 Task: Research Airbnb properties in Yarumal, Colombia from 11th November, 2023 to 17th November, 2023 for 1 adult.1  bedroom having 1 bed and 1 bathroom. Property type can be hotel. Look for 5 properties as per requirement.
Action: Mouse moved to (421, 86)
Screenshot: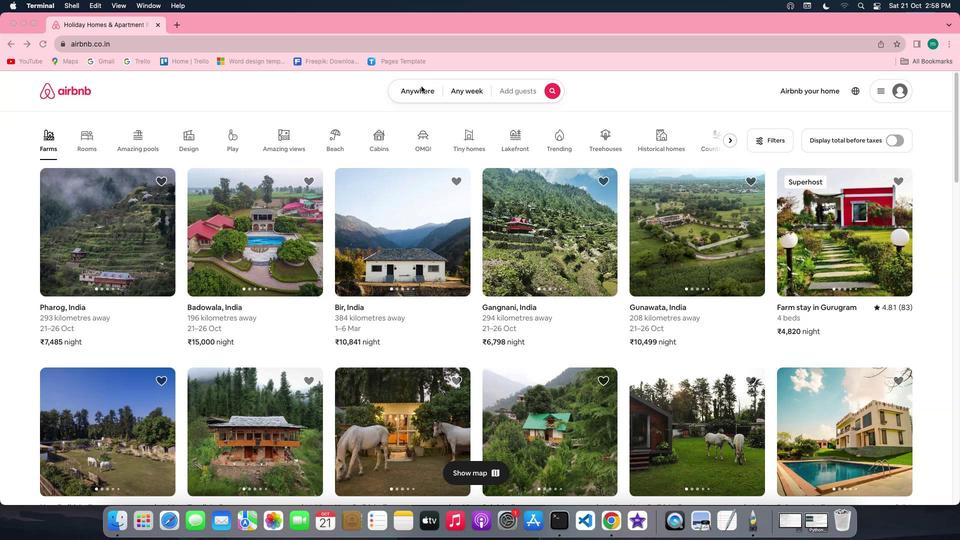 
Action: Mouse pressed left at (421, 86)
Screenshot: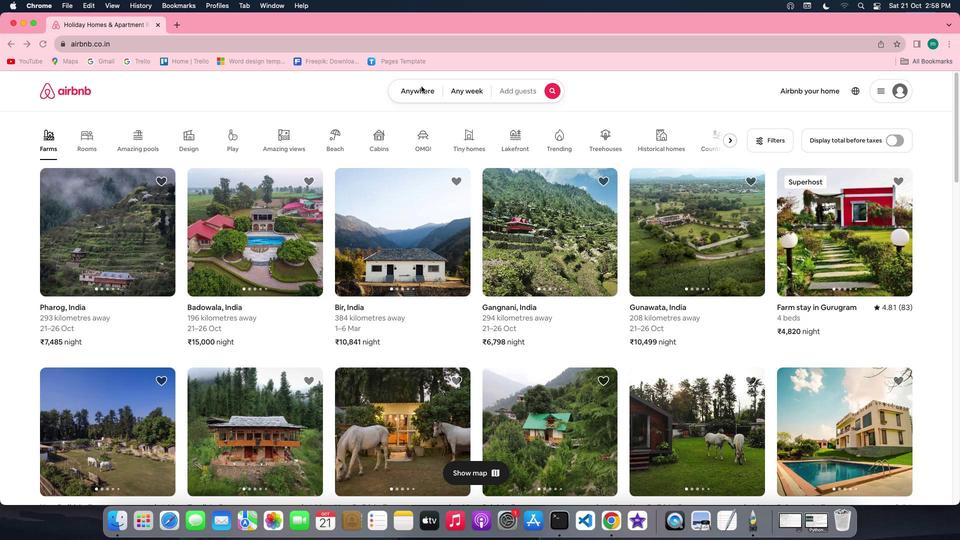 
Action: Mouse pressed left at (421, 86)
Screenshot: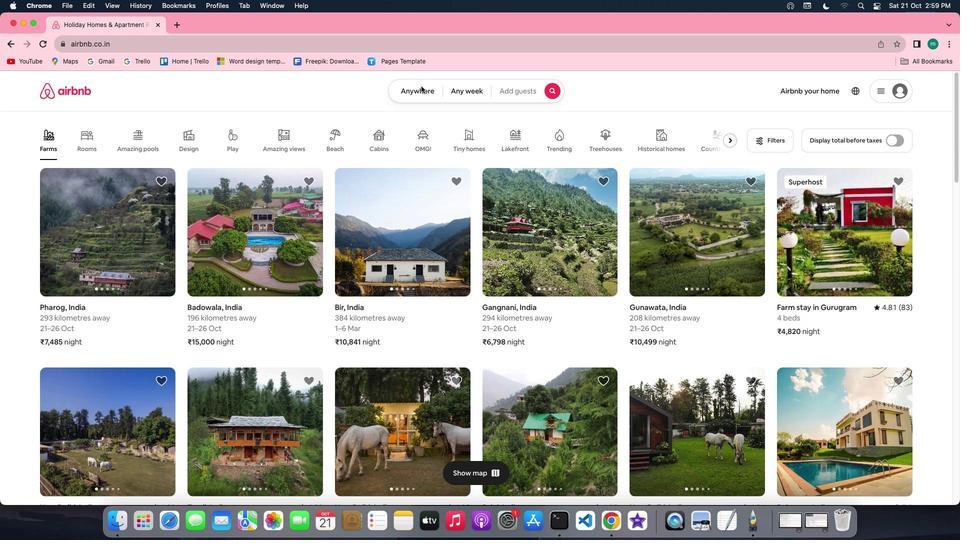 
Action: Mouse moved to (372, 130)
Screenshot: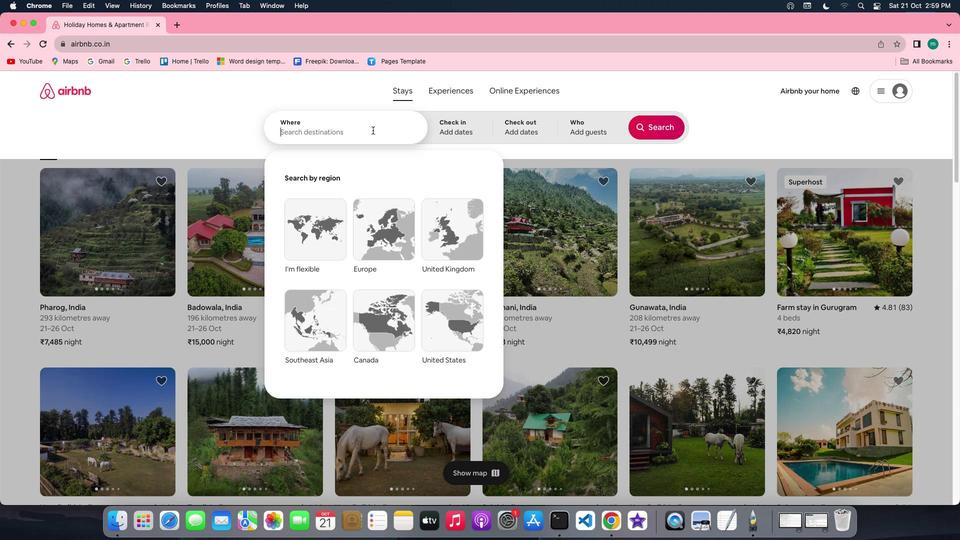 
Action: Mouse pressed left at (372, 130)
Screenshot: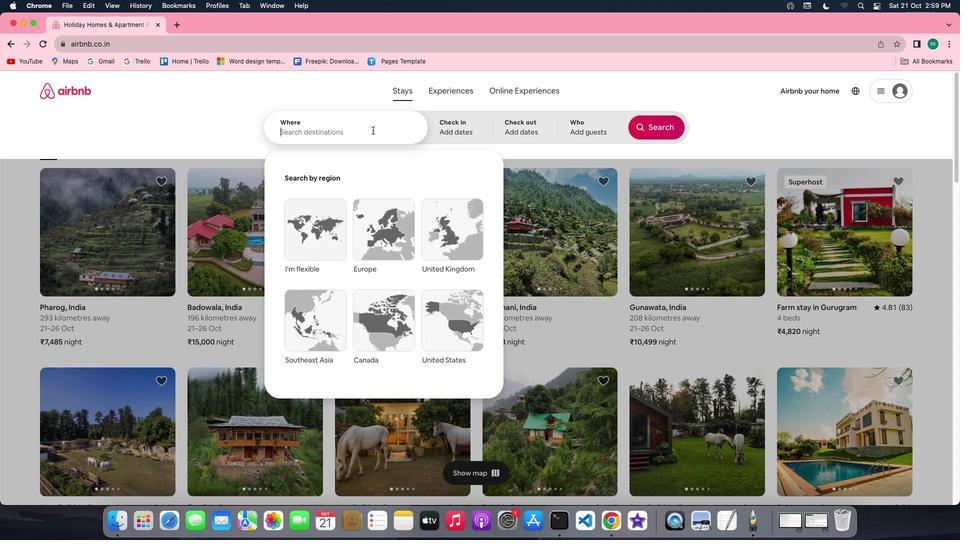 
Action: Key pressed Key.shift'Y''a''r''u''m''a''l'','Key.spaceKey.shift'C''o''l''o''m''b''i''a'
Screenshot: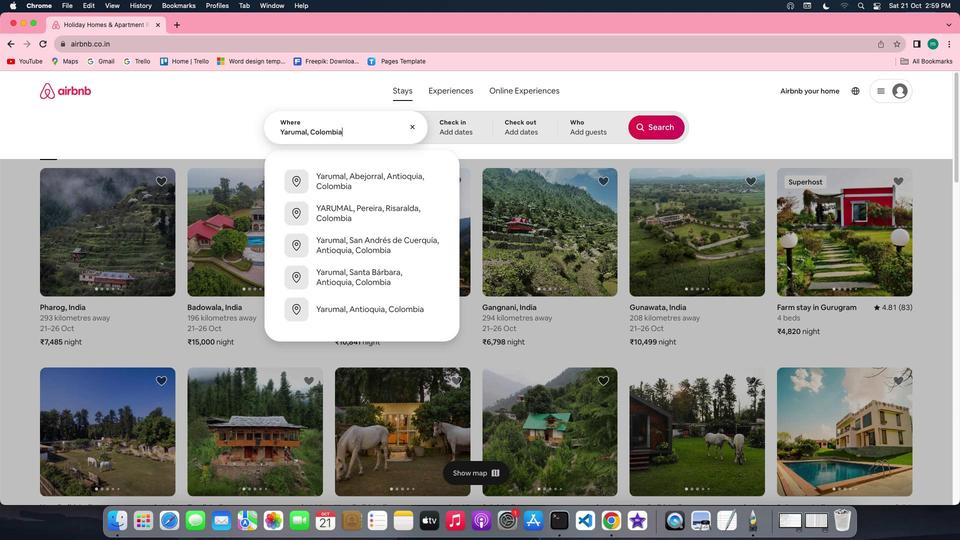 
Action: Mouse moved to (460, 132)
Screenshot: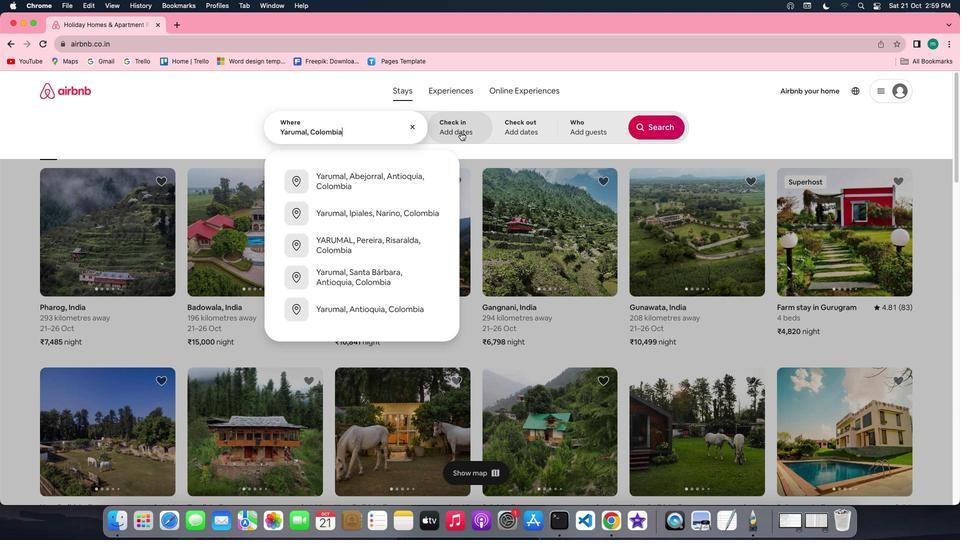 
Action: Mouse pressed left at (460, 132)
Screenshot: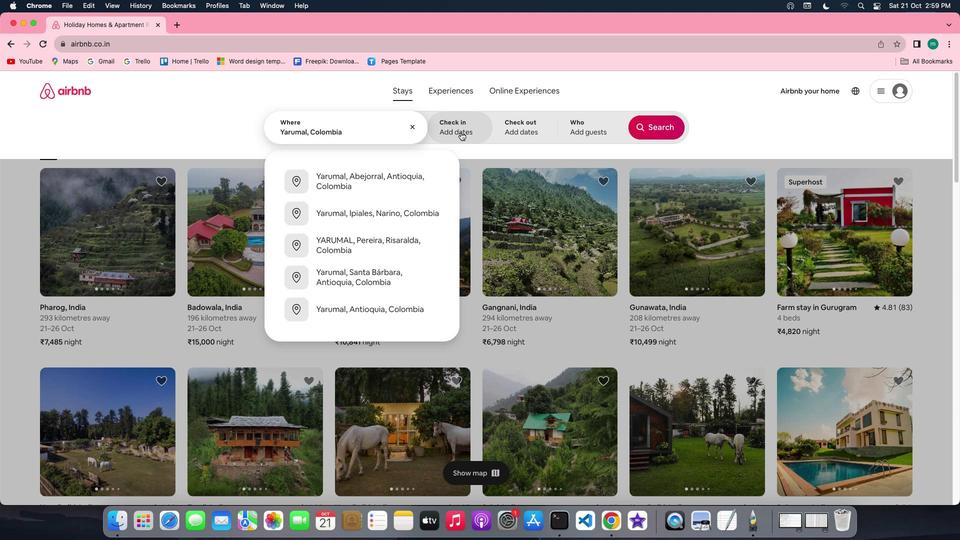 
Action: Mouse moved to (647, 275)
Screenshot: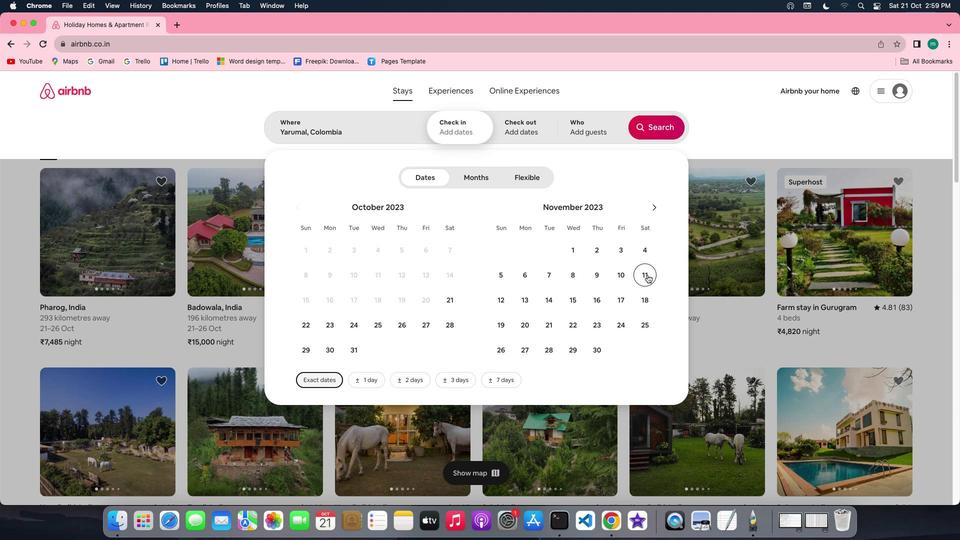 
Action: Mouse pressed left at (647, 275)
Screenshot: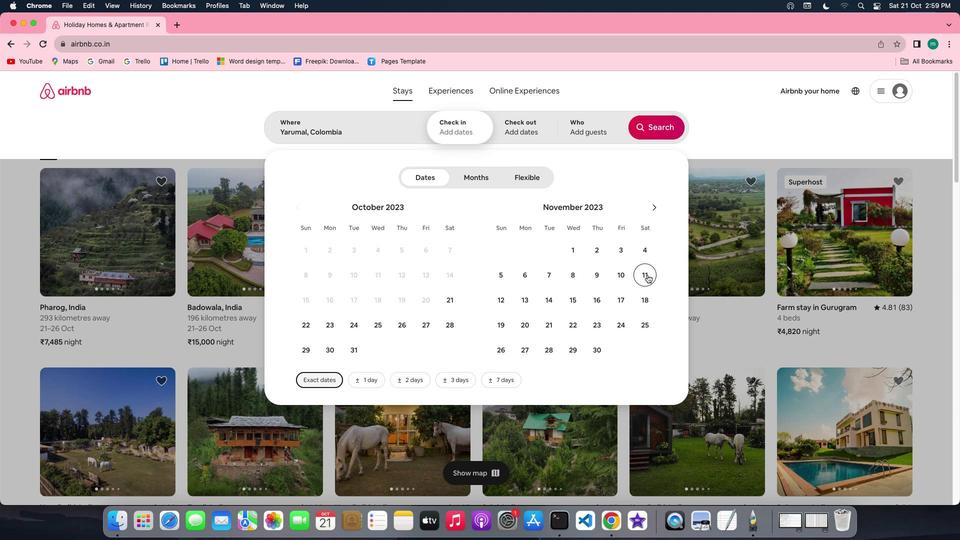 
Action: Mouse moved to (626, 295)
Screenshot: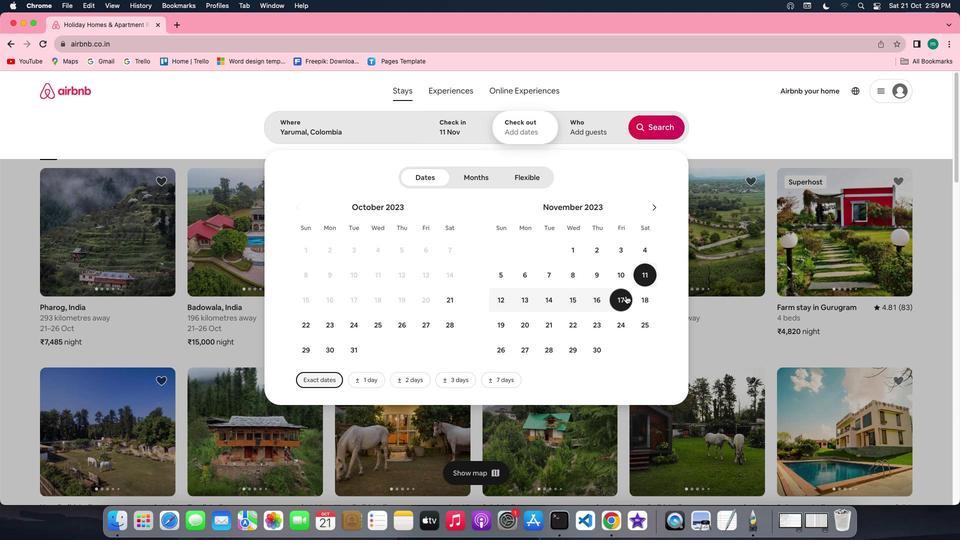 
Action: Mouse pressed left at (626, 295)
Screenshot: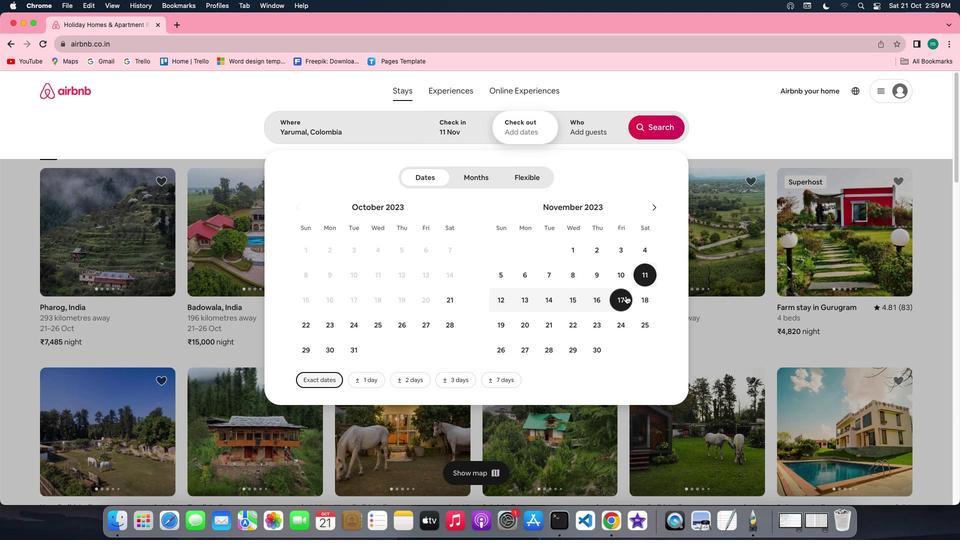 
Action: Mouse moved to (589, 119)
Screenshot: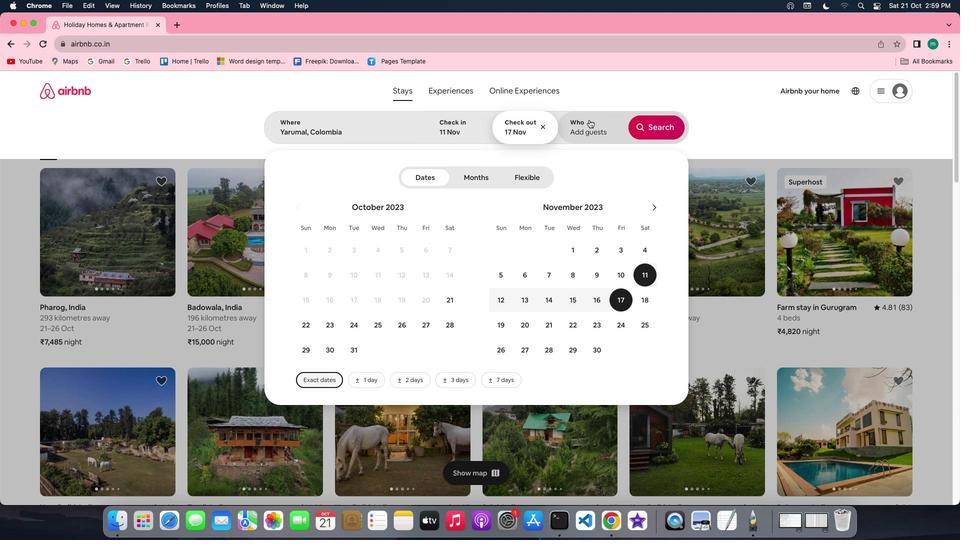 
Action: Mouse pressed left at (589, 119)
Screenshot: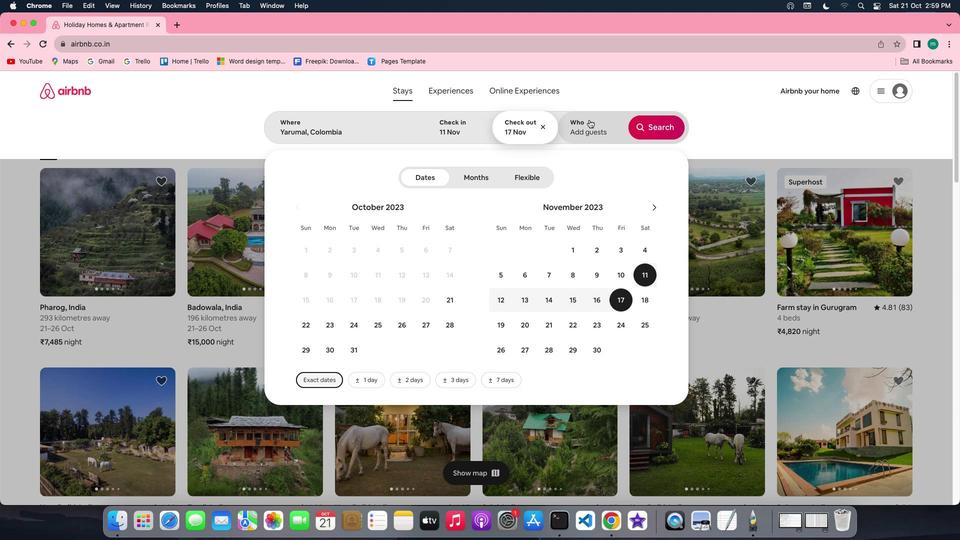 
Action: Mouse moved to (660, 175)
Screenshot: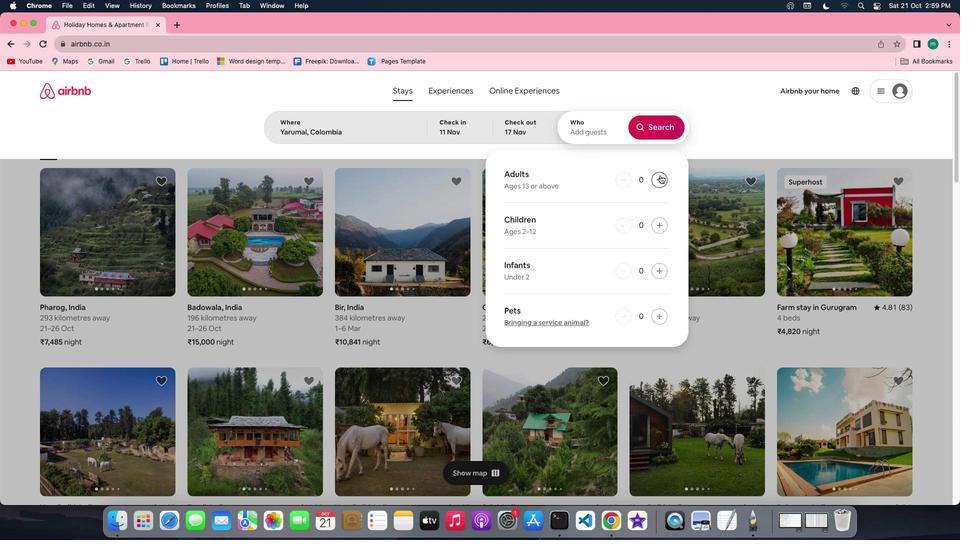 
Action: Mouse pressed left at (660, 175)
Screenshot: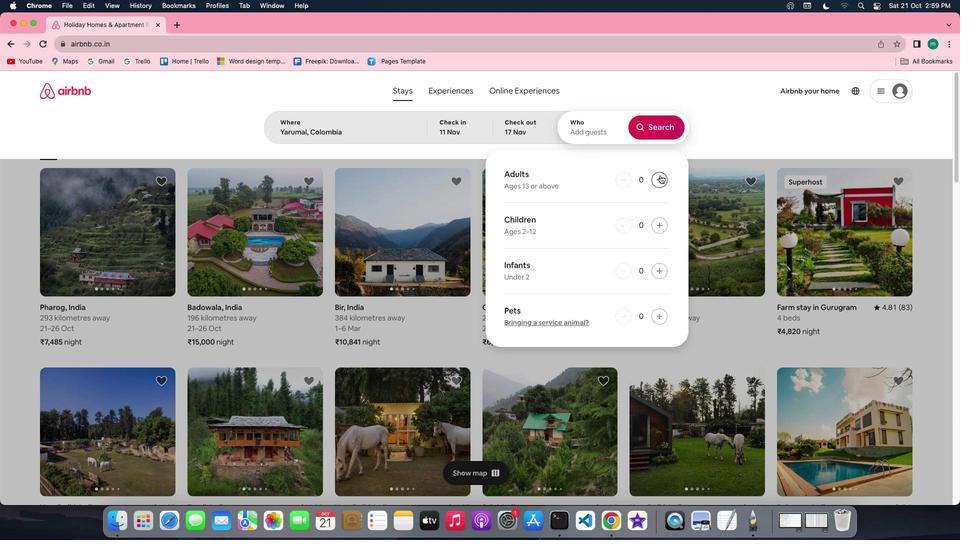 
Action: Mouse moved to (660, 132)
Screenshot: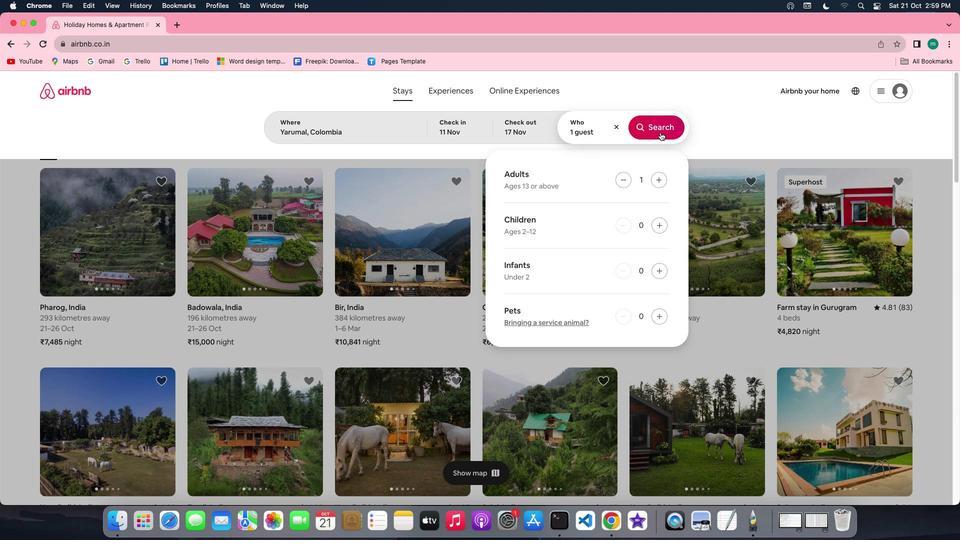
Action: Mouse pressed left at (660, 132)
Screenshot: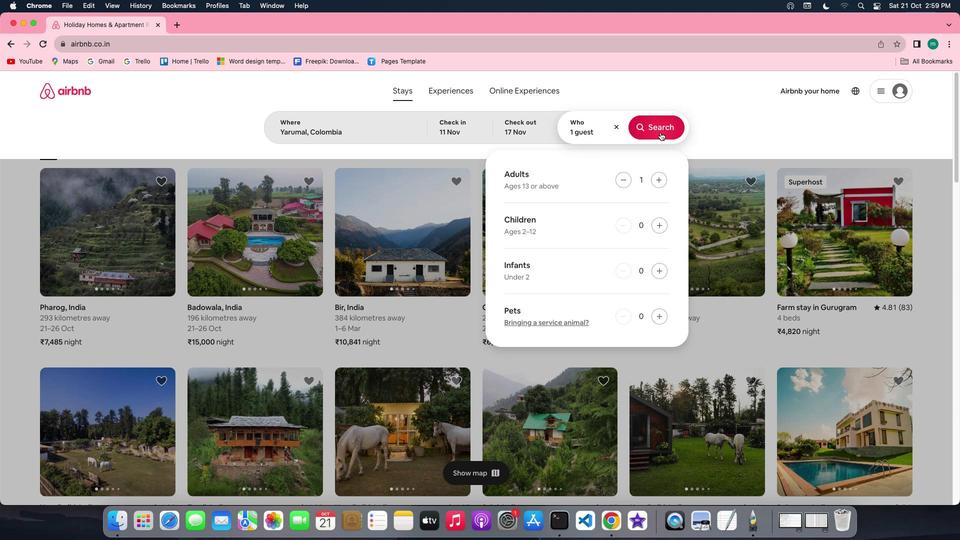
Action: Mouse moved to (808, 133)
Screenshot: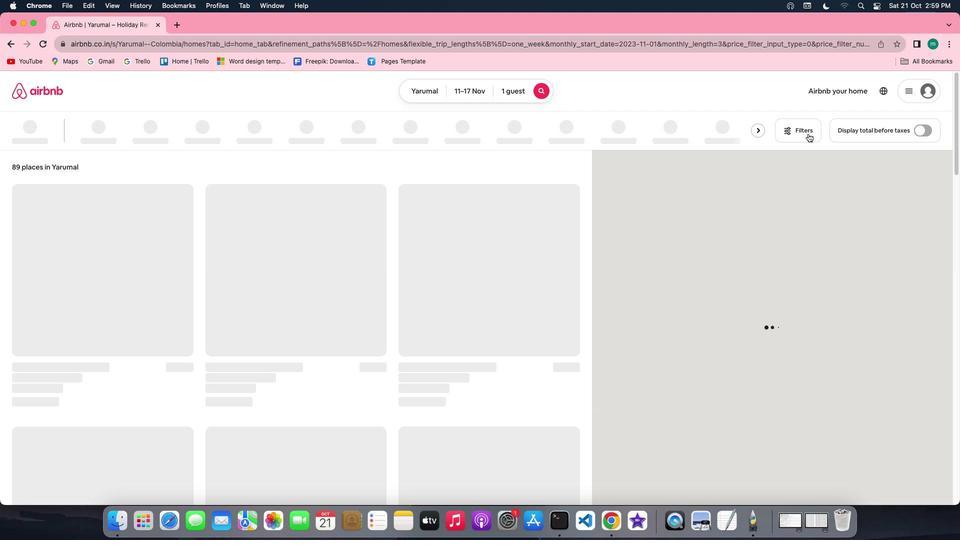 
Action: Mouse pressed left at (808, 133)
Screenshot: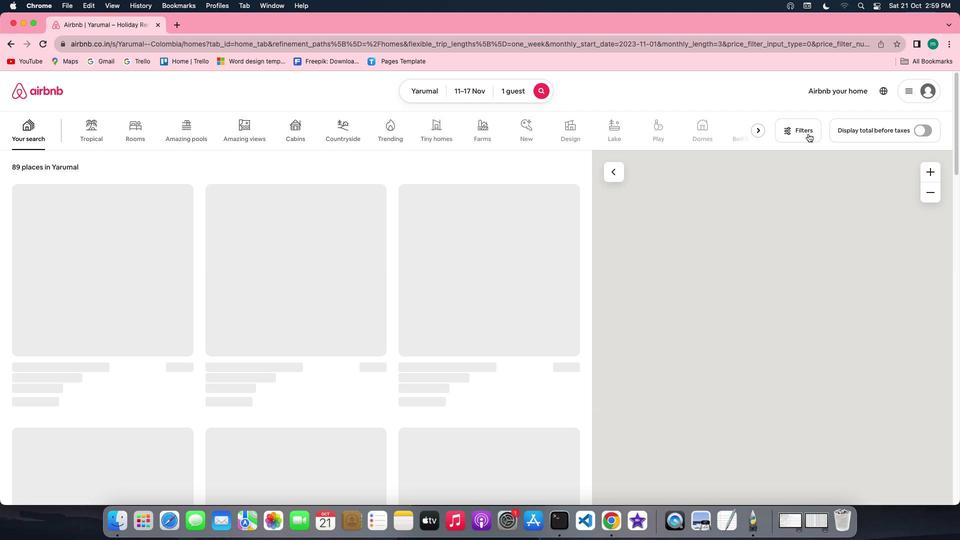 
Action: Mouse moved to (465, 289)
Screenshot: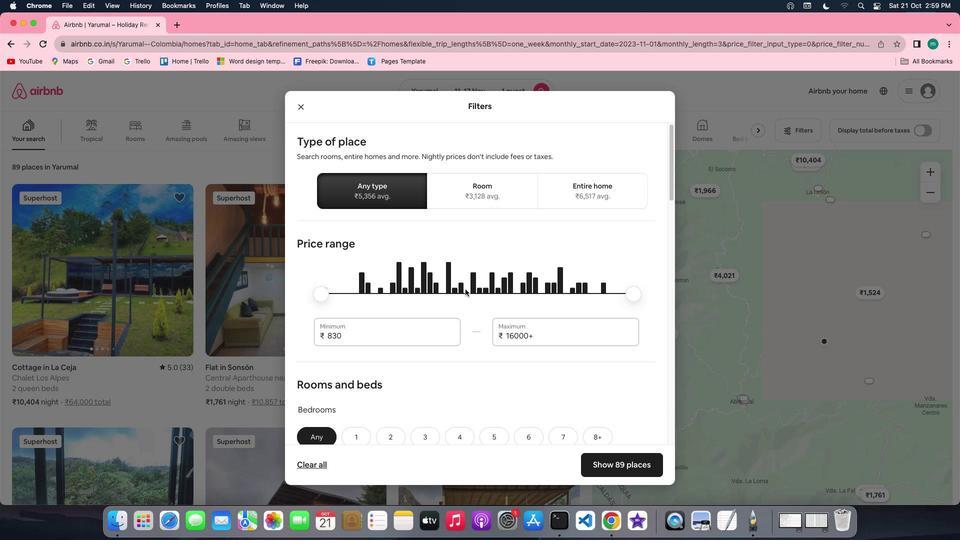 
Action: Mouse scrolled (465, 289) with delta (0, 0)
Screenshot: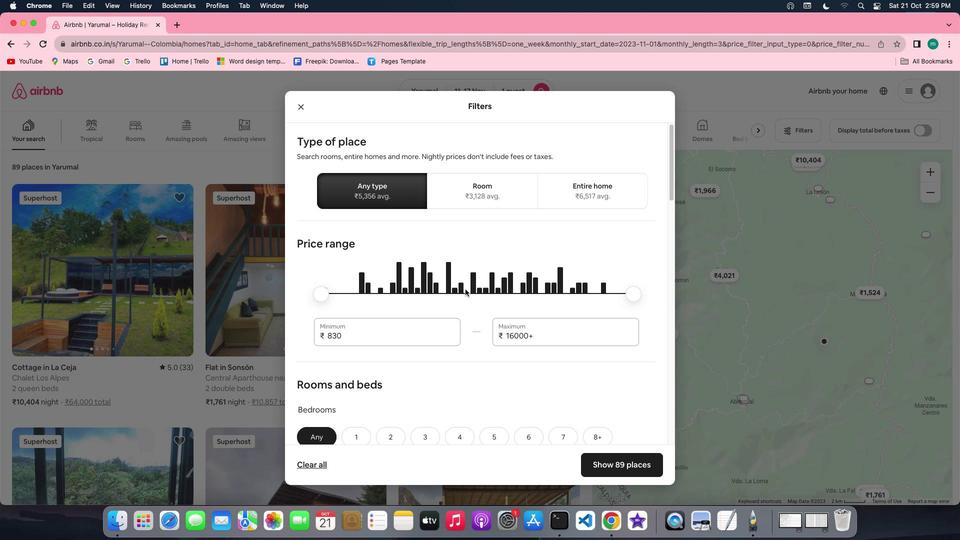 
Action: Mouse scrolled (465, 289) with delta (0, 0)
Screenshot: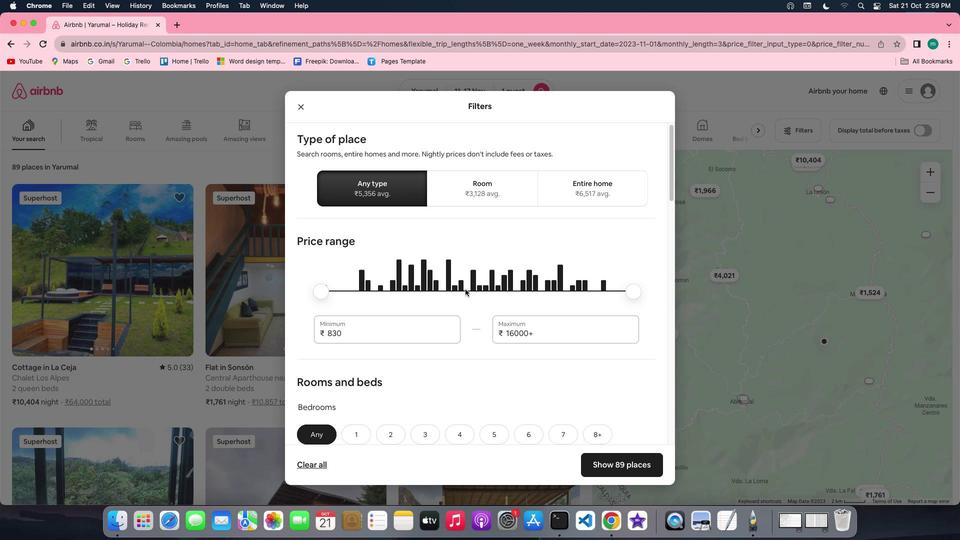 
Action: Mouse scrolled (465, 289) with delta (0, 0)
Screenshot: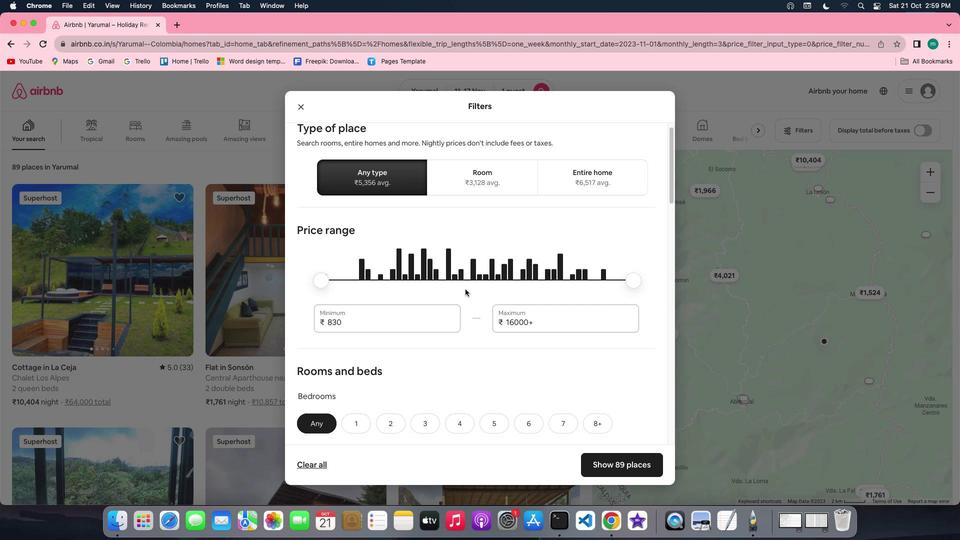 
Action: Mouse scrolled (465, 289) with delta (0, -1)
Screenshot: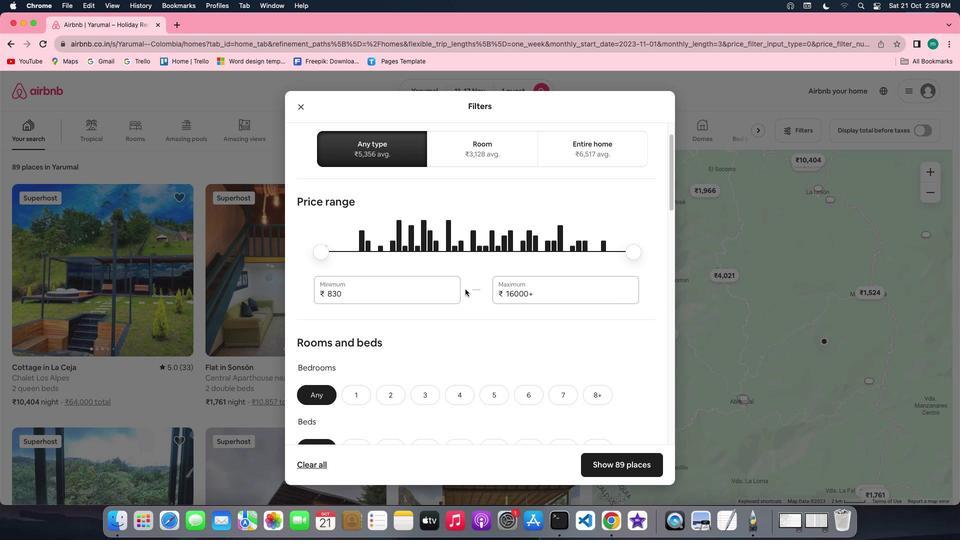 
Action: Mouse scrolled (465, 289) with delta (0, 0)
Screenshot: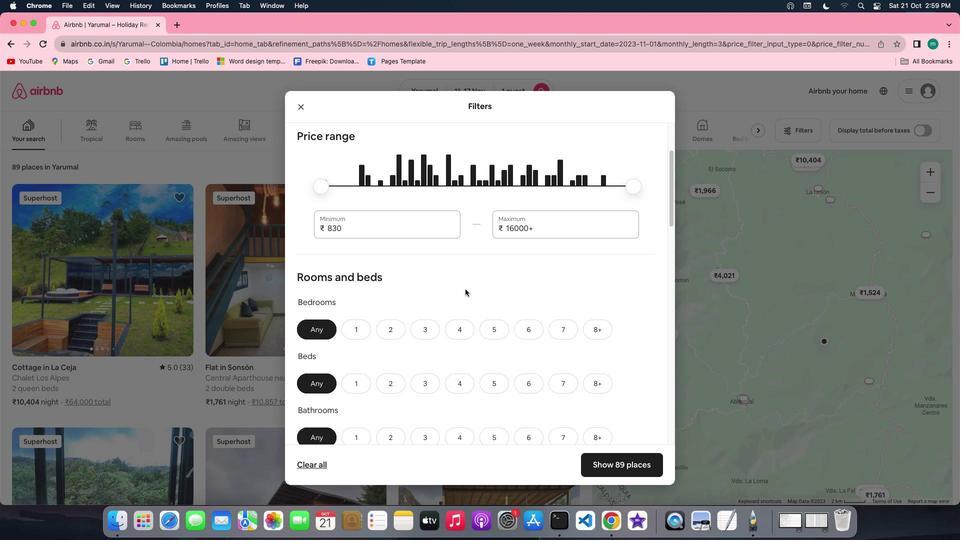 
Action: Mouse scrolled (465, 289) with delta (0, 0)
Screenshot: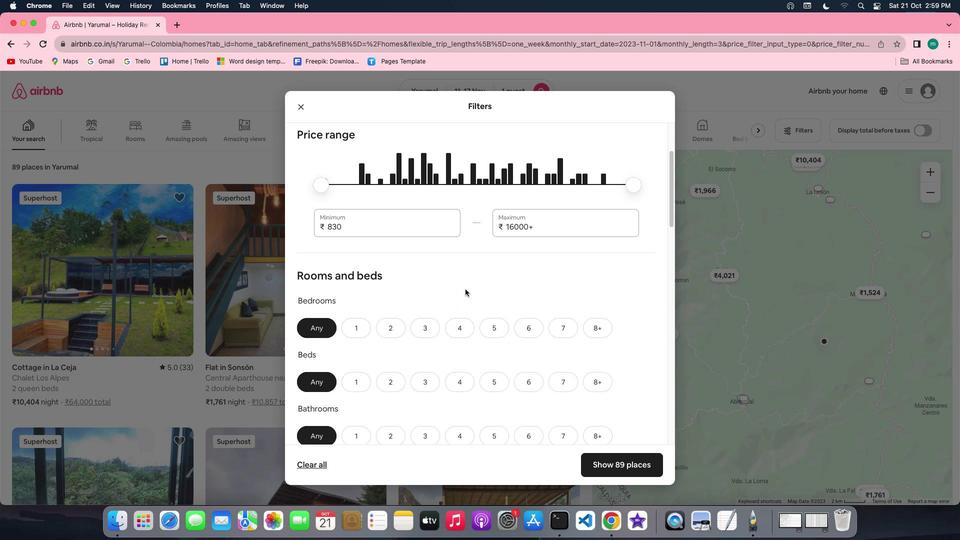 
Action: Mouse scrolled (465, 289) with delta (0, 0)
Screenshot: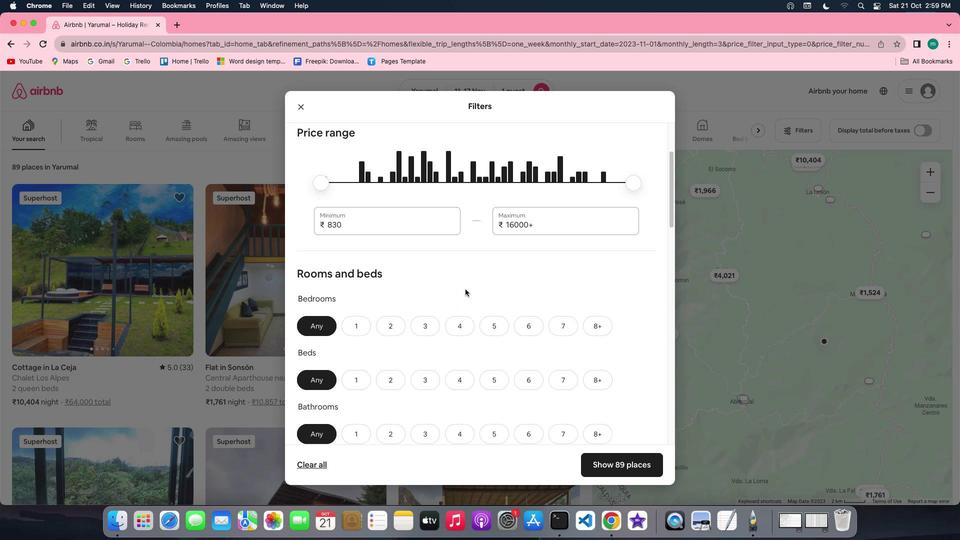 
Action: Mouse scrolled (465, 289) with delta (0, 0)
Screenshot: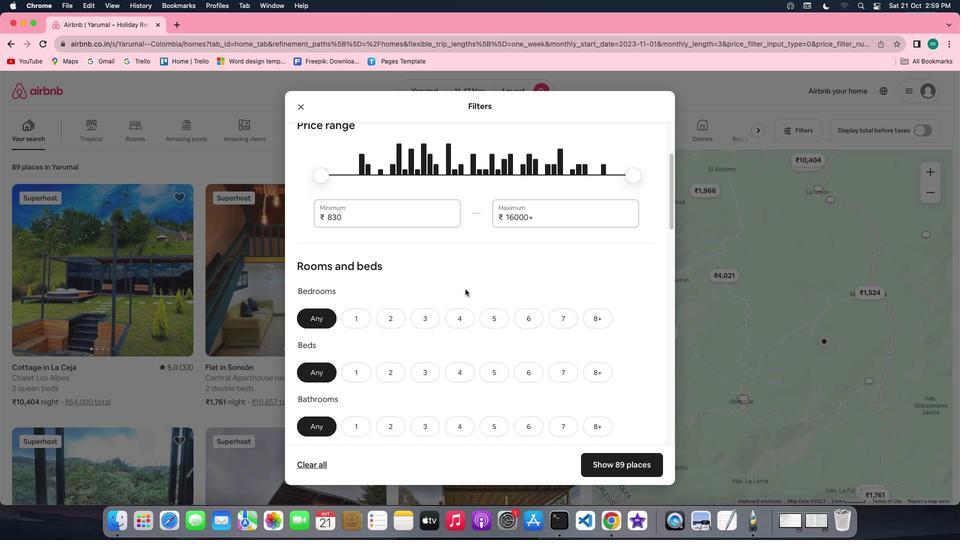 
Action: Mouse scrolled (465, 289) with delta (0, 0)
Screenshot: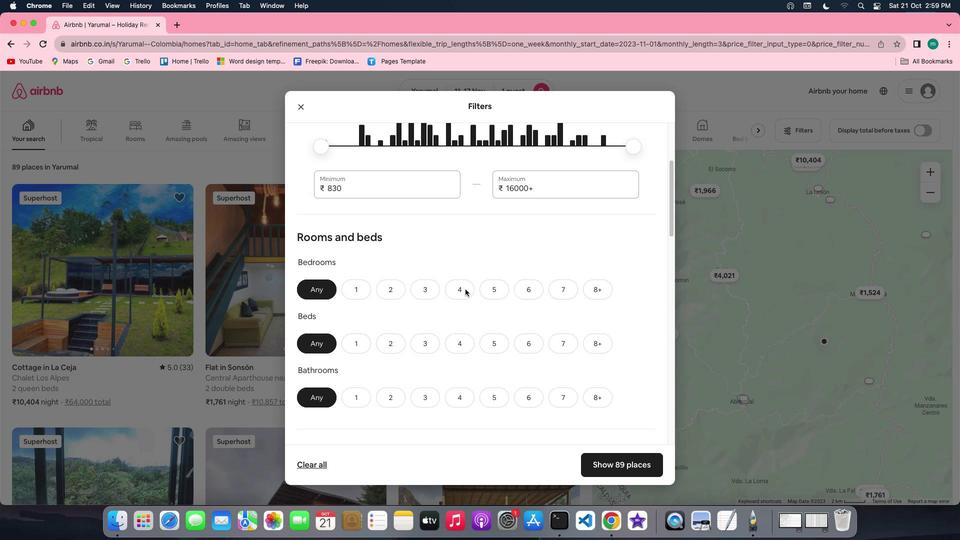 
Action: Mouse moved to (351, 245)
Screenshot: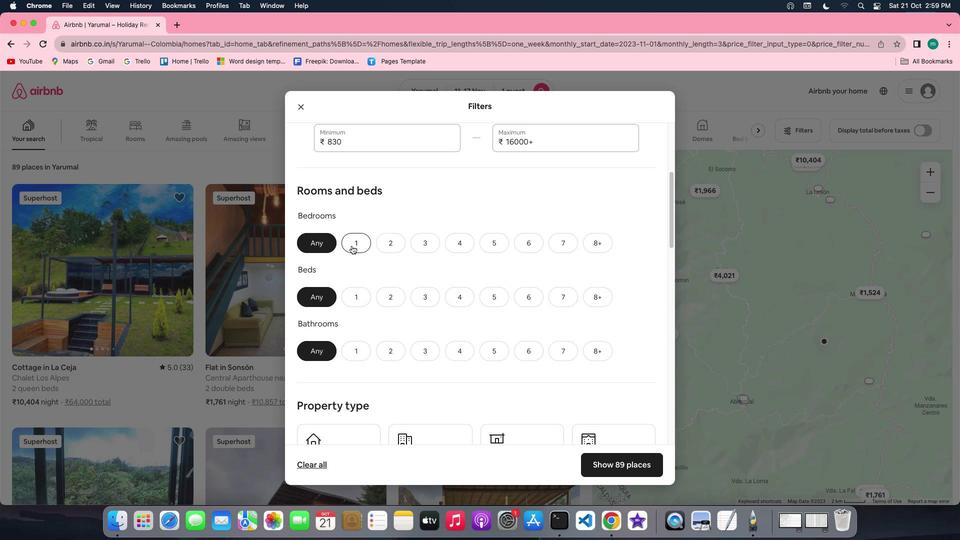 
Action: Mouse pressed left at (351, 245)
Screenshot: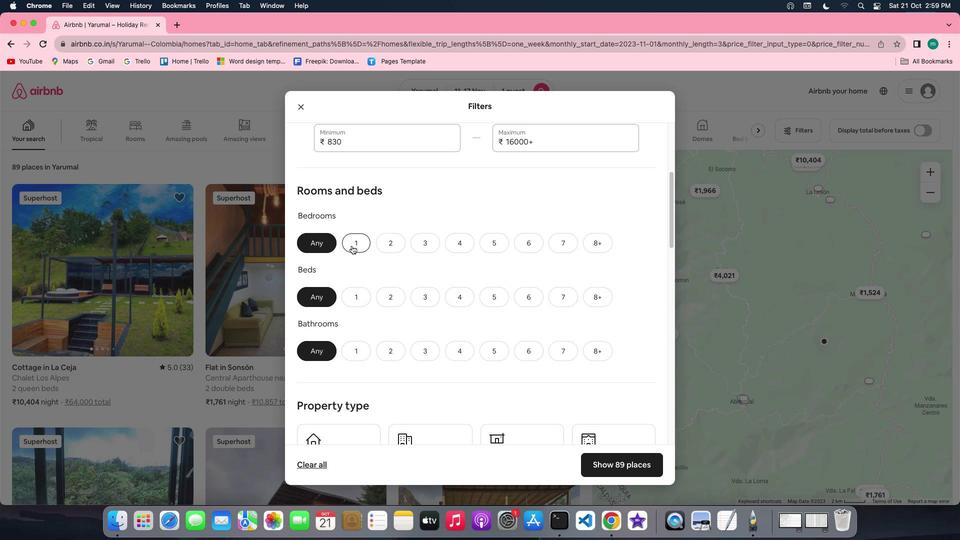 
Action: Mouse moved to (359, 303)
Screenshot: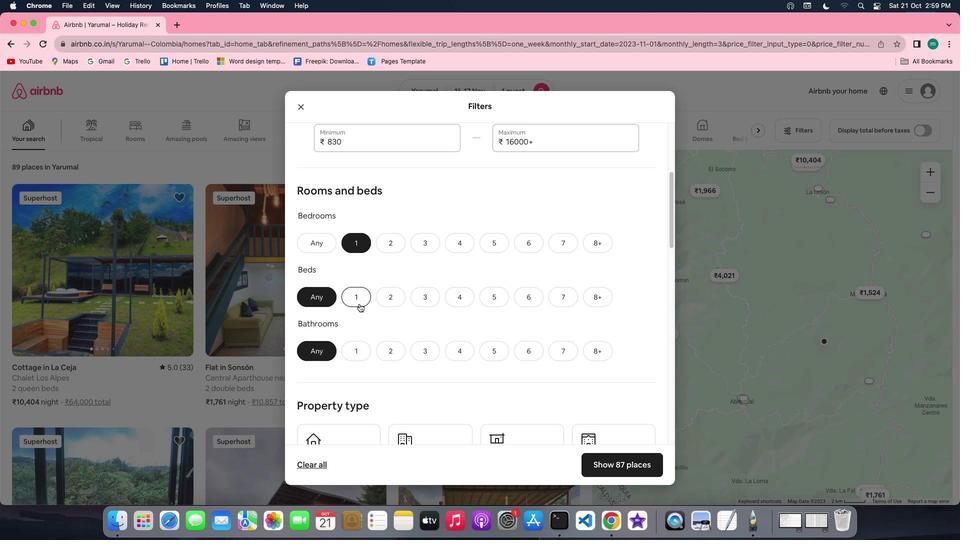 
Action: Mouse pressed left at (359, 303)
Screenshot: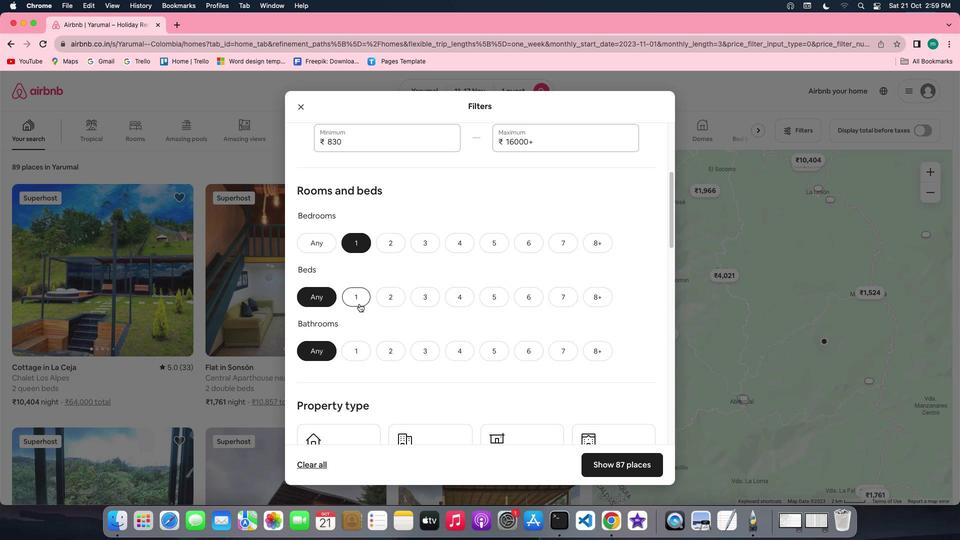 
Action: Mouse moved to (359, 346)
Screenshot: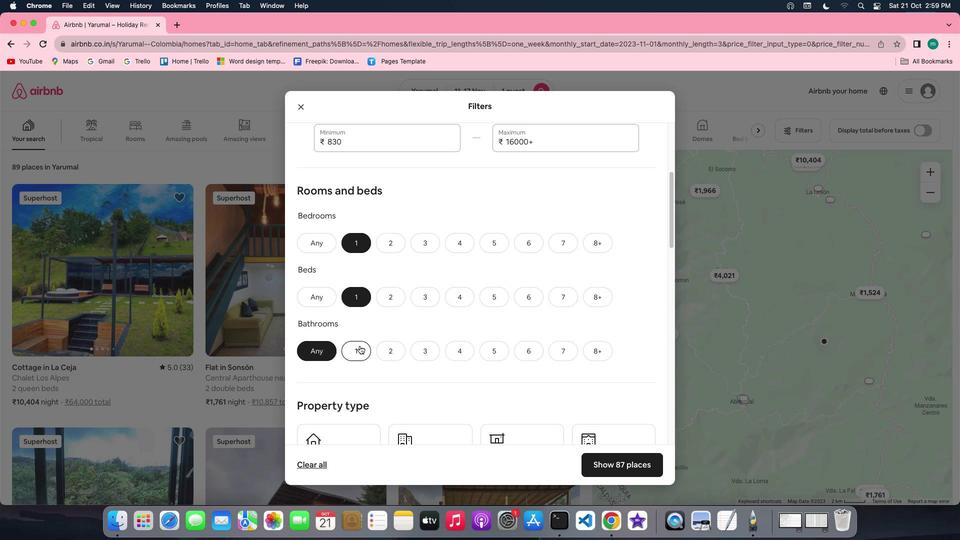 
Action: Mouse pressed left at (359, 346)
Screenshot: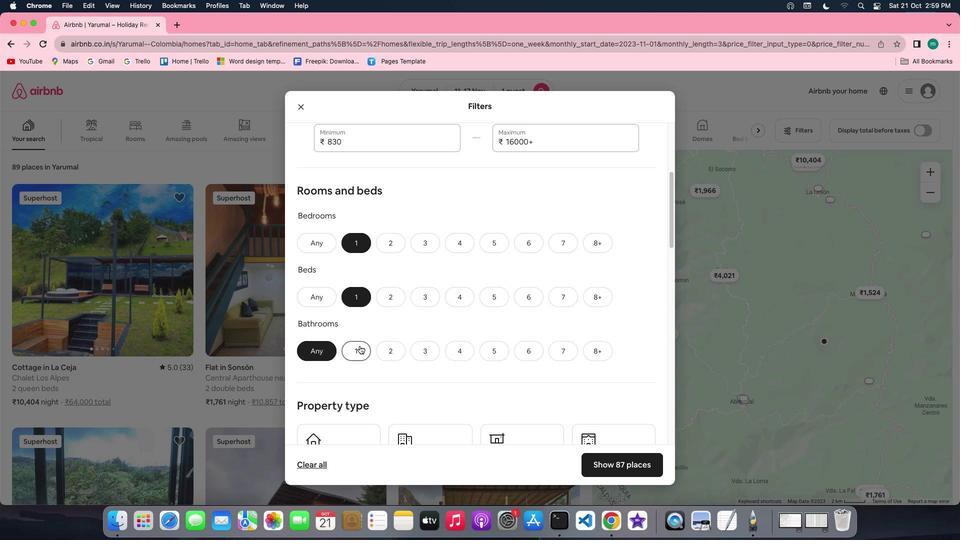 
Action: Mouse moved to (527, 341)
Screenshot: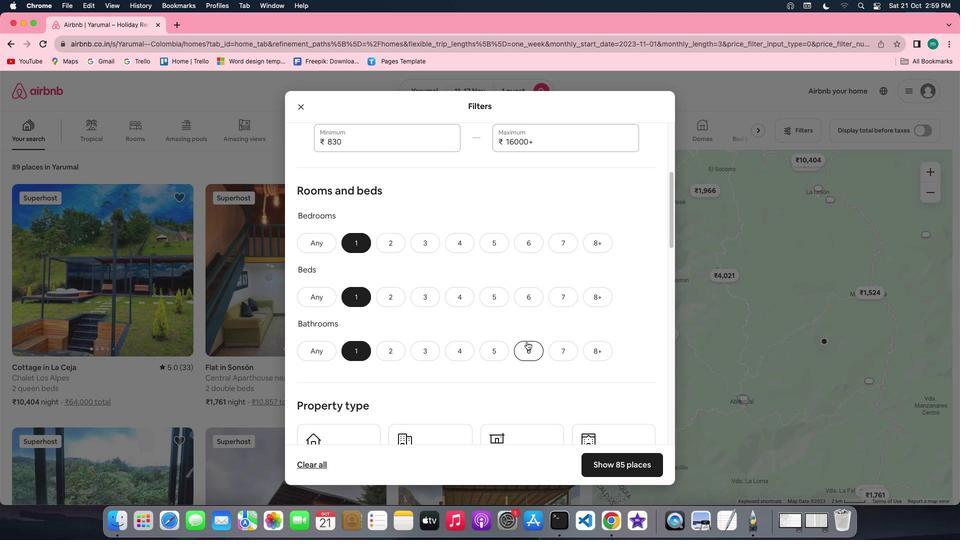 
Action: Mouse scrolled (527, 341) with delta (0, 0)
Screenshot: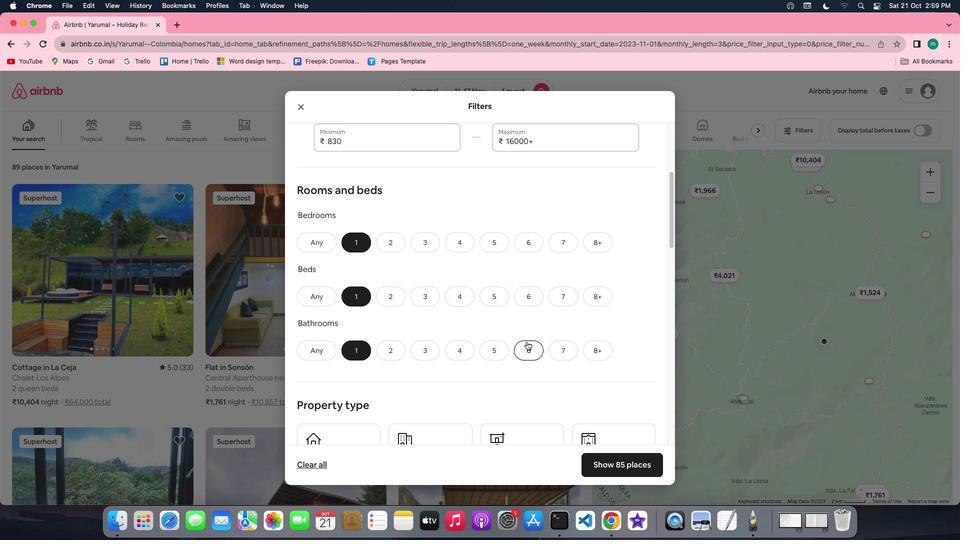 
Action: Mouse scrolled (527, 341) with delta (0, 0)
Screenshot: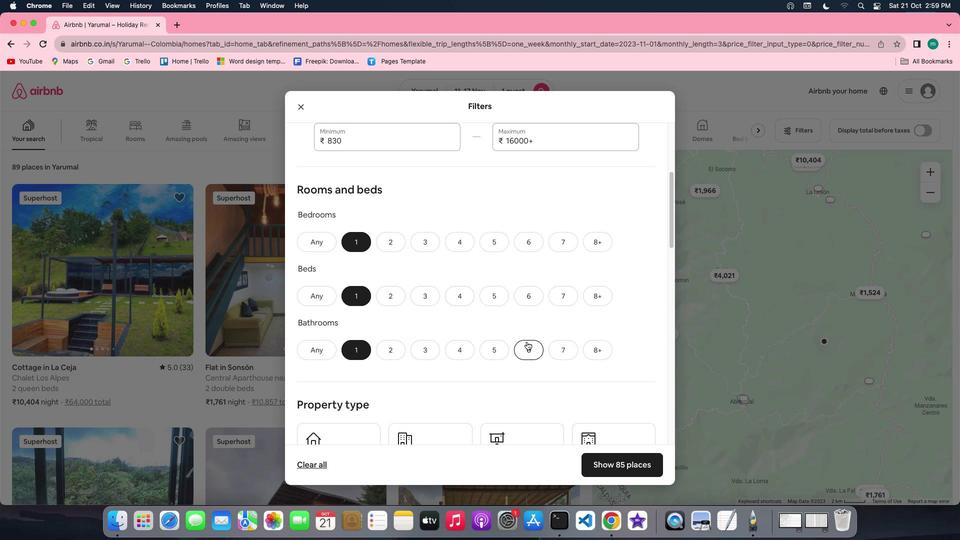 
Action: Mouse scrolled (527, 341) with delta (0, -1)
Screenshot: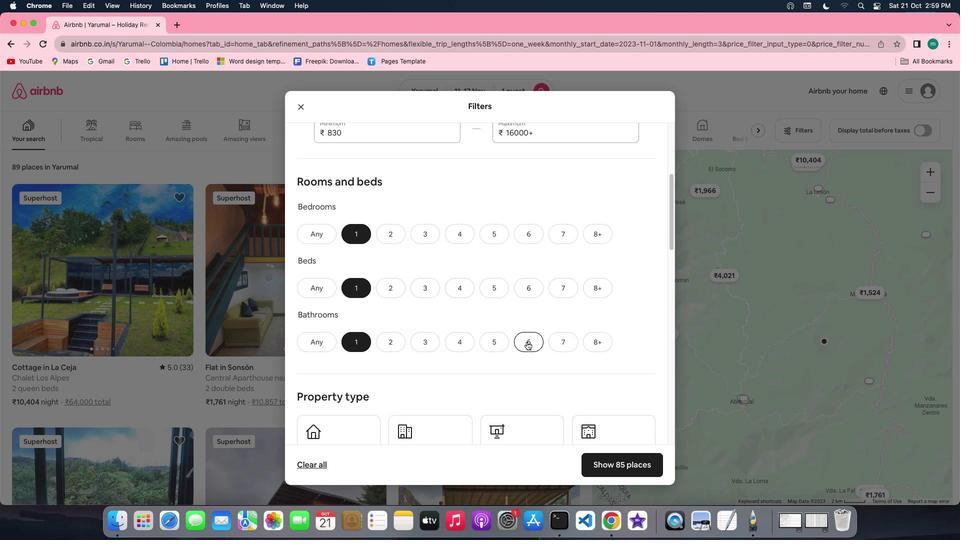 
Action: Mouse scrolled (527, 341) with delta (0, 0)
Screenshot: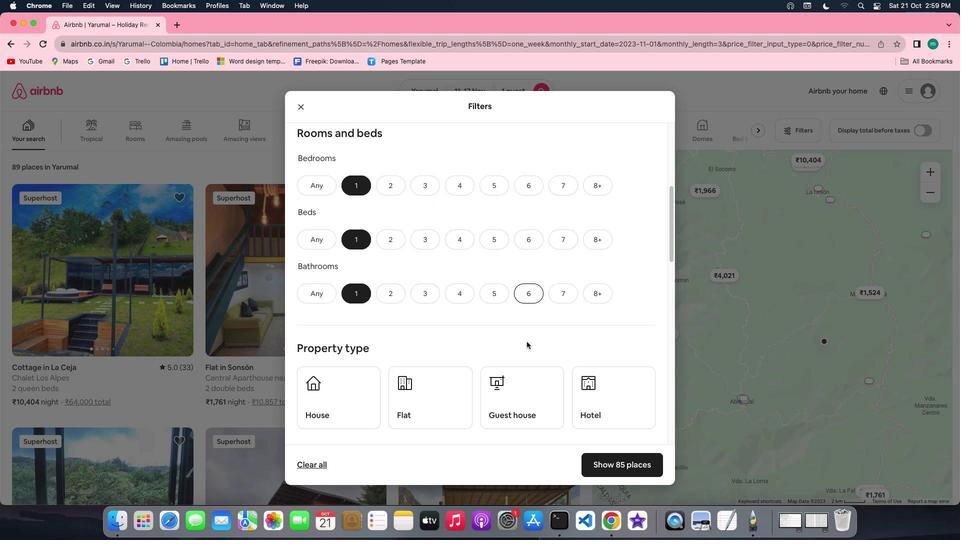 
Action: Mouse scrolled (527, 341) with delta (0, 0)
Screenshot: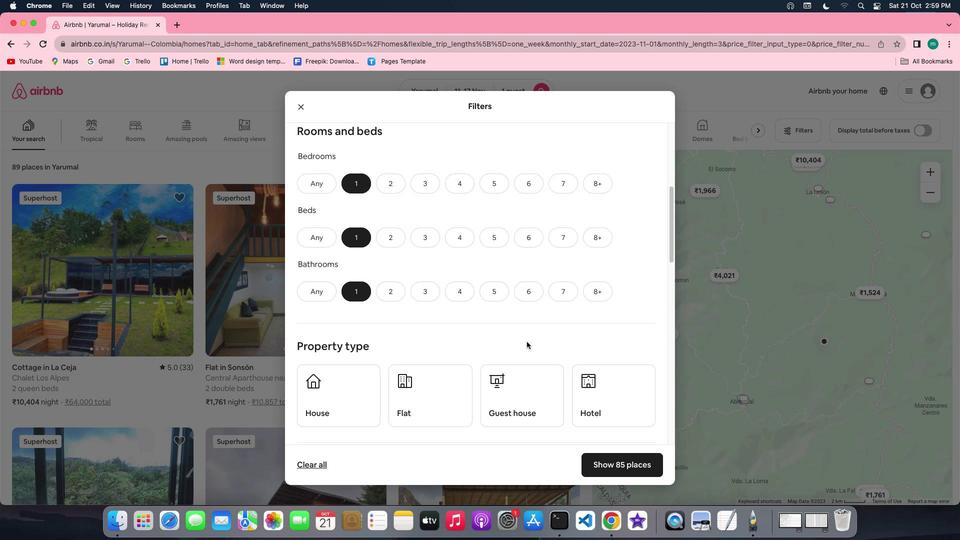 
Action: Mouse scrolled (527, 341) with delta (0, 0)
Screenshot: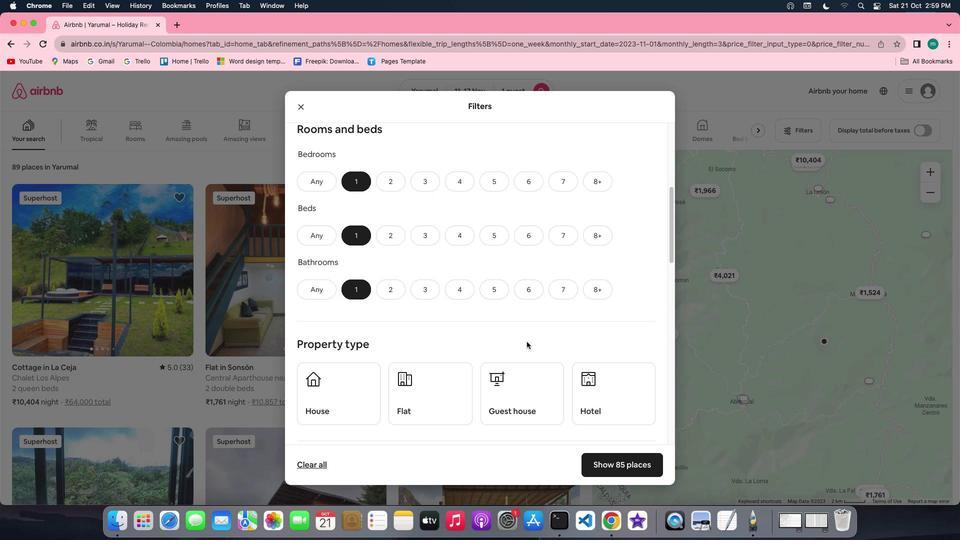 
Action: Mouse scrolled (527, 341) with delta (0, -1)
Screenshot: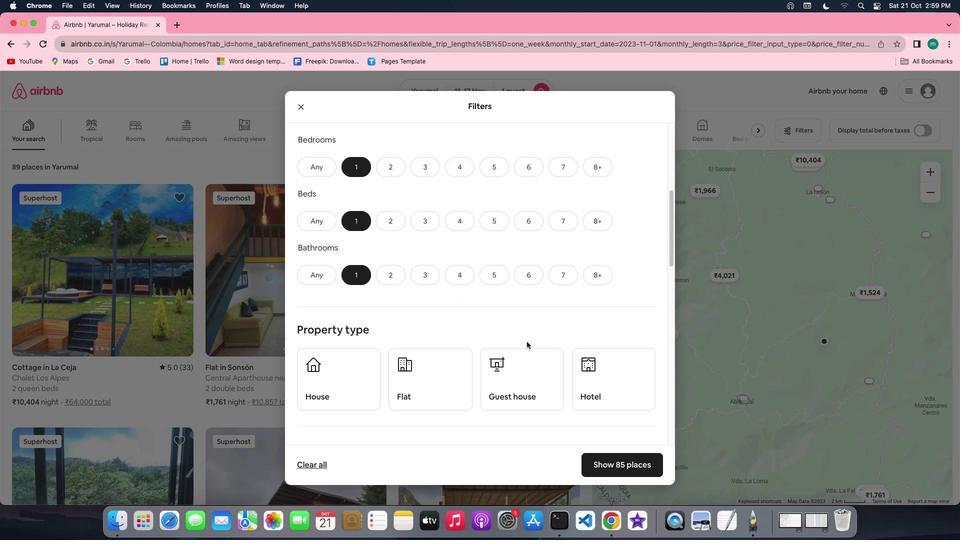 
Action: Mouse scrolled (527, 341) with delta (0, 0)
Screenshot: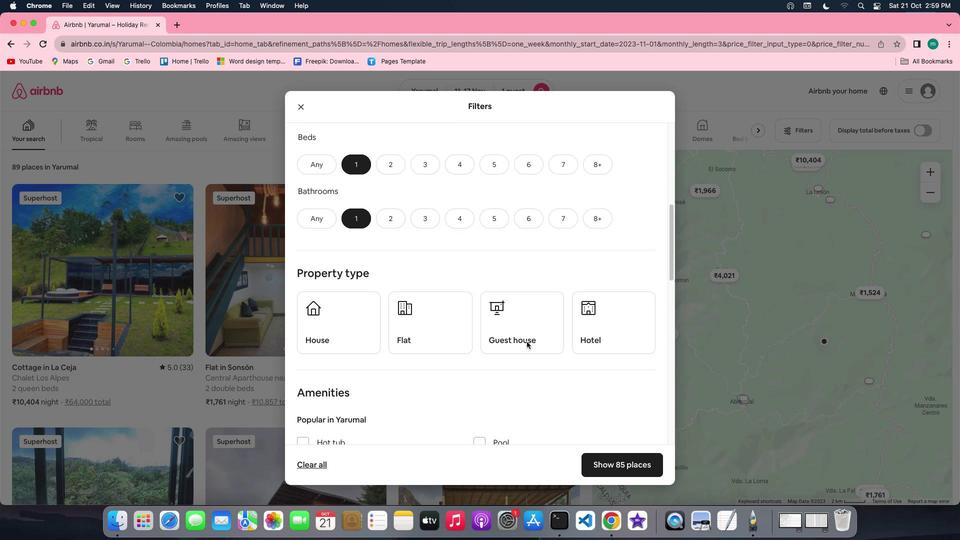 
Action: Mouse scrolled (527, 341) with delta (0, 0)
Screenshot: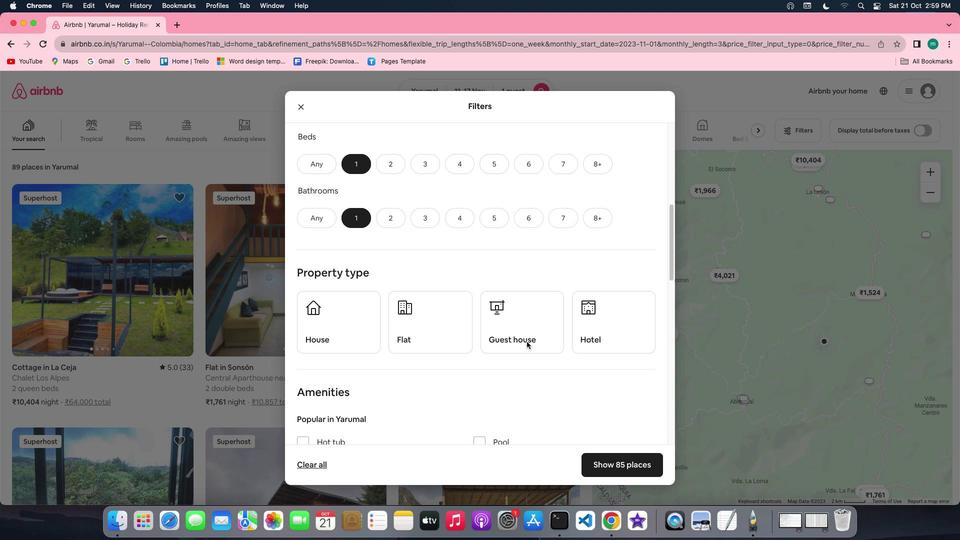 
Action: Mouse scrolled (527, 341) with delta (0, 0)
Screenshot: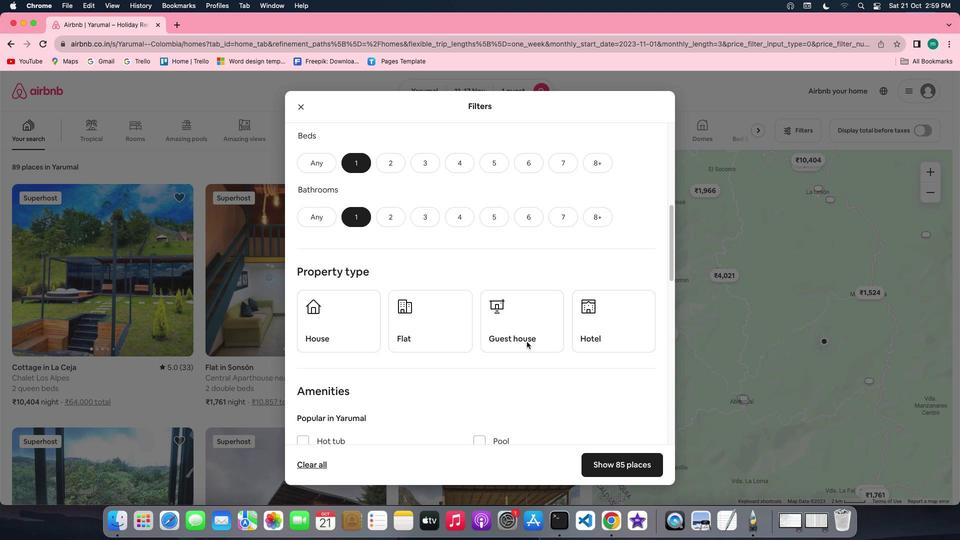 
Action: Mouse scrolled (527, 341) with delta (0, 0)
Screenshot: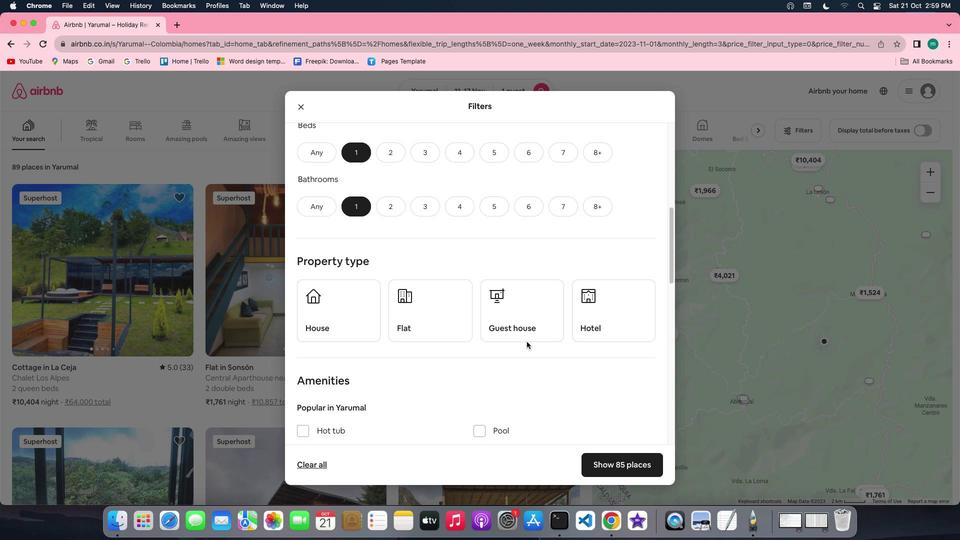 
Action: Mouse scrolled (527, 341) with delta (0, 0)
Screenshot: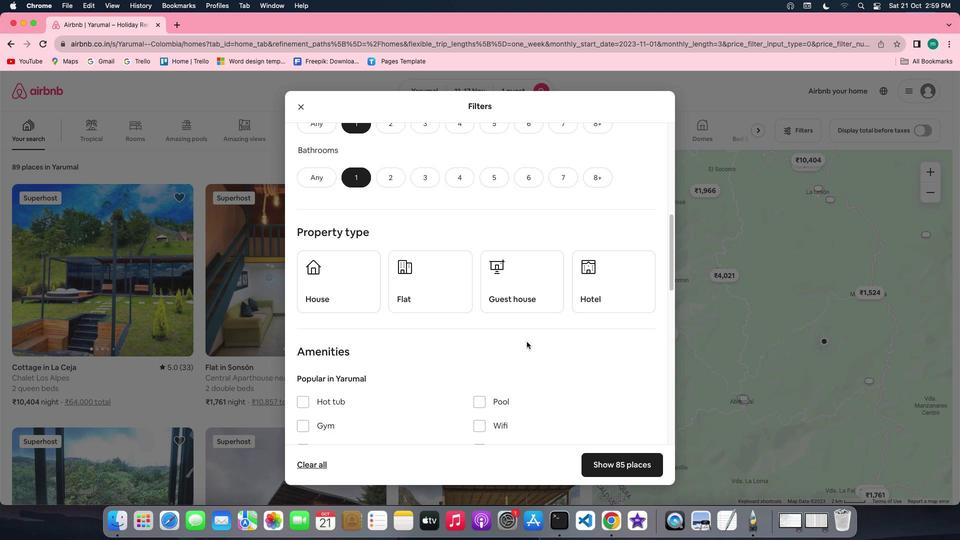 
Action: Mouse scrolled (527, 341) with delta (0, 0)
Screenshot: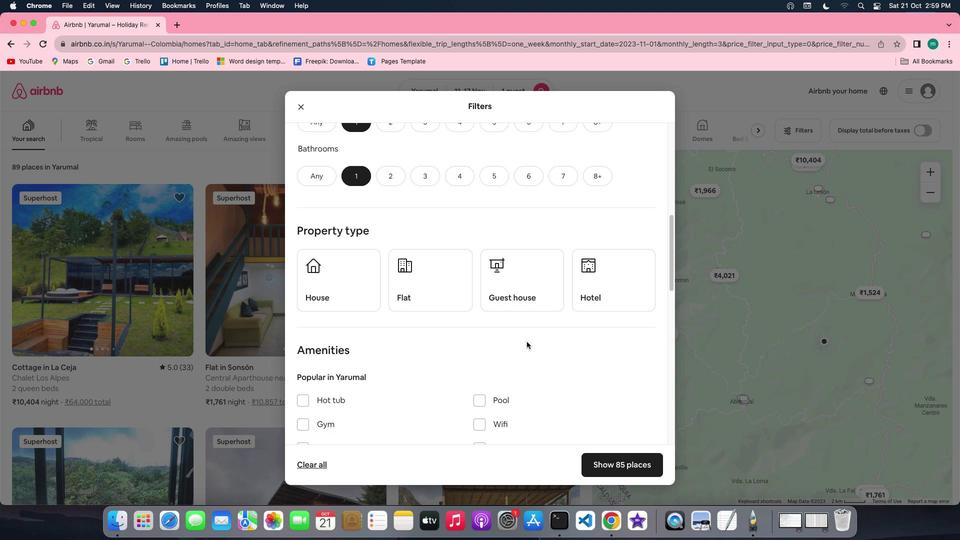
Action: Mouse scrolled (527, 341) with delta (0, 0)
Screenshot: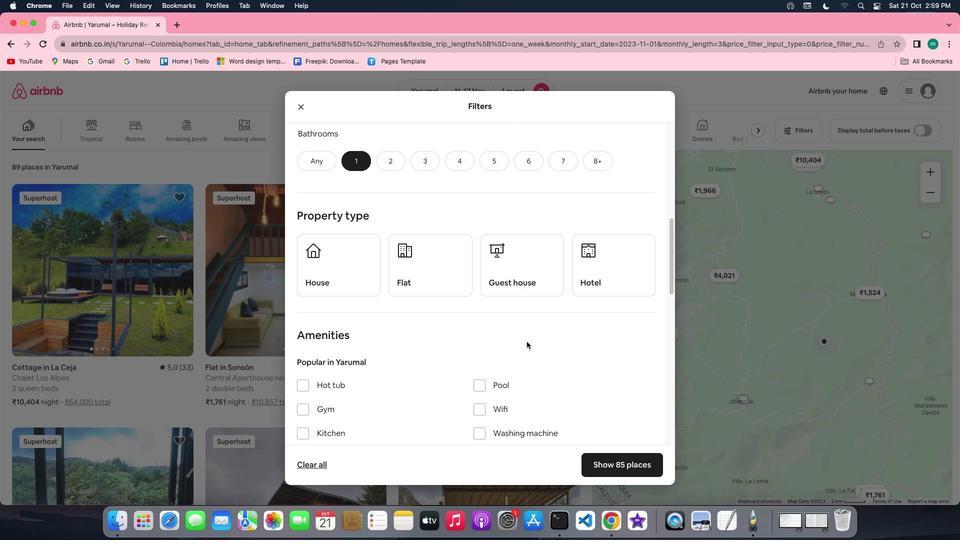 
Action: Mouse moved to (609, 241)
Screenshot: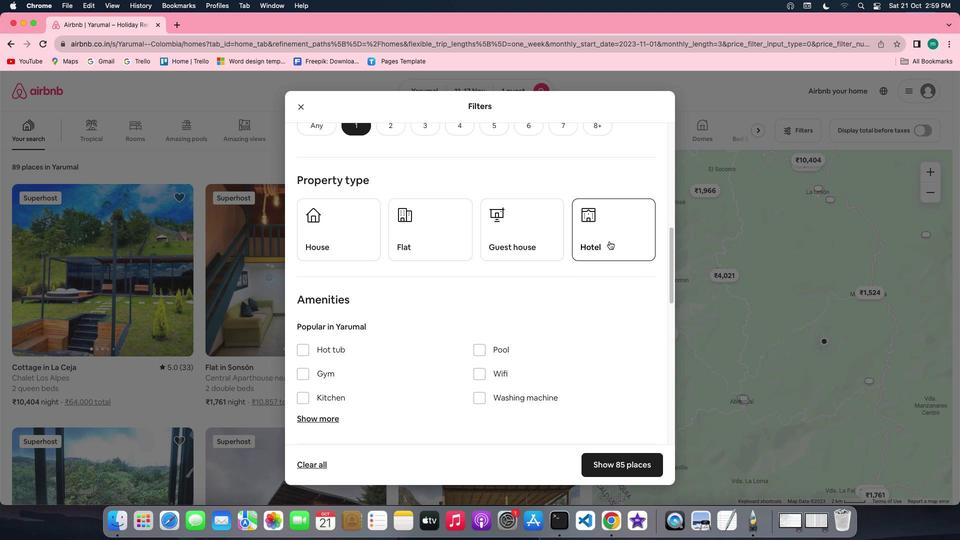 
Action: Mouse pressed left at (609, 241)
Screenshot: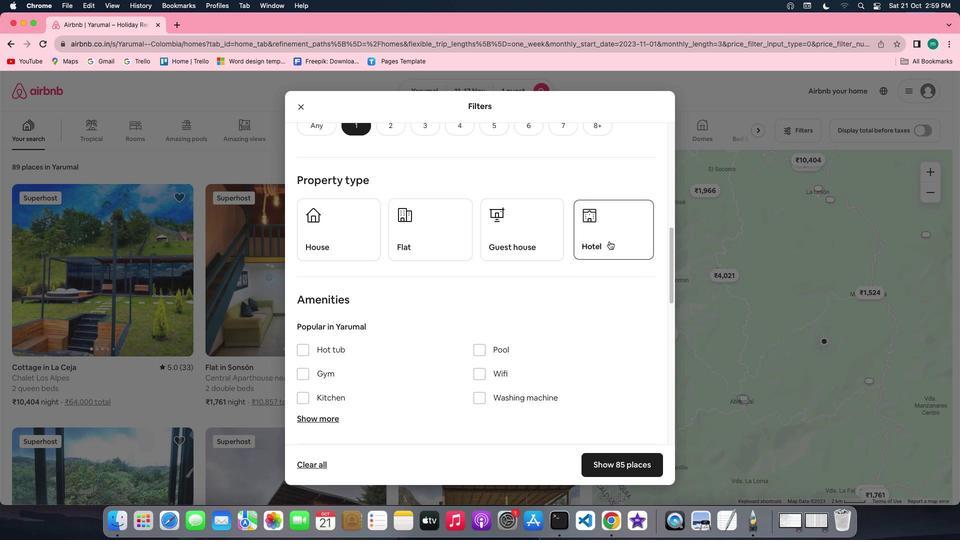 
Action: Mouse moved to (557, 308)
Screenshot: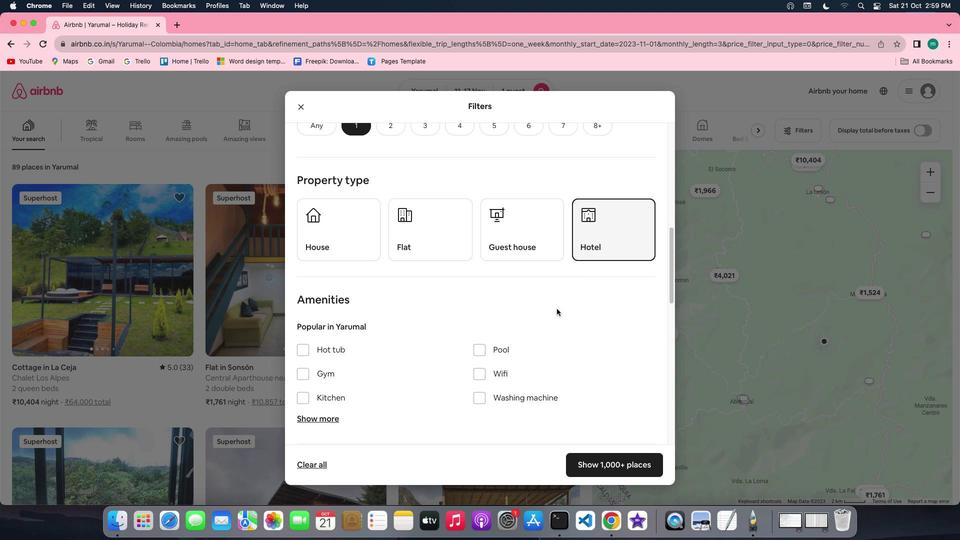 
Action: Mouse scrolled (557, 308) with delta (0, 0)
Screenshot: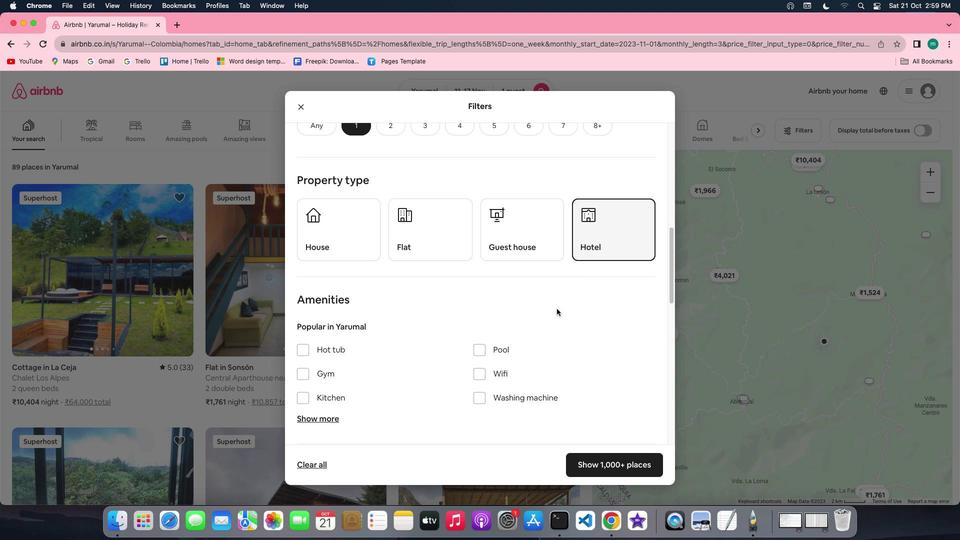 
Action: Mouse scrolled (557, 308) with delta (0, 0)
Screenshot: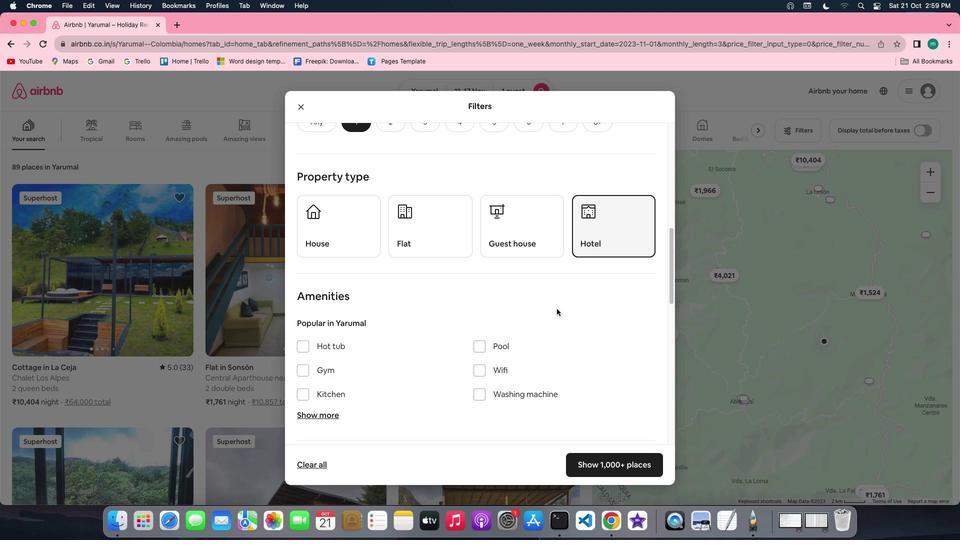 
Action: Mouse scrolled (557, 308) with delta (0, 0)
Screenshot: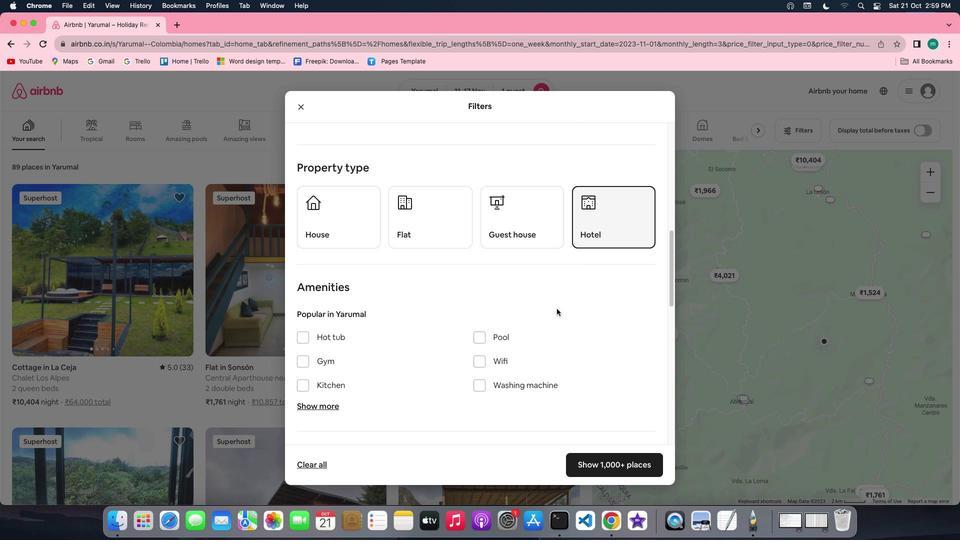 
Action: Mouse scrolled (557, 308) with delta (0, 0)
Screenshot: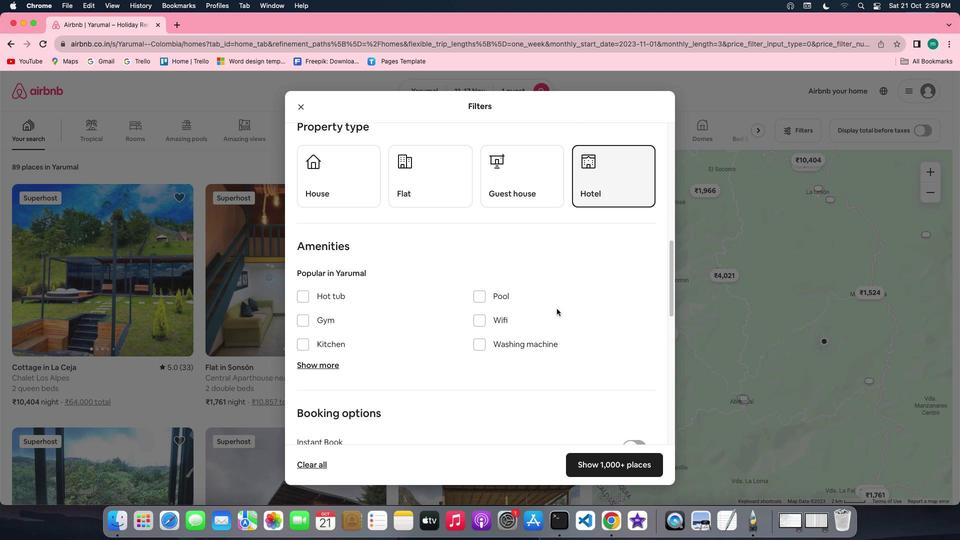 
Action: Mouse moved to (558, 355)
Screenshot: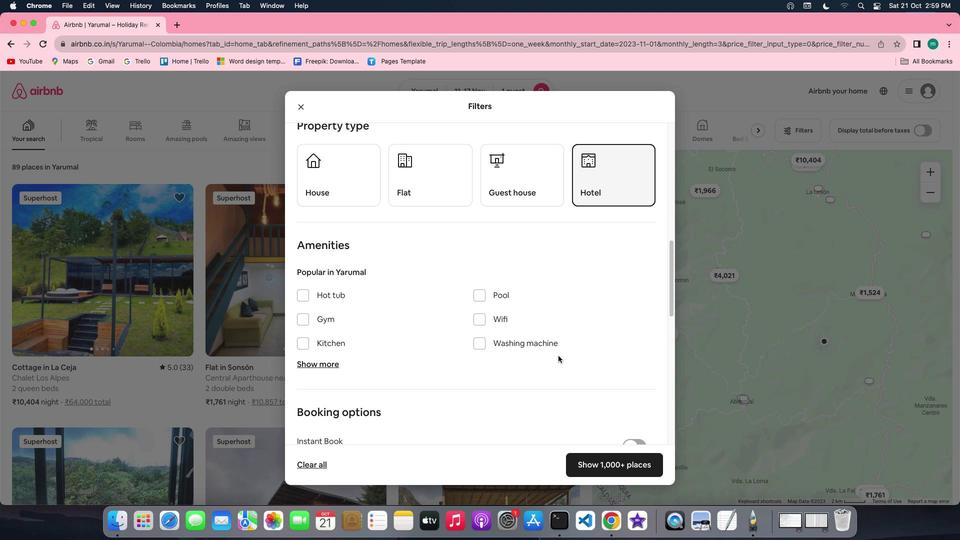 
Action: Mouse scrolled (558, 355) with delta (0, 0)
Screenshot: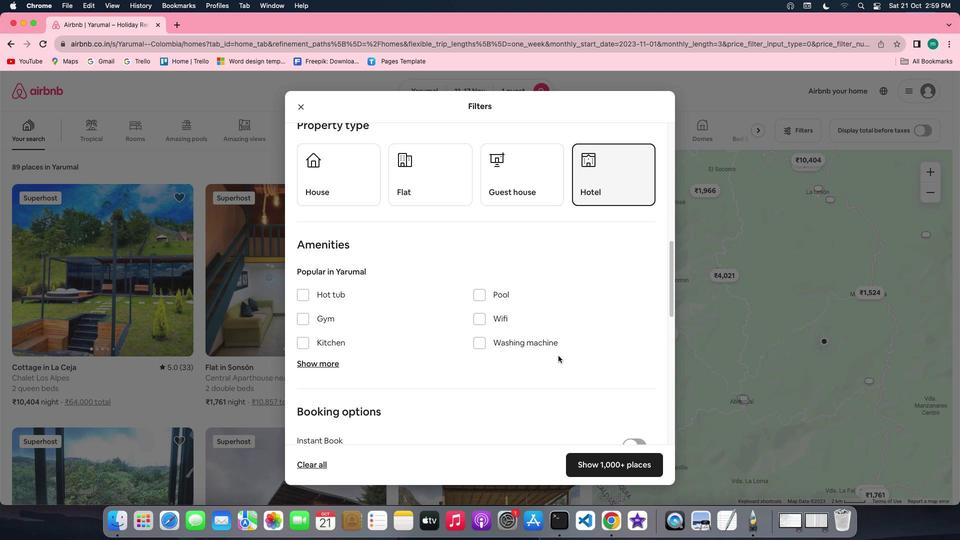 
Action: Mouse scrolled (558, 355) with delta (0, 0)
Screenshot: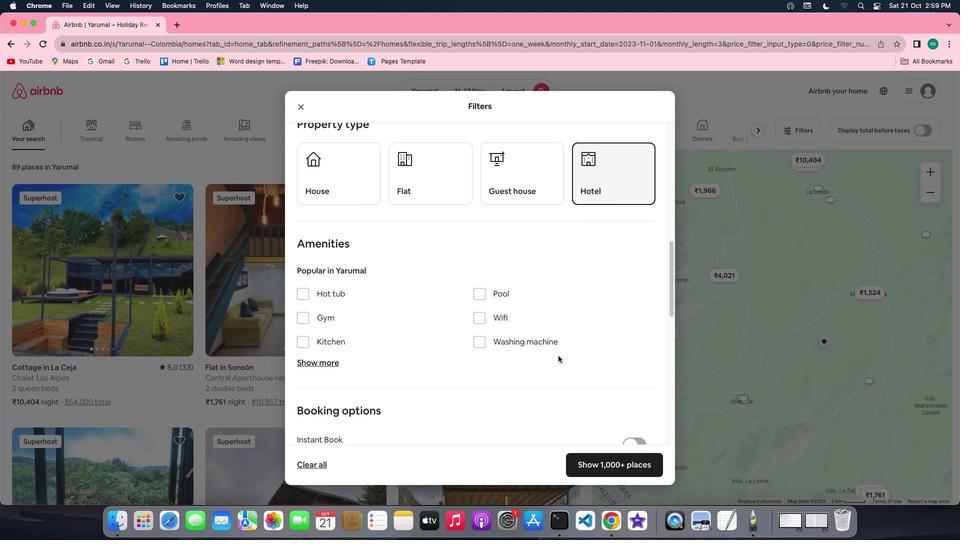 
Action: Mouse scrolled (558, 355) with delta (0, -1)
Screenshot: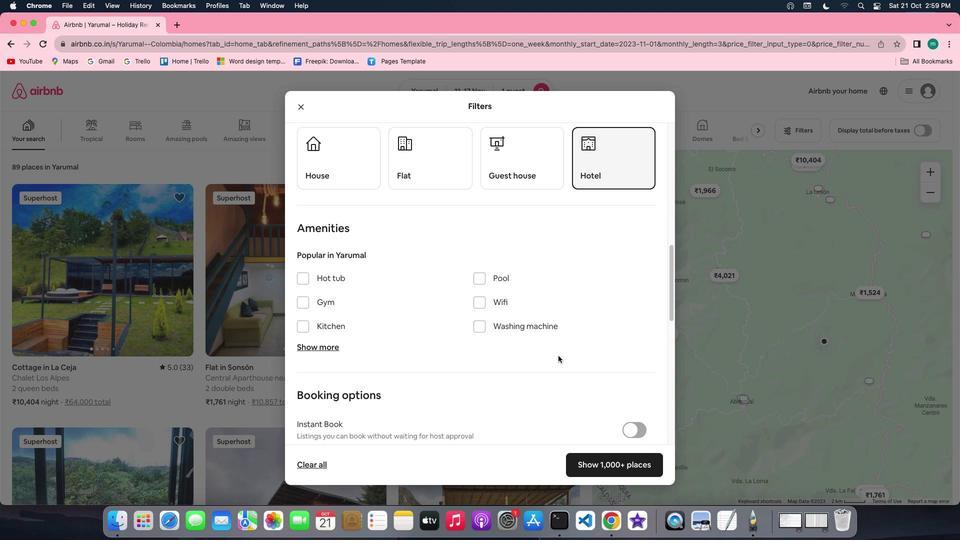 
Action: Mouse scrolled (558, 355) with delta (0, -1)
Screenshot: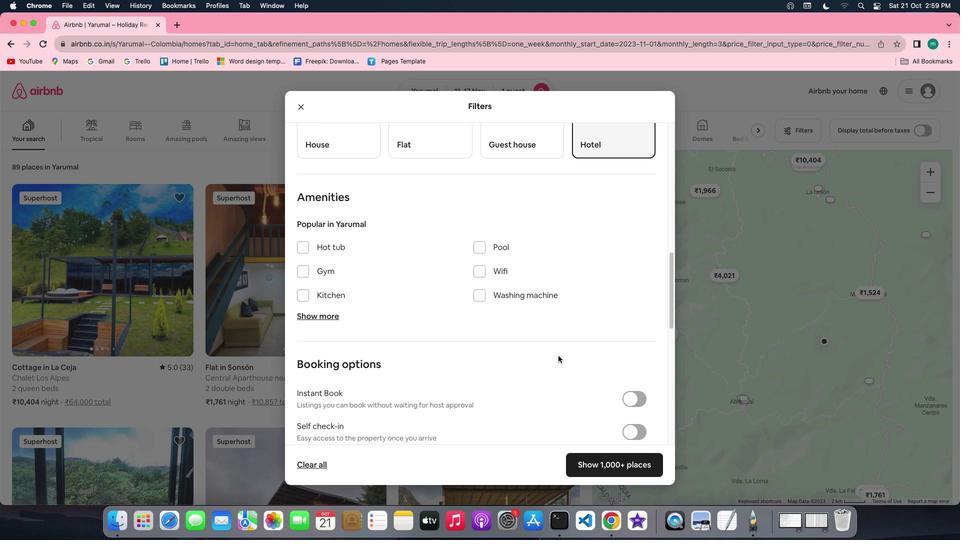 
Action: Mouse scrolled (558, 355) with delta (0, 0)
Screenshot: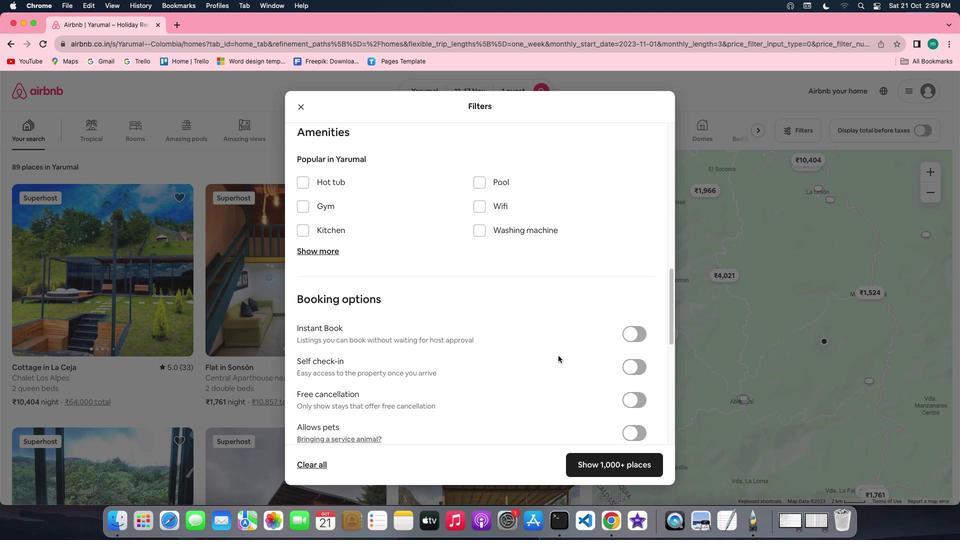 
Action: Mouse scrolled (558, 355) with delta (0, 0)
Screenshot: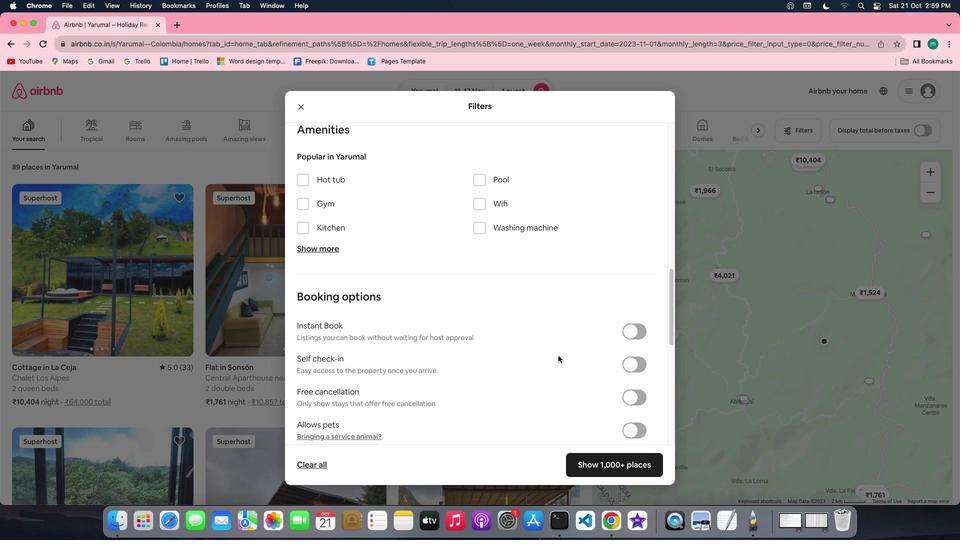 
Action: Mouse scrolled (558, 355) with delta (0, -1)
Screenshot: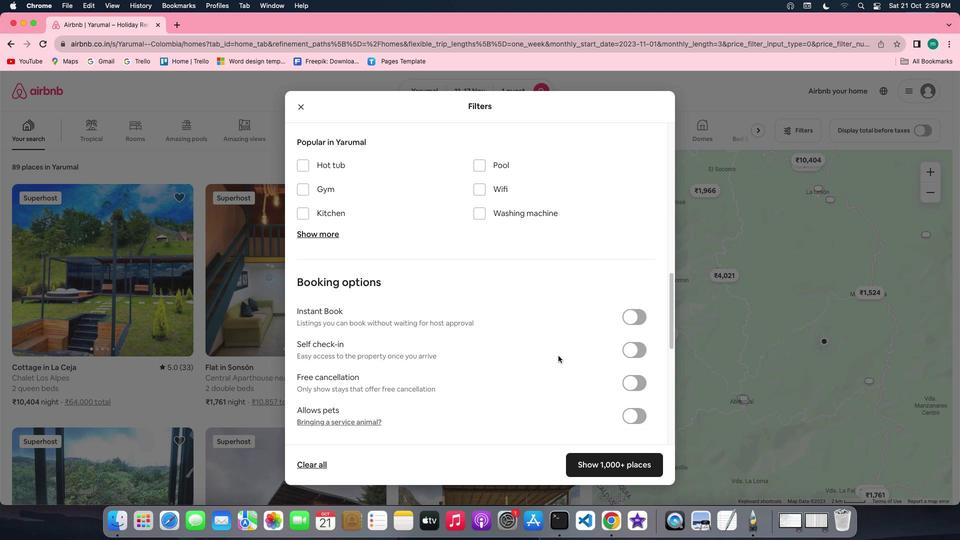 
Action: Mouse scrolled (558, 355) with delta (0, 0)
Screenshot: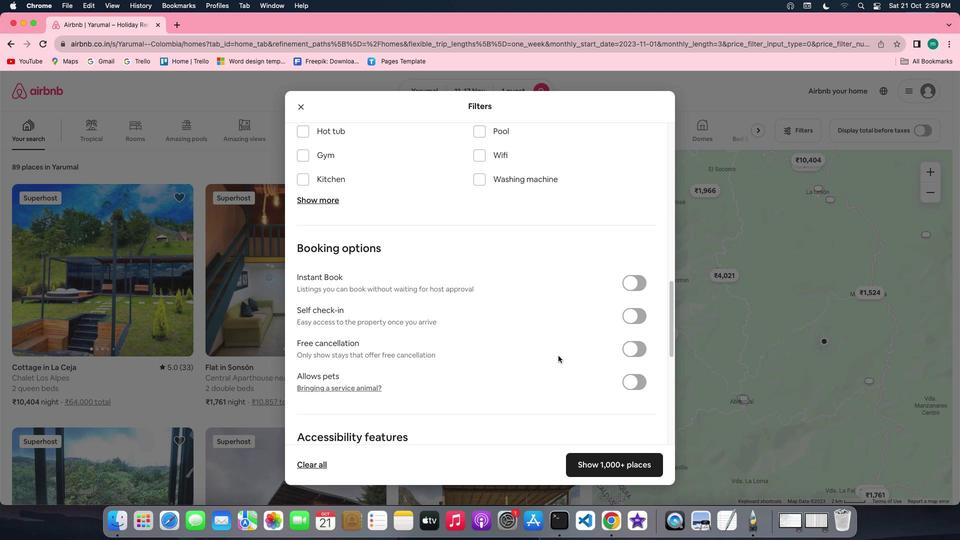 
Action: Mouse scrolled (558, 355) with delta (0, 0)
Screenshot: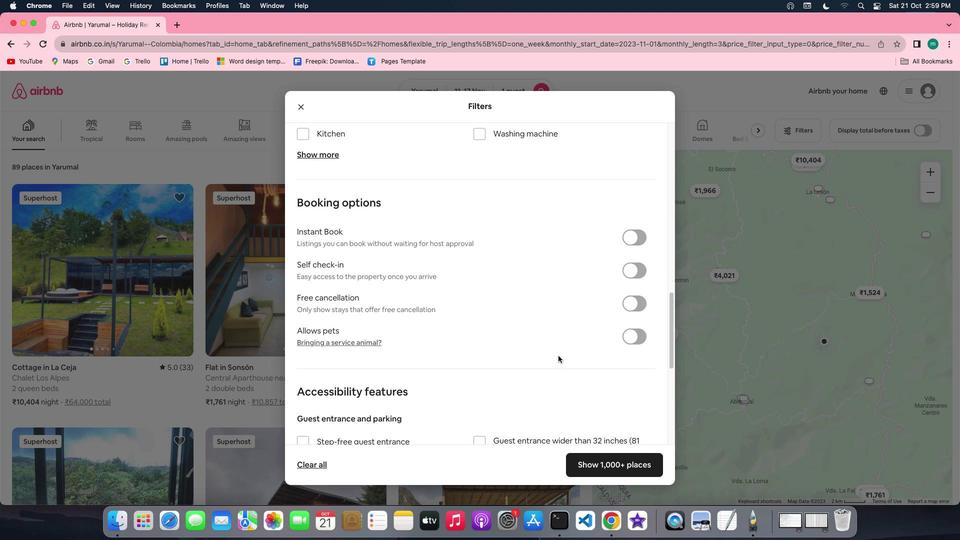 
Action: Mouse scrolled (558, 355) with delta (0, 0)
Screenshot: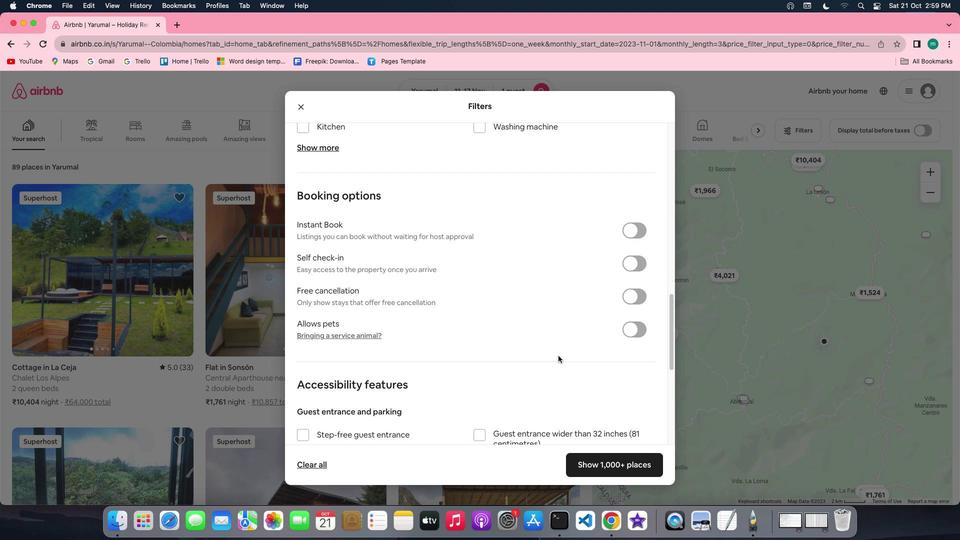 
Action: Mouse scrolled (558, 355) with delta (0, -1)
Screenshot: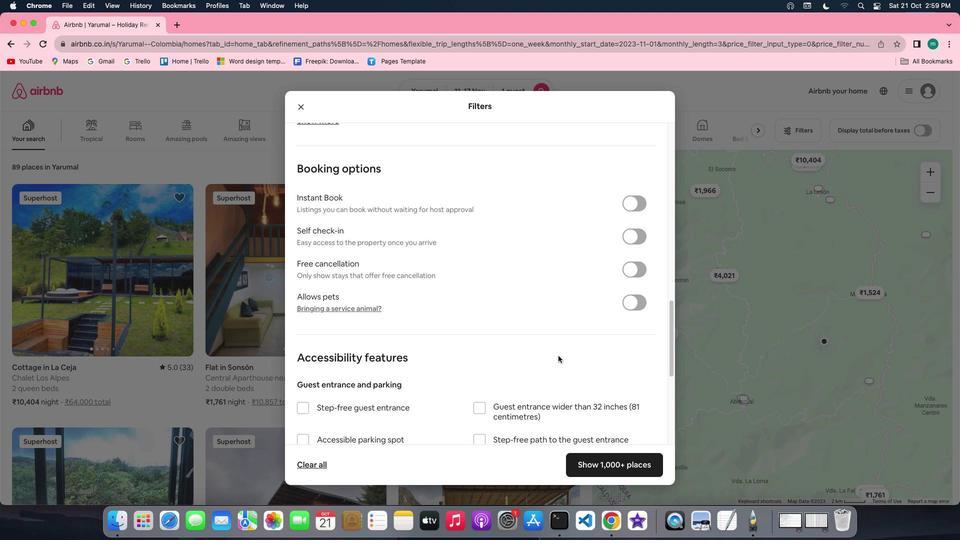 
Action: Mouse scrolled (558, 355) with delta (0, -2)
Screenshot: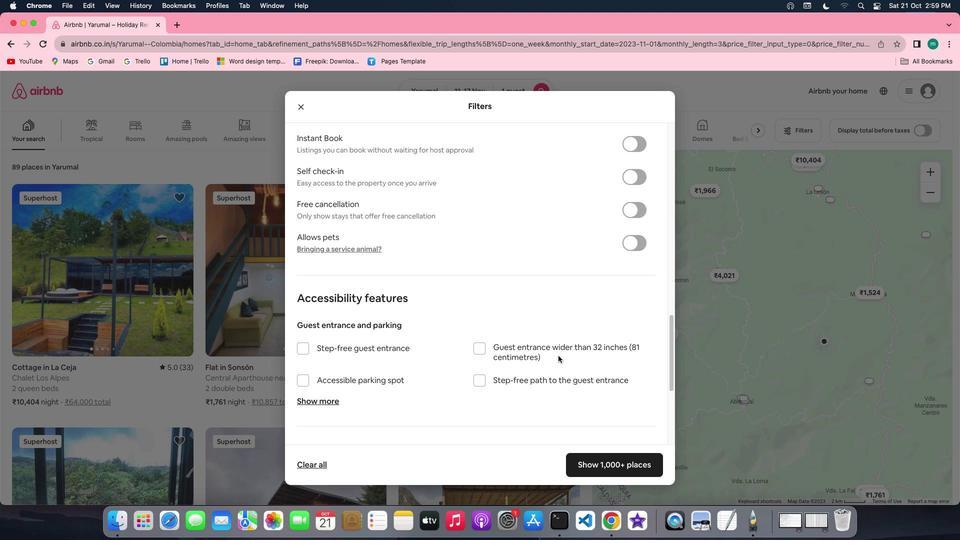 
Action: Mouse scrolled (558, 355) with delta (0, -2)
Screenshot: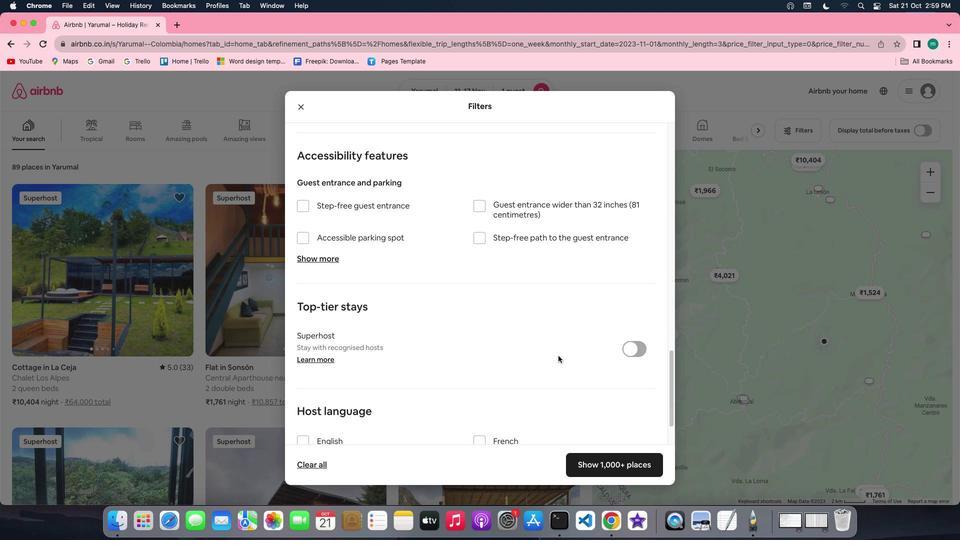 
Action: Mouse scrolled (558, 355) with delta (0, 0)
Screenshot: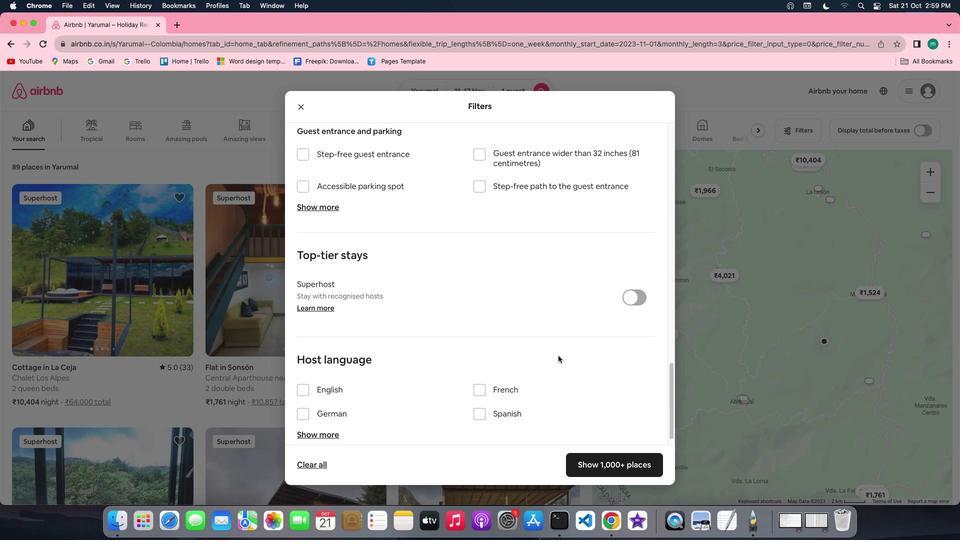 
Action: Mouse scrolled (558, 355) with delta (0, 0)
Screenshot: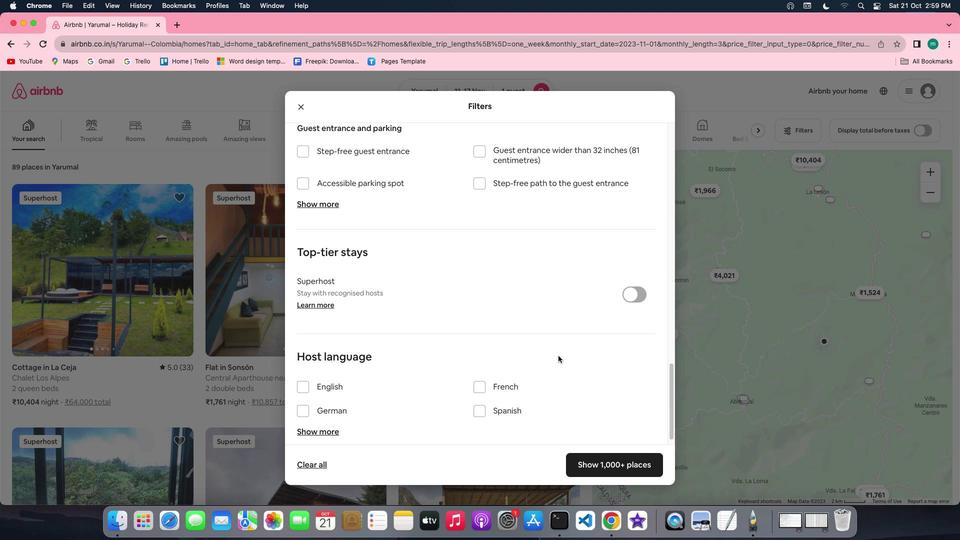 
Action: Mouse scrolled (558, 355) with delta (0, -1)
Screenshot: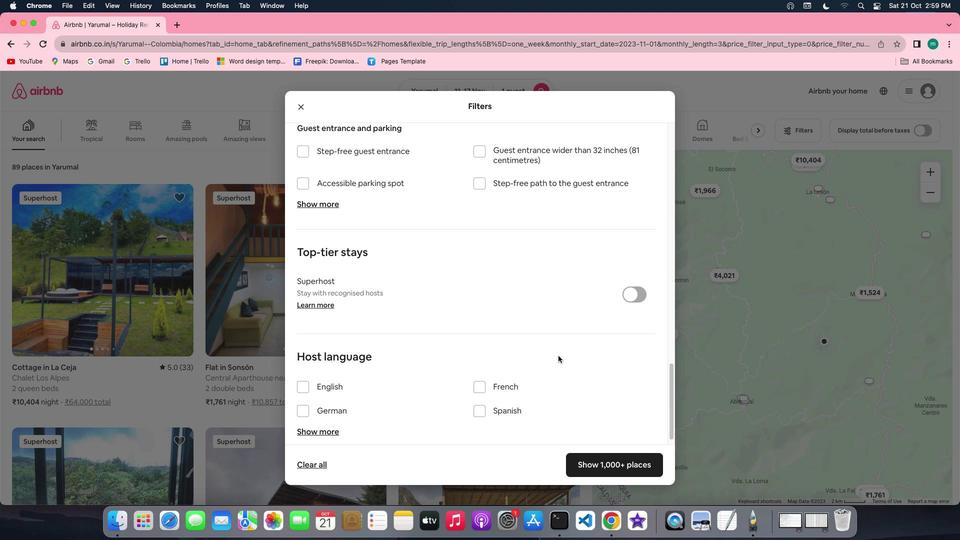 
Action: Mouse scrolled (558, 355) with delta (0, -2)
Screenshot: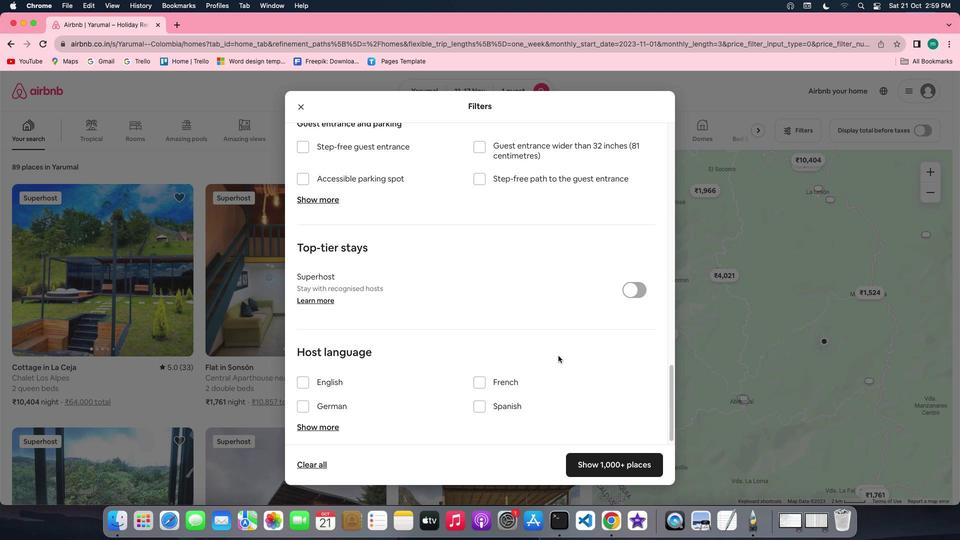 
Action: Mouse scrolled (558, 355) with delta (0, -2)
Screenshot: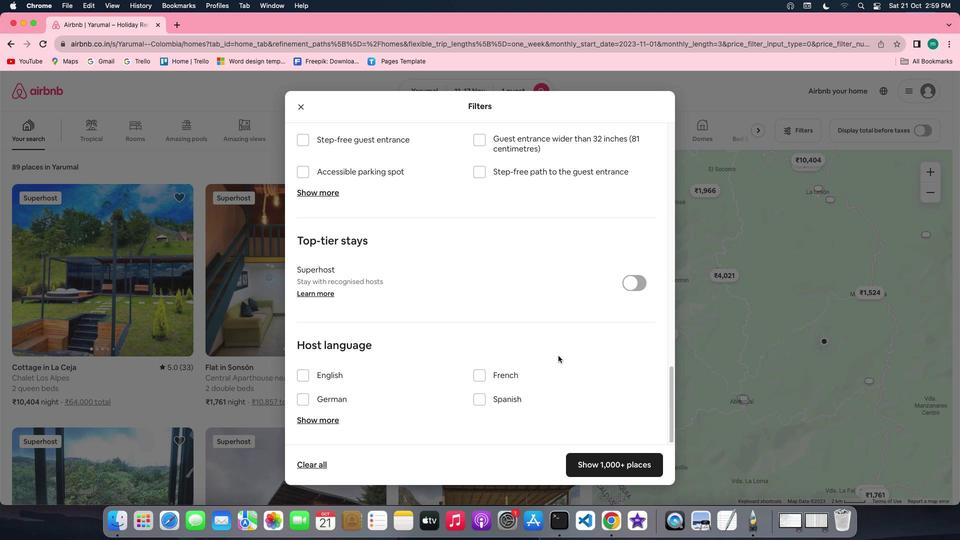 
Action: Mouse moved to (637, 467)
Screenshot: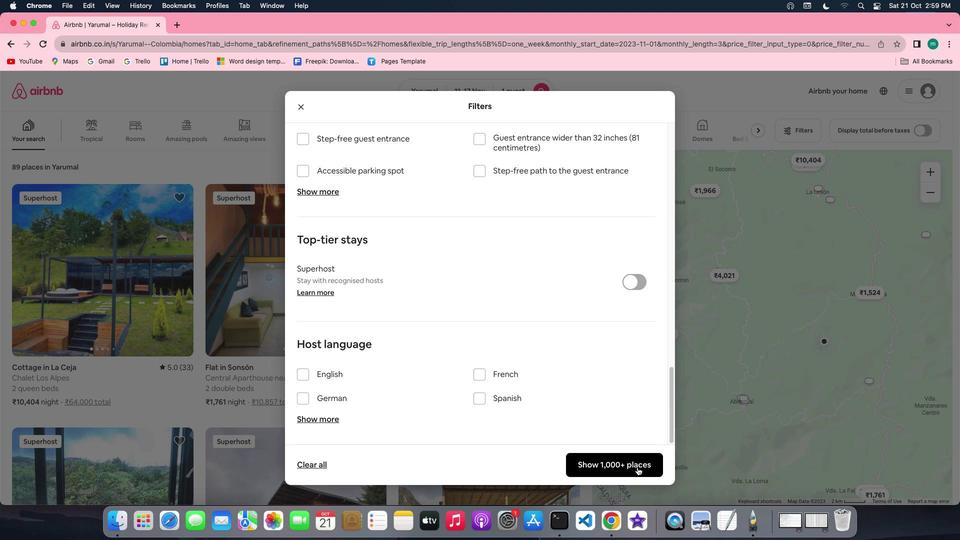 
Action: Mouse pressed left at (637, 467)
Screenshot: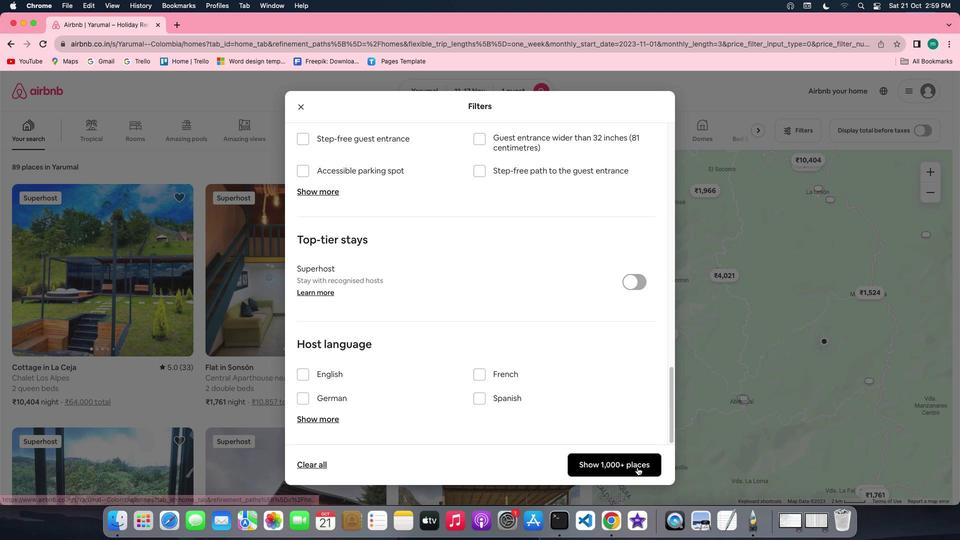 
Action: Mouse moved to (134, 273)
Screenshot: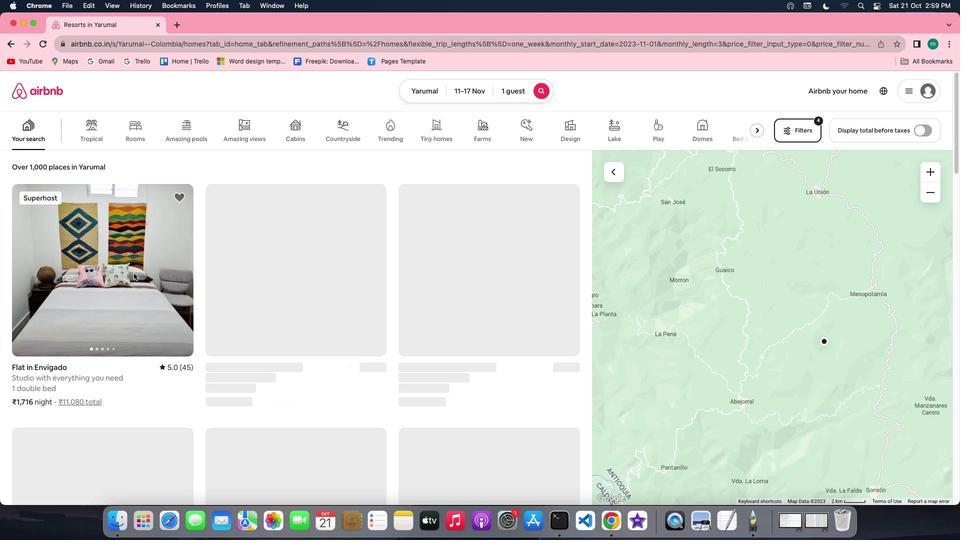 
Action: Mouse pressed left at (134, 273)
Screenshot: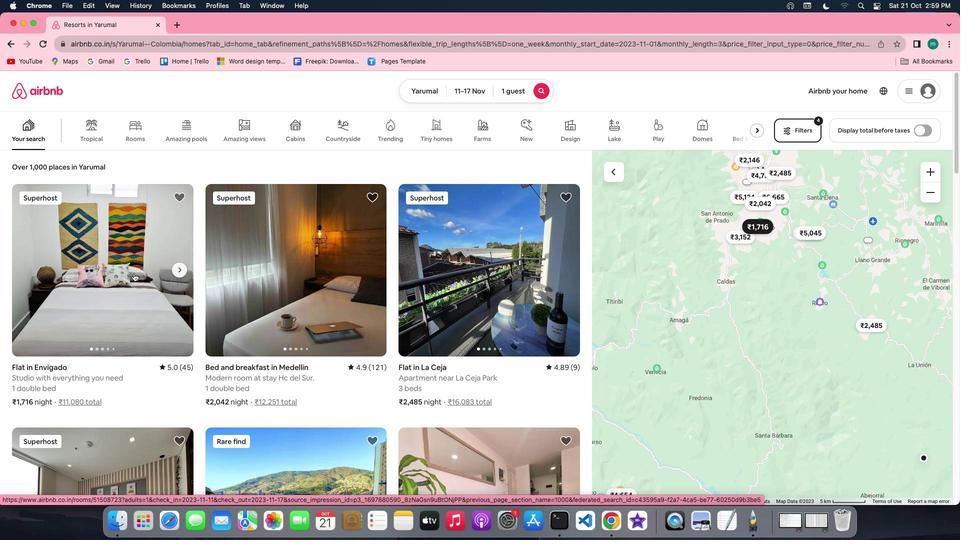 
Action: Mouse moved to (710, 375)
Screenshot: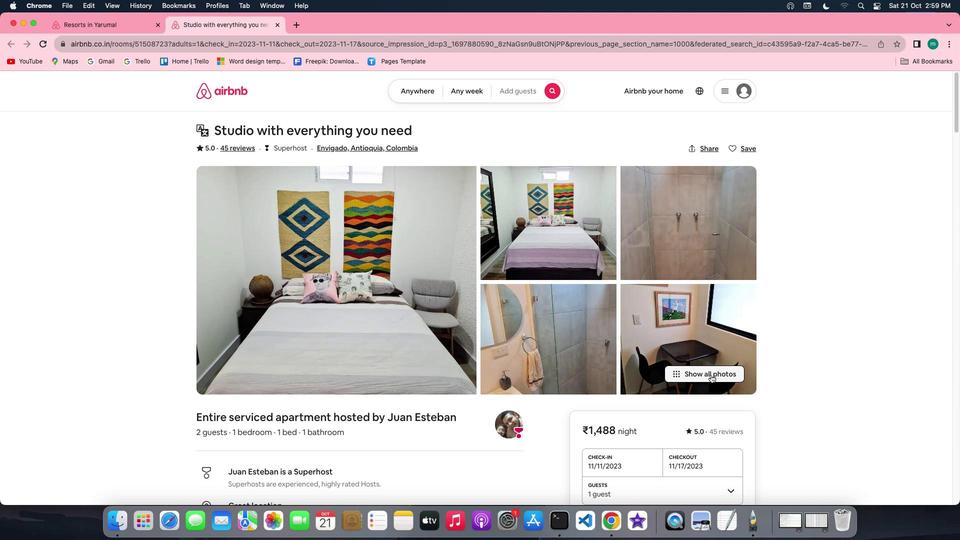 
Action: Mouse pressed left at (710, 375)
Screenshot: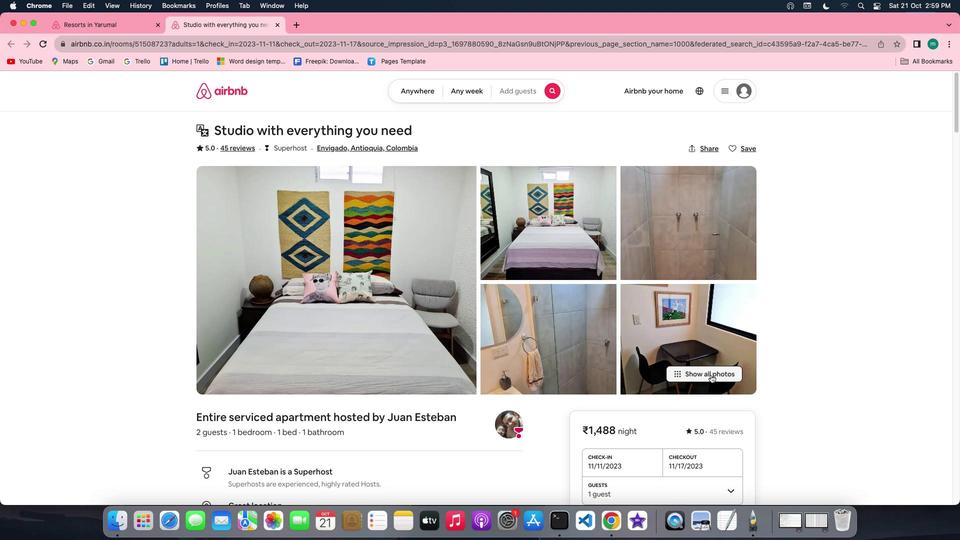 
Action: Mouse moved to (490, 381)
Screenshot: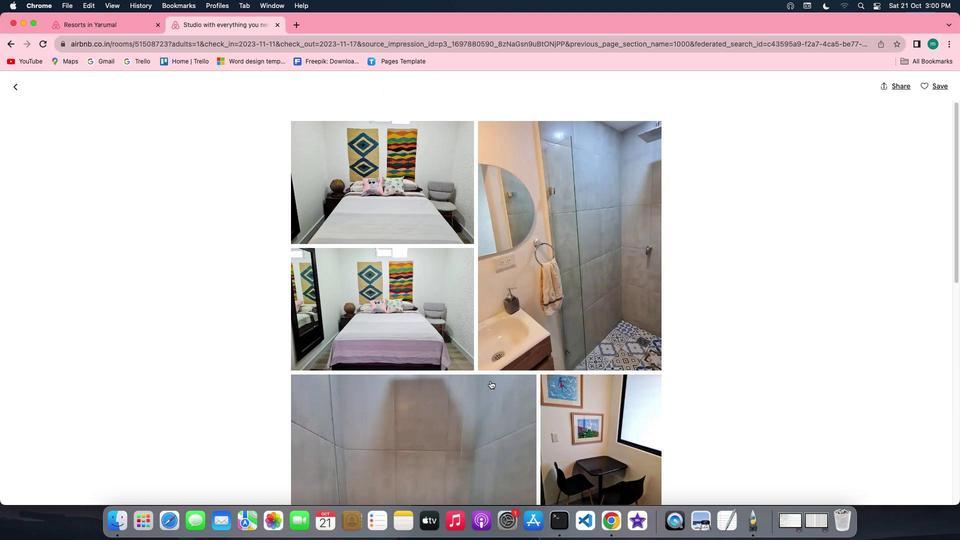
Action: Mouse scrolled (490, 381) with delta (0, 0)
Screenshot: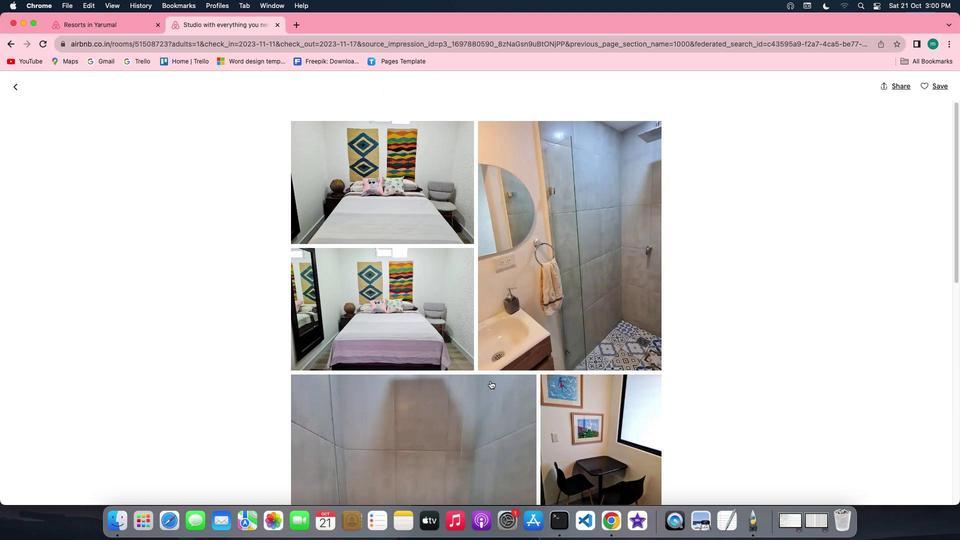 
Action: Mouse scrolled (490, 381) with delta (0, 0)
Screenshot: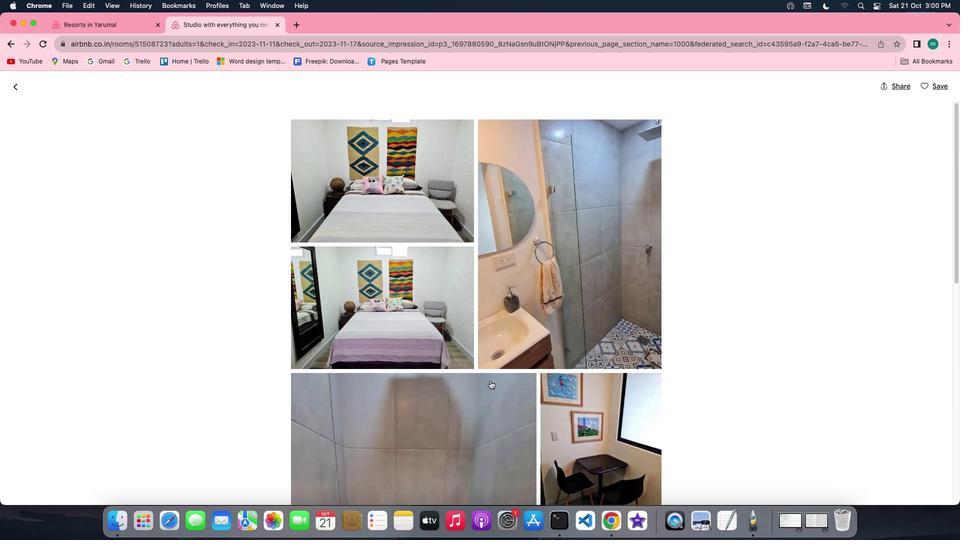 
Action: Mouse scrolled (490, 381) with delta (0, 0)
Screenshot: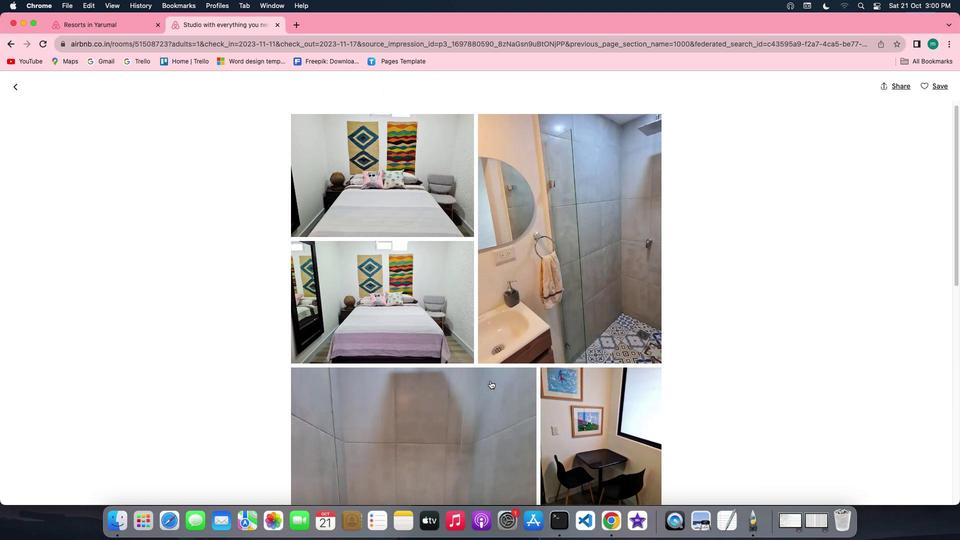
Action: Mouse scrolled (490, 381) with delta (0, 0)
Screenshot: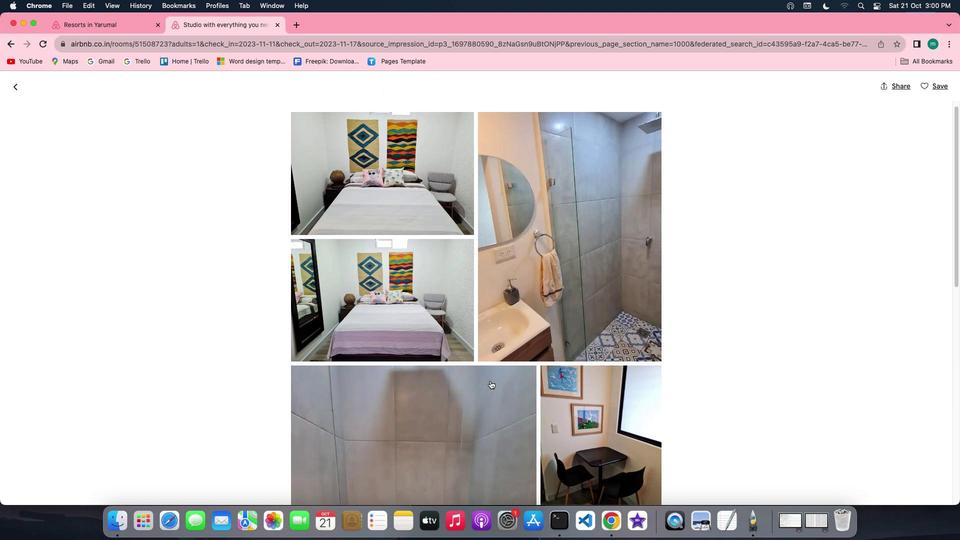 
Action: Mouse scrolled (490, 381) with delta (0, 0)
Screenshot: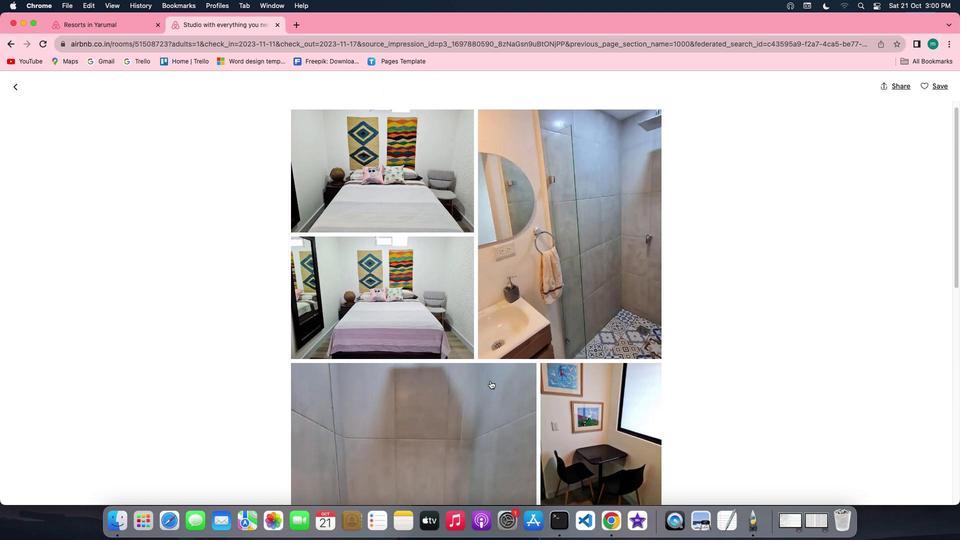 
Action: Mouse scrolled (490, 381) with delta (0, 0)
Screenshot: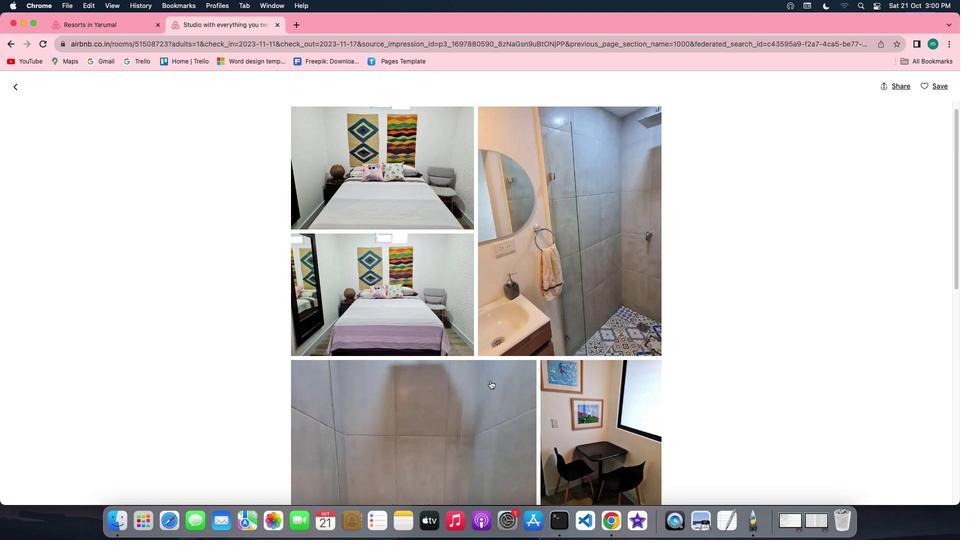 
Action: Mouse scrolled (490, 381) with delta (0, 0)
Screenshot: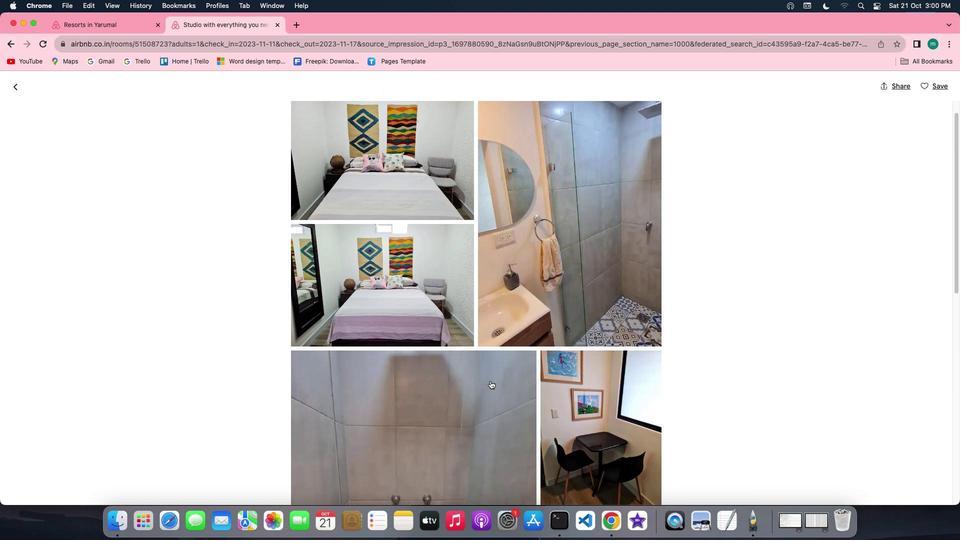 
Action: Mouse scrolled (490, 381) with delta (0, 0)
Screenshot: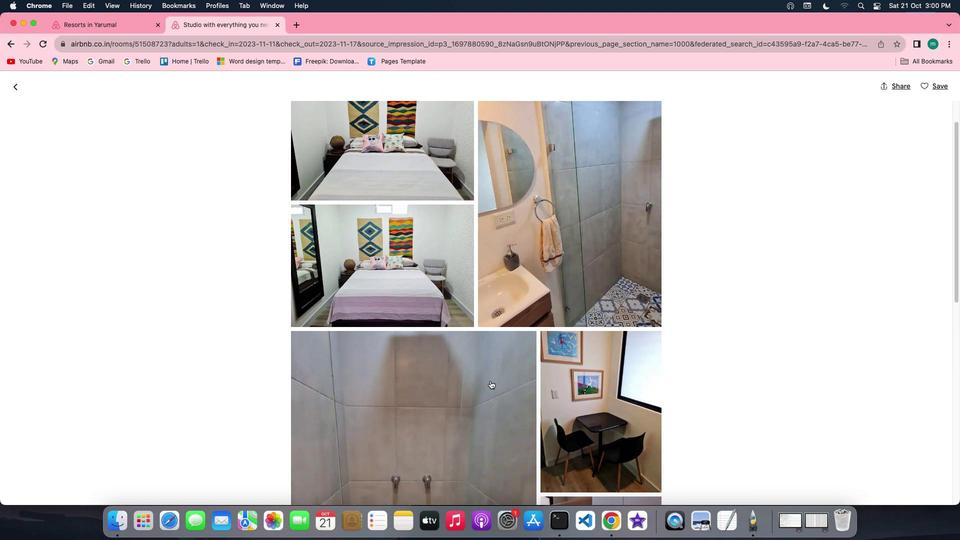 
Action: Mouse scrolled (490, 381) with delta (0, 0)
Screenshot: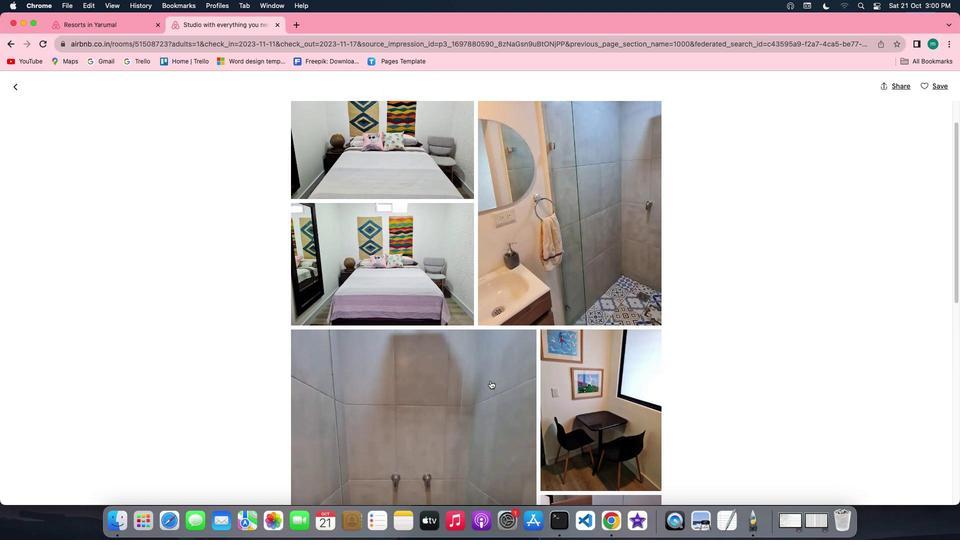 
Action: Mouse scrolled (490, 381) with delta (0, 0)
Screenshot: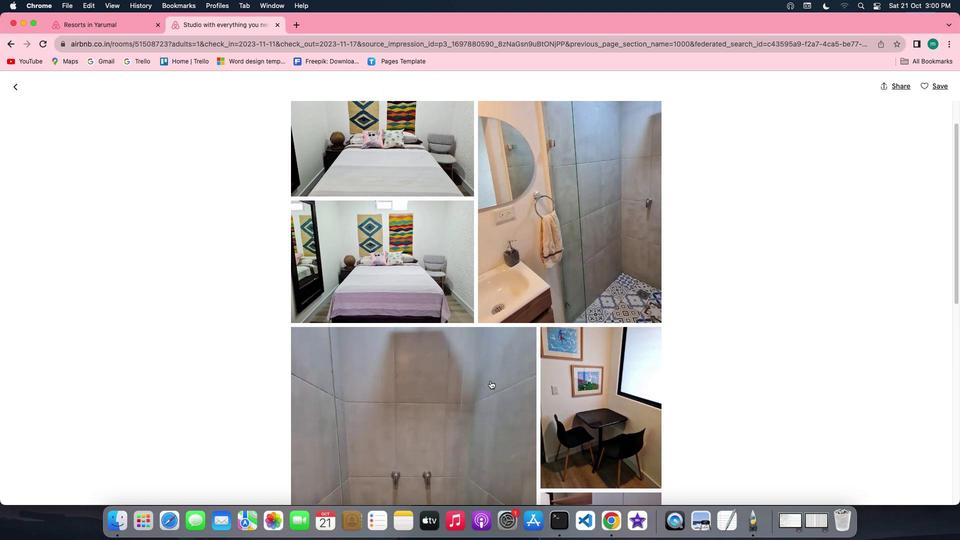 
Action: Mouse scrolled (490, 381) with delta (0, -1)
Screenshot: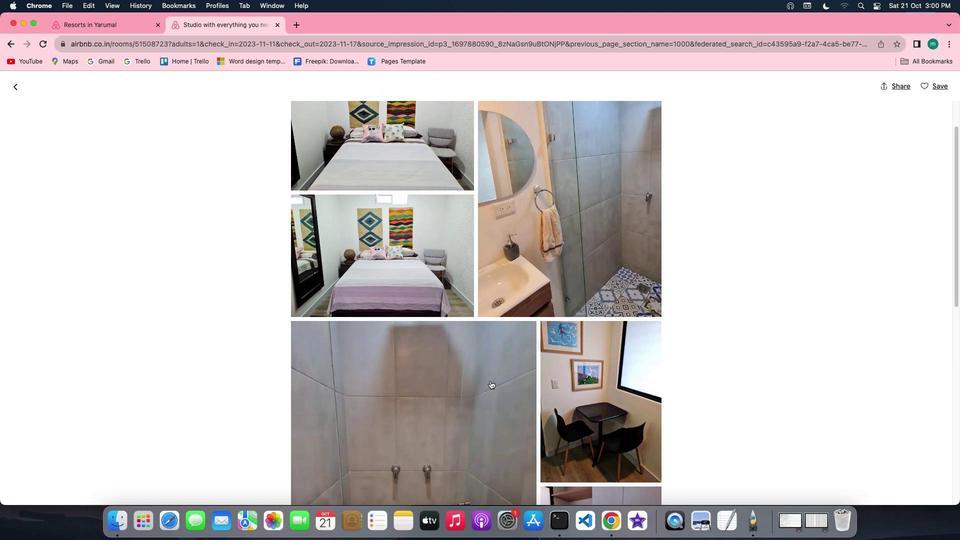 
Action: Mouse scrolled (490, 381) with delta (0, 0)
Screenshot: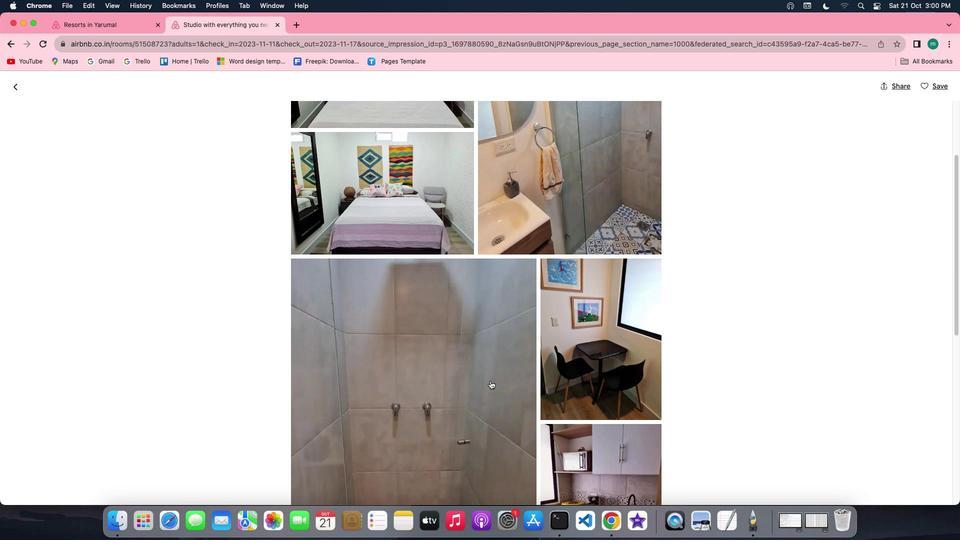 
Action: Mouse scrolled (490, 381) with delta (0, 0)
Screenshot: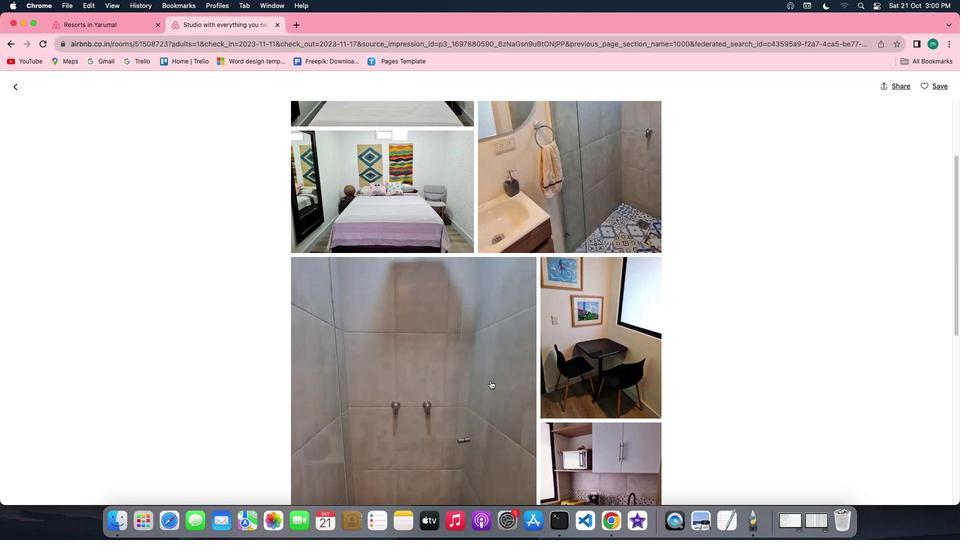 
Action: Mouse scrolled (490, 381) with delta (0, -1)
Screenshot: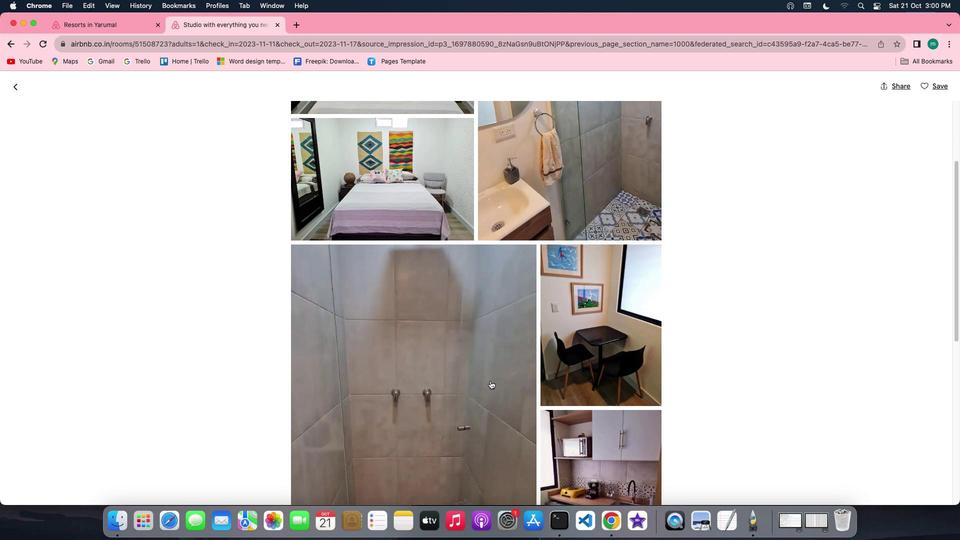
Action: Mouse scrolled (490, 381) with delta (0, 0)
Screenshot: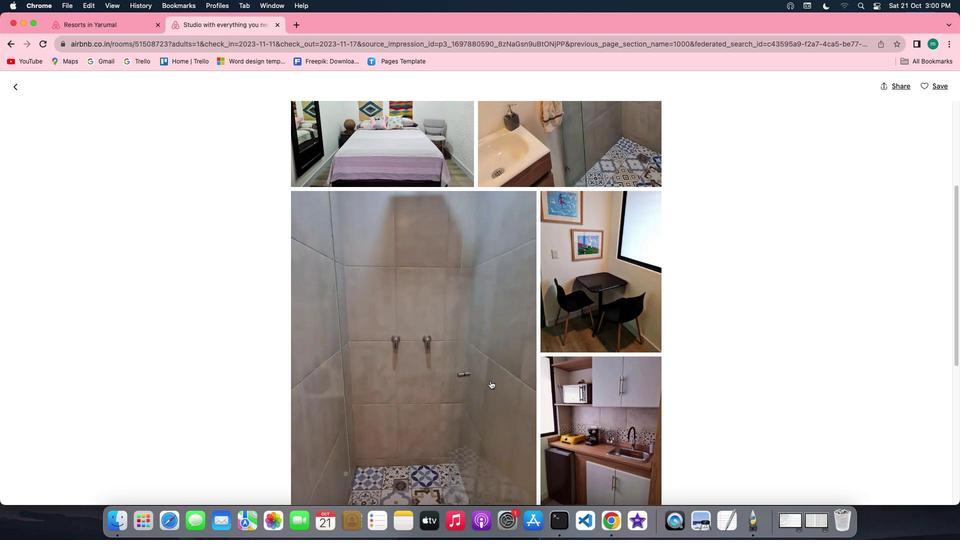 
Action: Mouse scrolled (490, 381) with delta (0, 0)
Screenshot: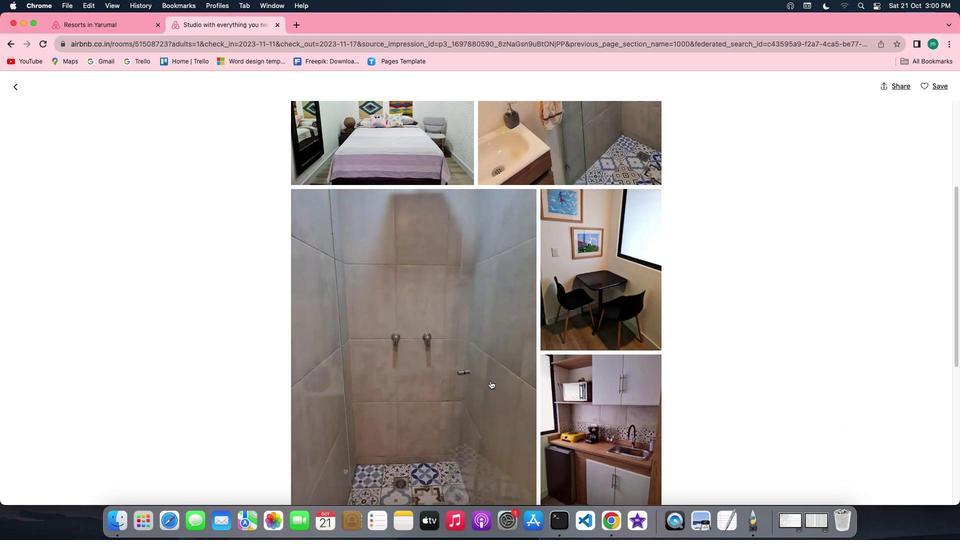 
Action: Mouse scrolled (490, 381) with delta (0, -1)
Screenshot: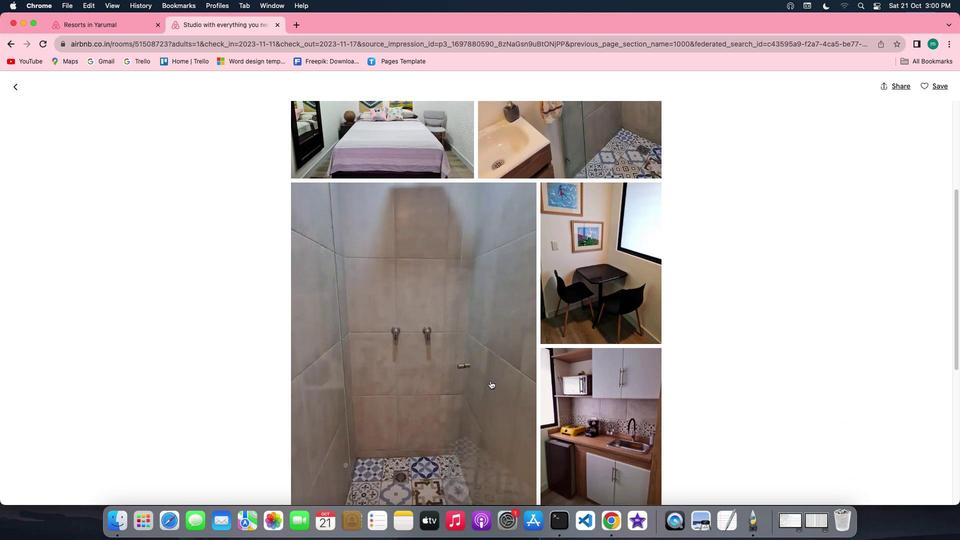 
Action: Mouse scrolled (490, 381) with delta (0, -1)
Screenshot: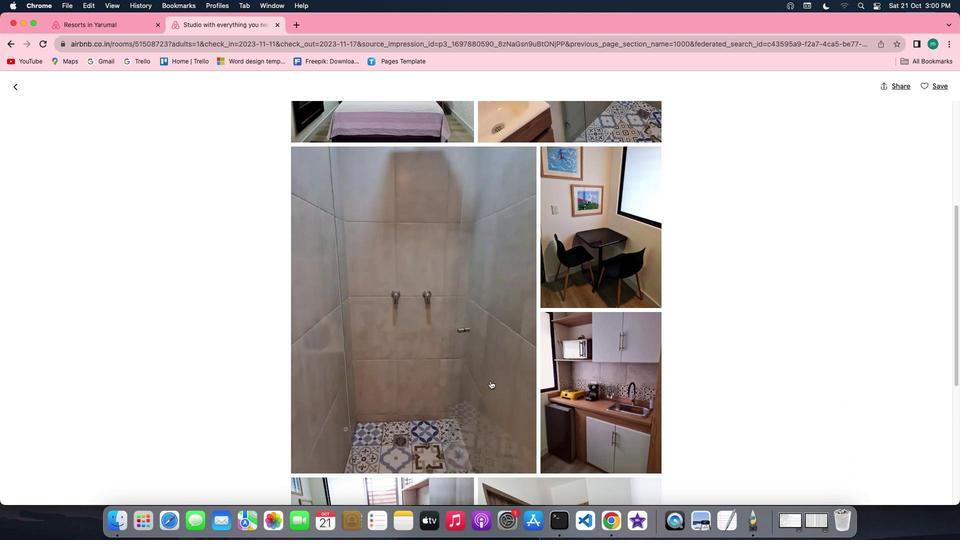 
Action: Mouse scrolled (490, 381) with delta (0, 0)
Screenshot: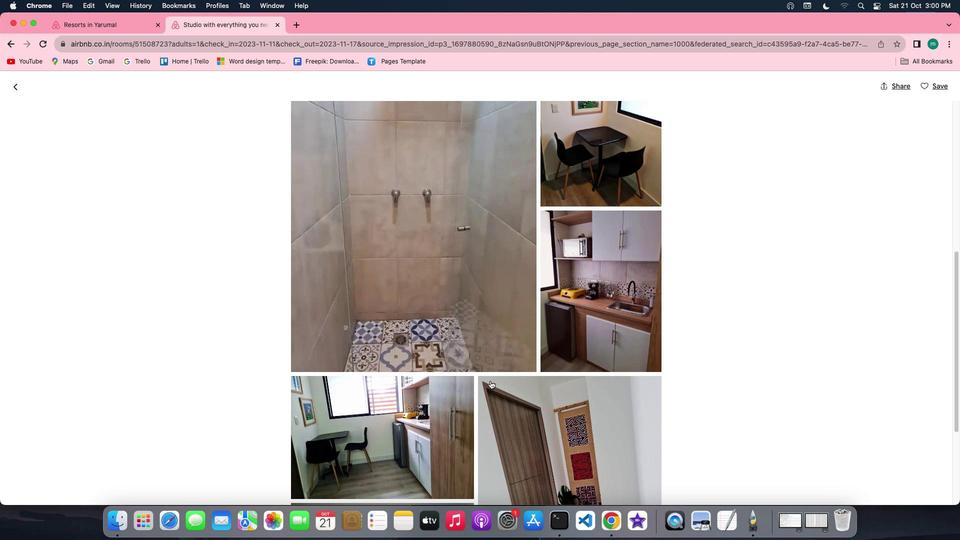 
Action: Mouse scrolled (490, 381) with delta (0, 0)
Screenshot: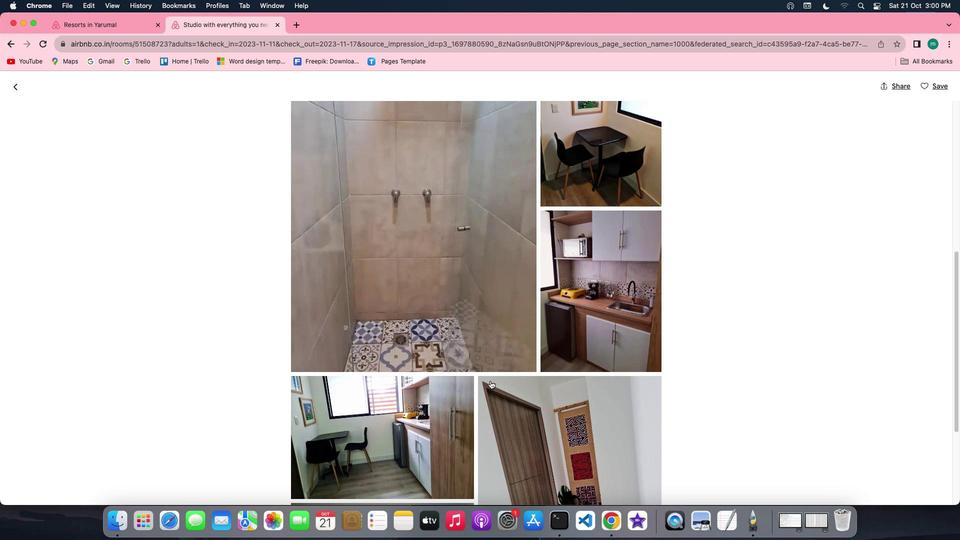 
Action: Mouse scrolled (490, 381) with delta (0, -1)
Screenshot: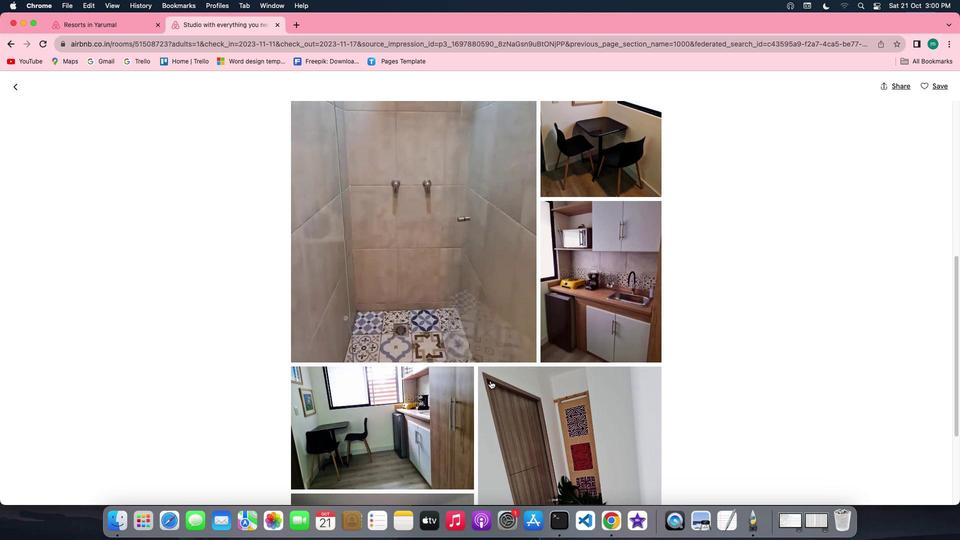 
Action: Mouse scrolled (490, 381) with delta (0, -1)
Screenshot: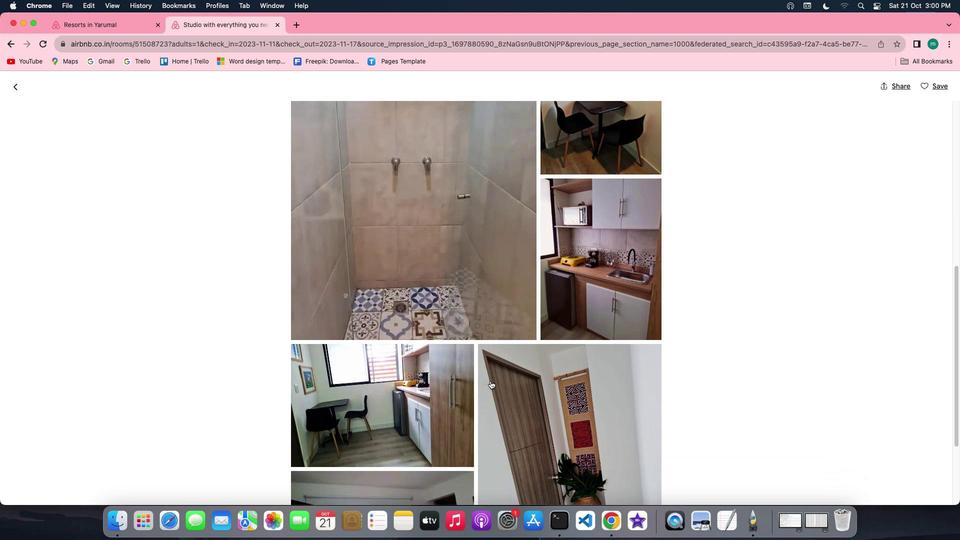 
Action: Mouse scrolled (490, 381) with delta (0, 0)
Screenshot: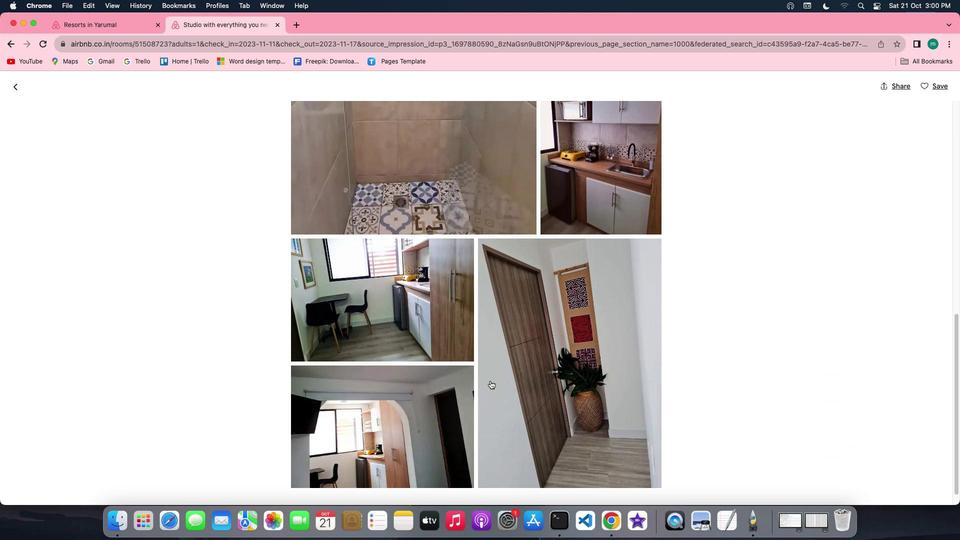 
Action: Mouse scrolled (490, 381) with delta (0, 0)
Screenshot: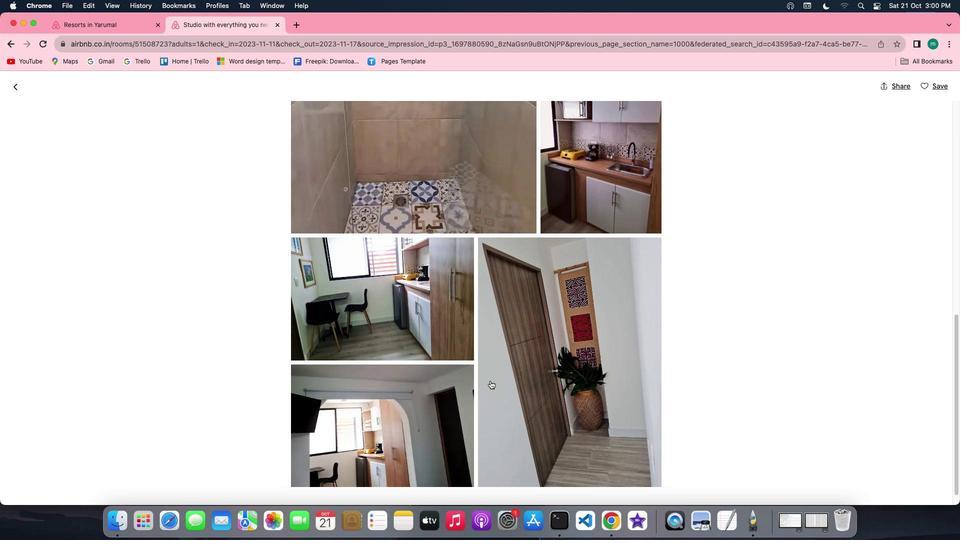 
Action: Mouse scrolled (490, 381) with delta (0, -1)
Screenshot: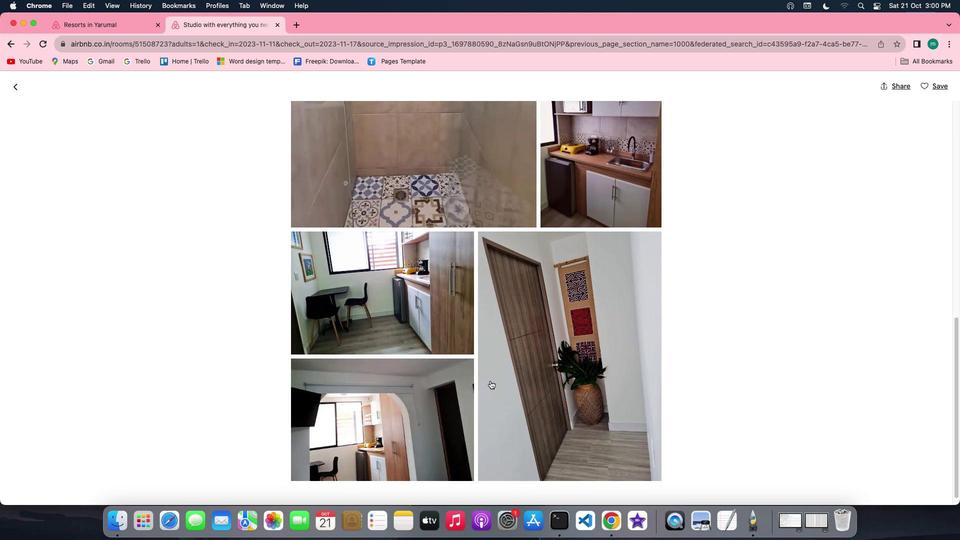 
Action: Mouse scrolled (490, 381) with delta (0, 0)
Screenshot: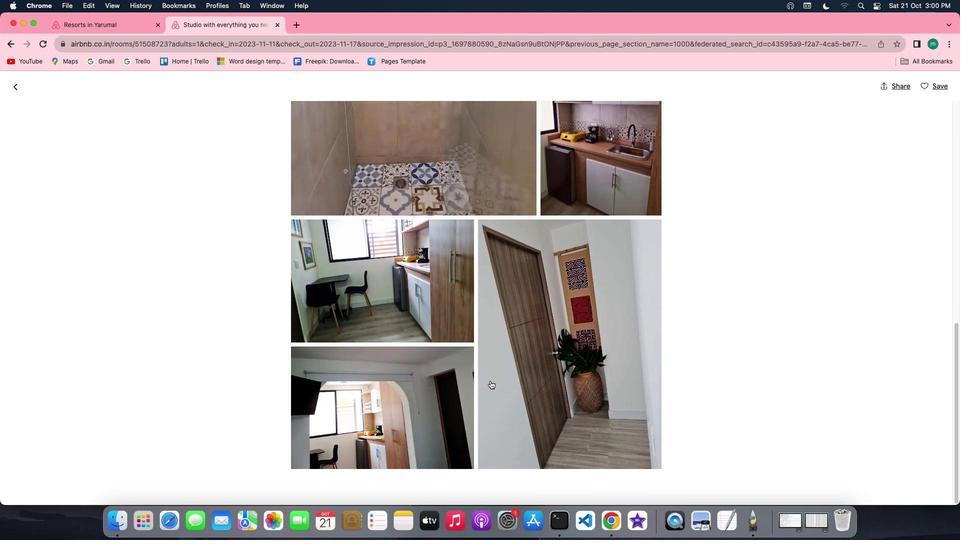 
Action: Mouse scrolled (490, 381) with delta (0, 0)
Screenshot: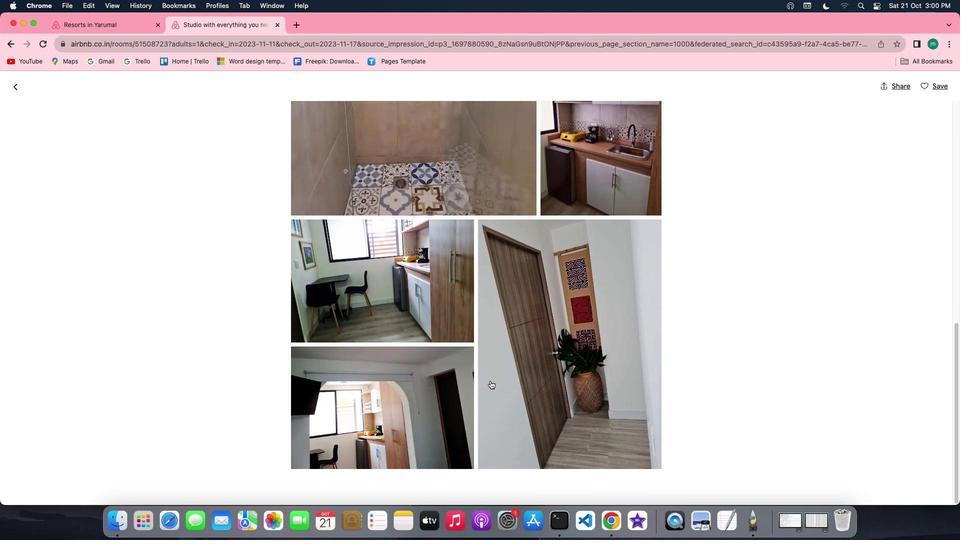
Action: Mouse scrolled (490, 381) with delta (0, -1)
Screenshot: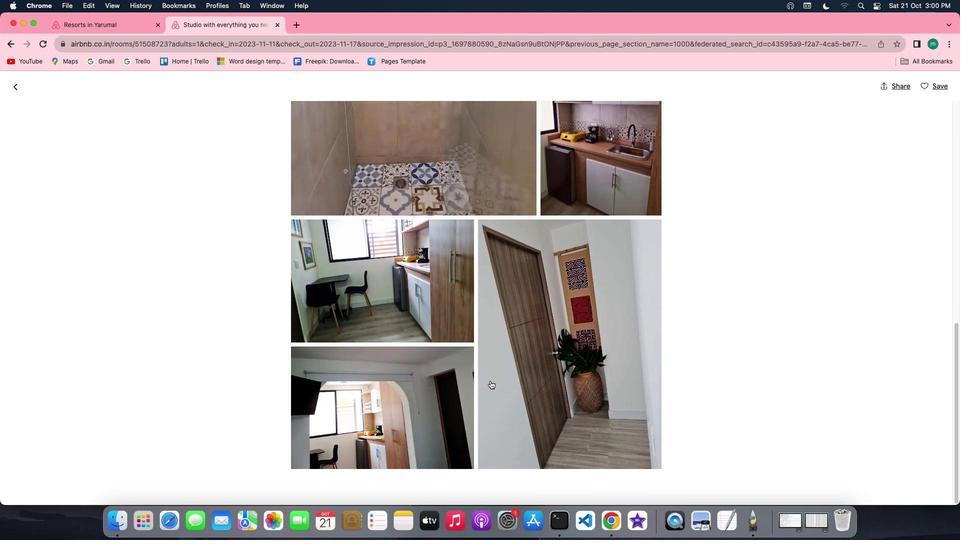 
Action: Mouse scrolled (490, 381) with delta (0, -1)
Screenshot: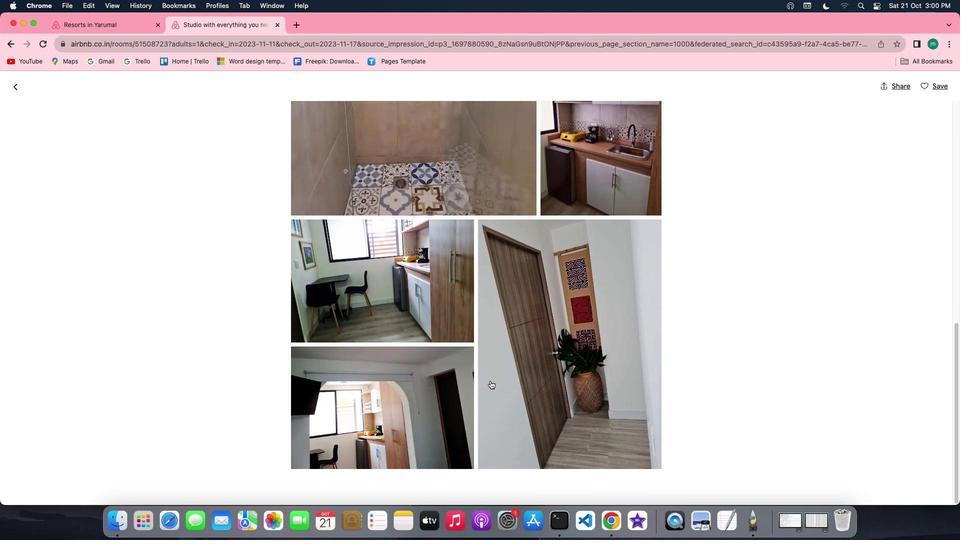 
Action: Mouse moved to (18, 86)
Screenshot: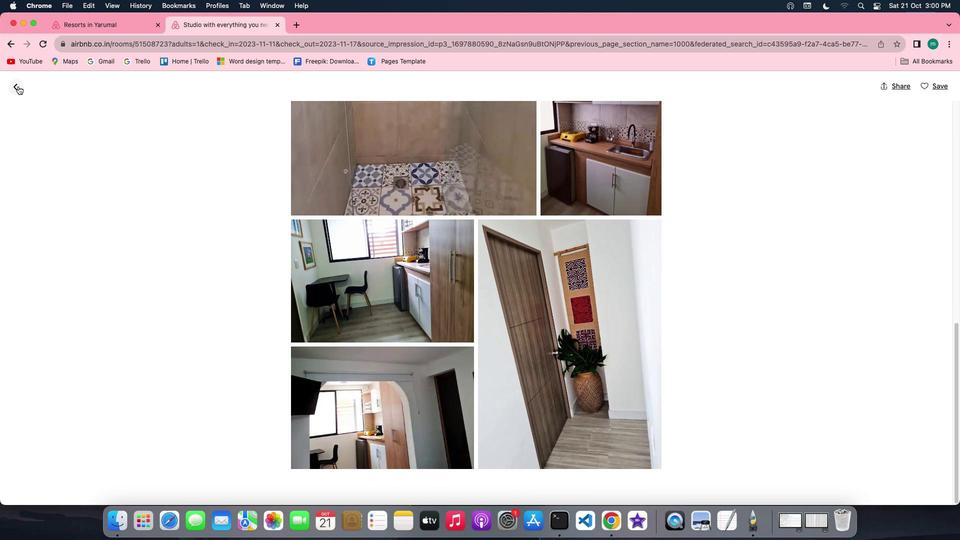
Action: Mouse pressed left at (18, 86)
Screenshot: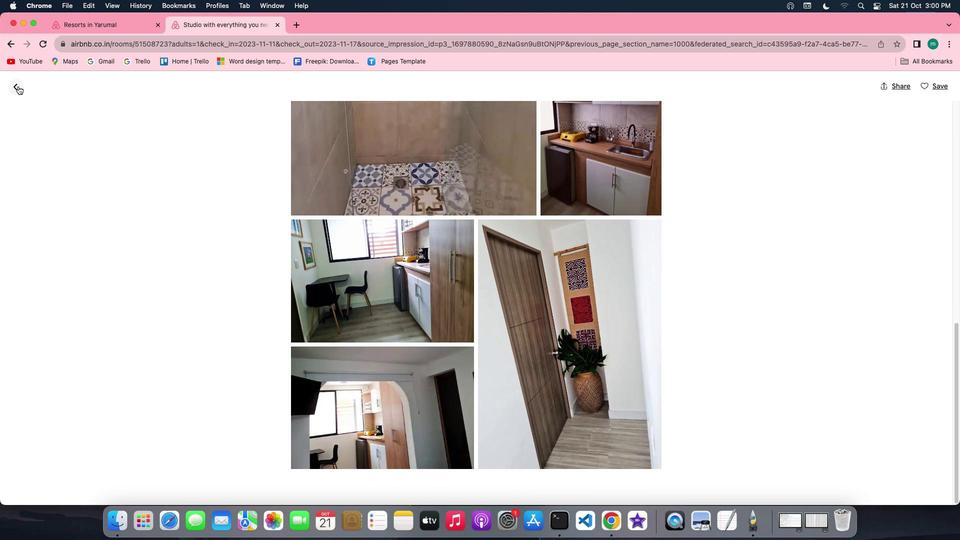 
Action: Mouse moved to (445, 285)
Screenshot: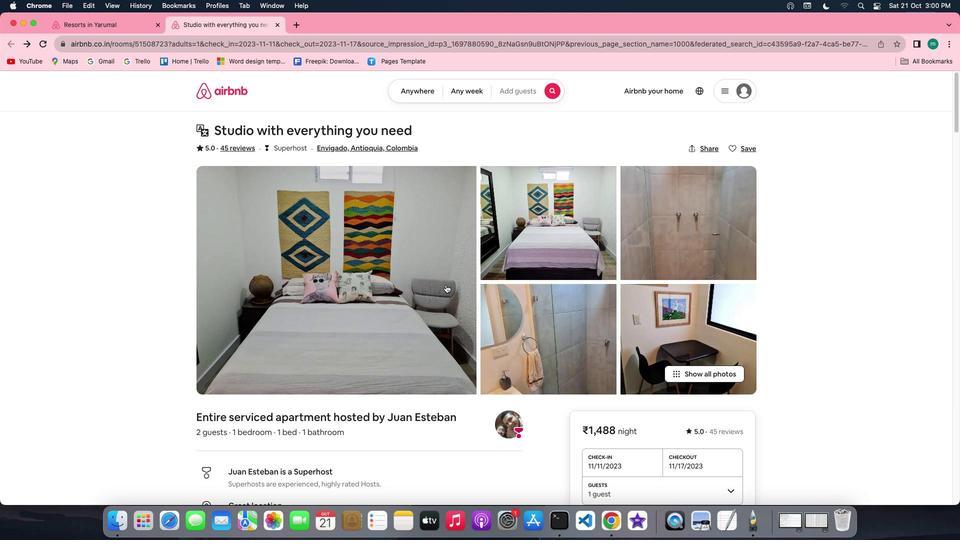 
Action: Mouse scrolled (445, 285) with delta (0, 0)
Screenshot: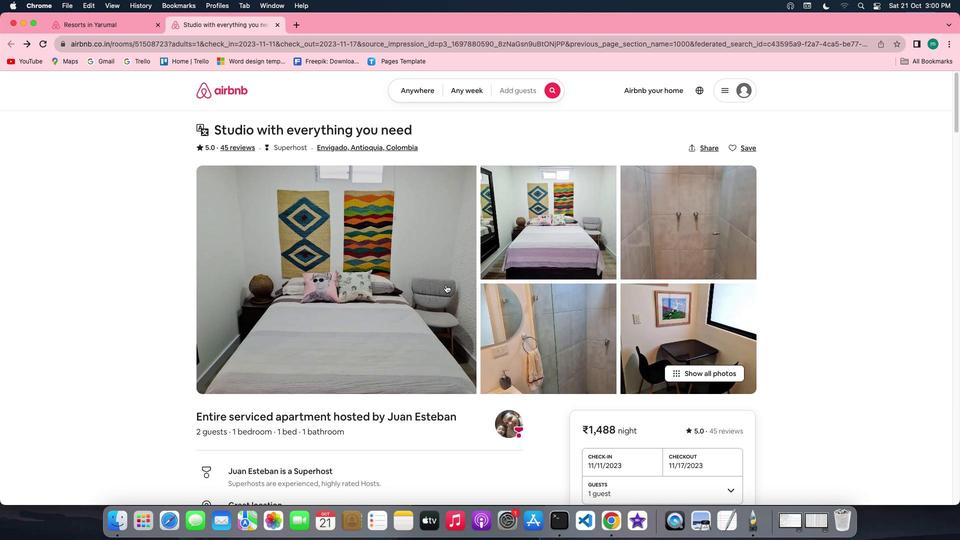 
Action: Mouse scrolled (445, 285) with delta (0, 0)
Screenshot: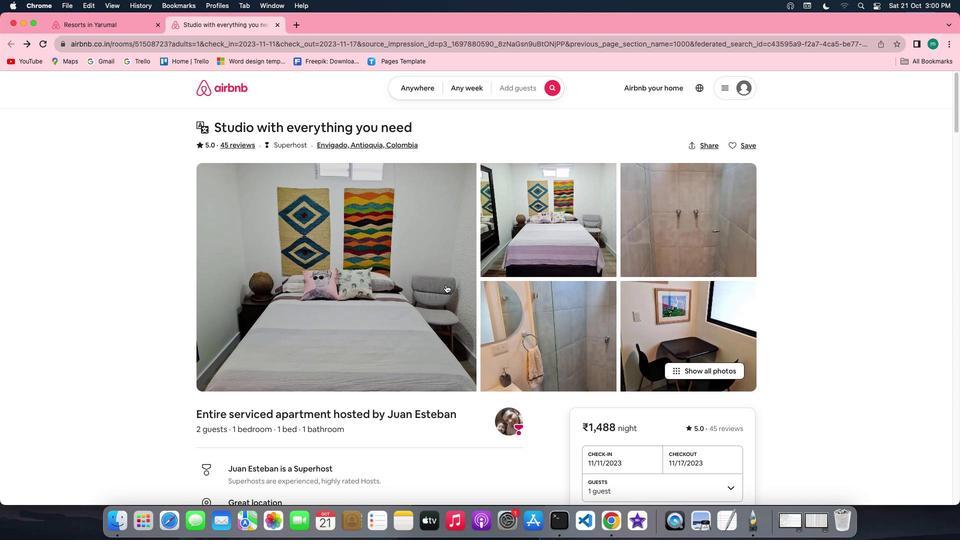 
Action: Mouse scrolled (445, 285) with delta (0, 0)
Screenshot: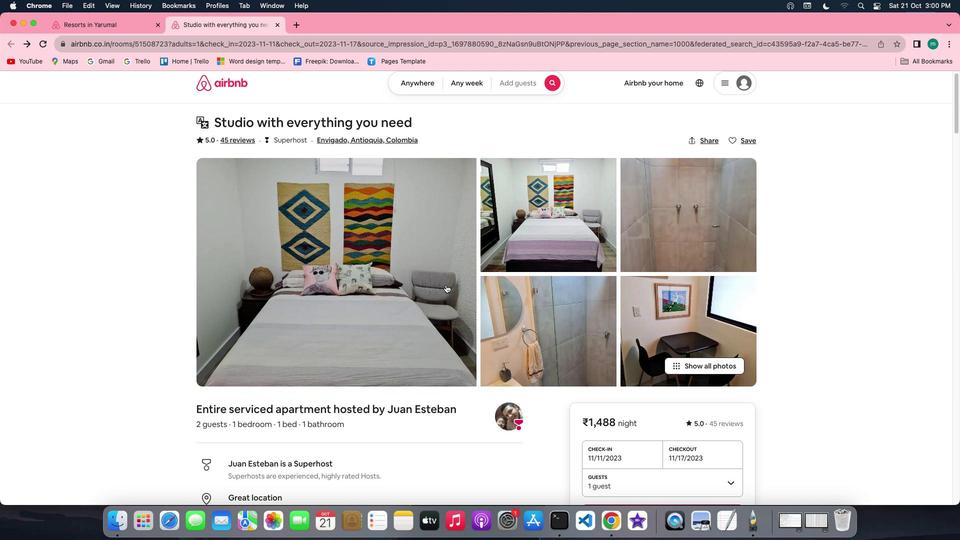 
Action: Mouse scrolled (445, 285) with delta (0, 0)
Screenshot: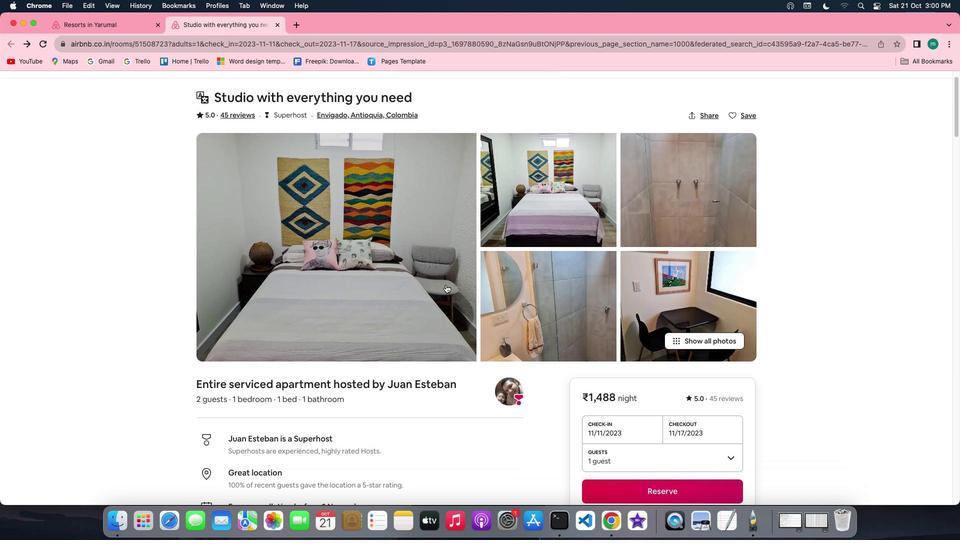 
Action: Mouse scrolled (445, 285) with delta (0, 0)
Screenshot: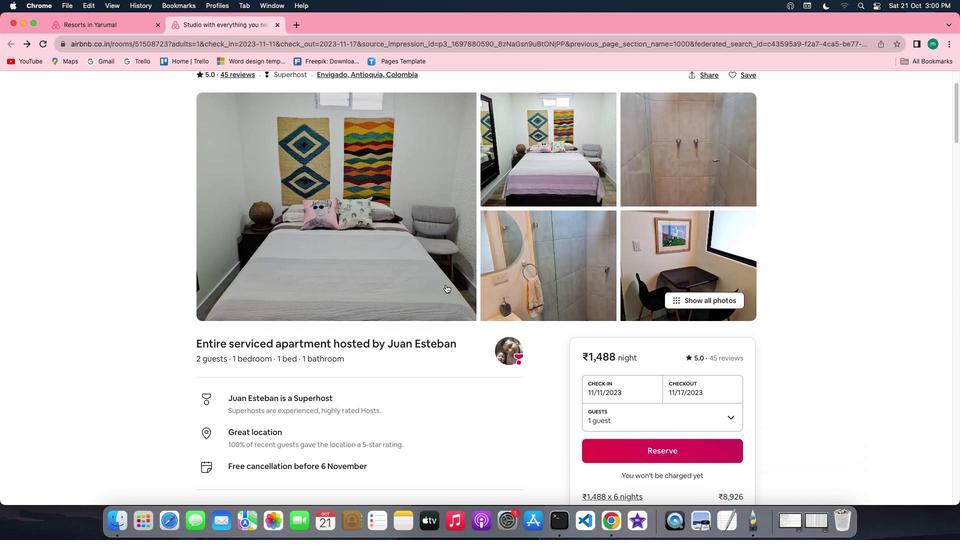 
Action: Mouse scrolled (445, 285) with delta (0, 0)
Screenshot: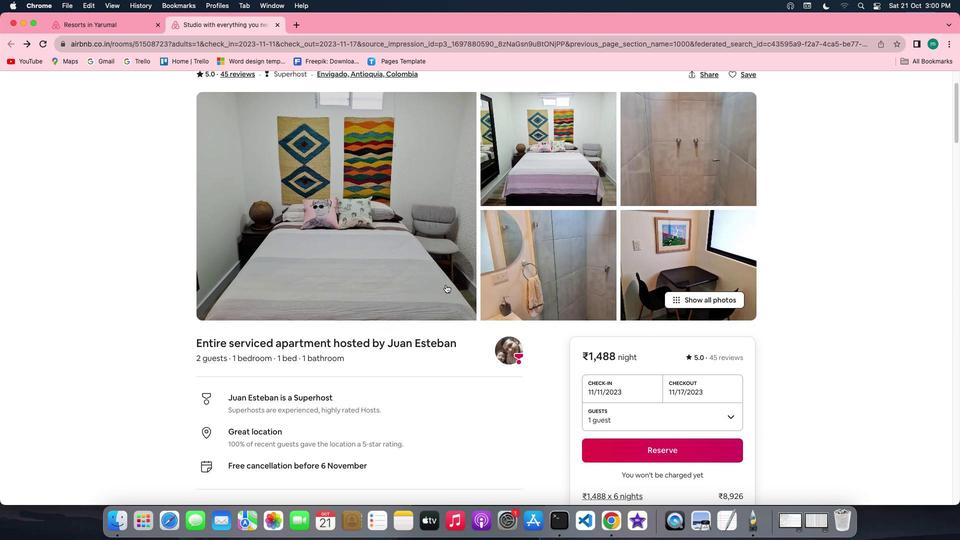 
Action: Mouse scrolled (445, 285) with delta (0, 0)
Screenshot: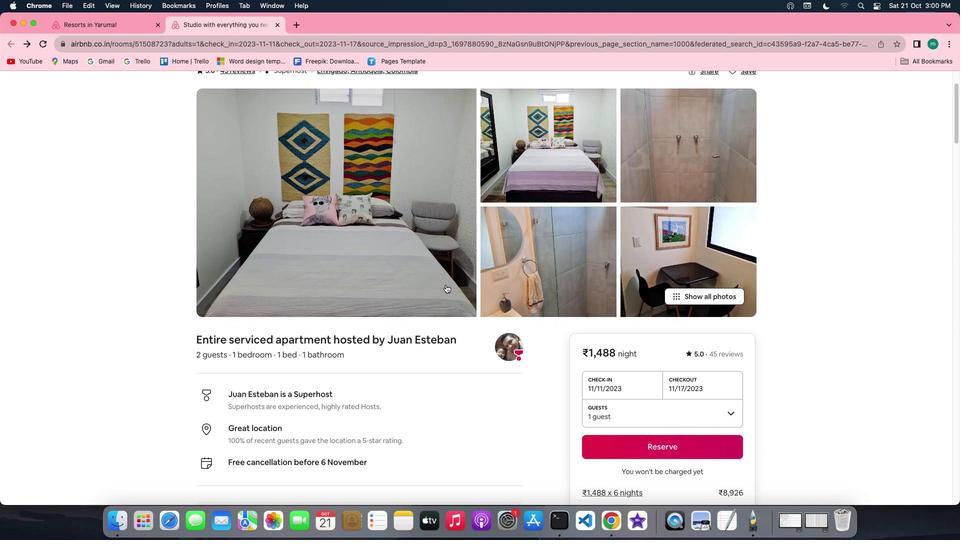 
Action: Mouse scrolled (445, 285) with delta (0, 0)
Screenshot: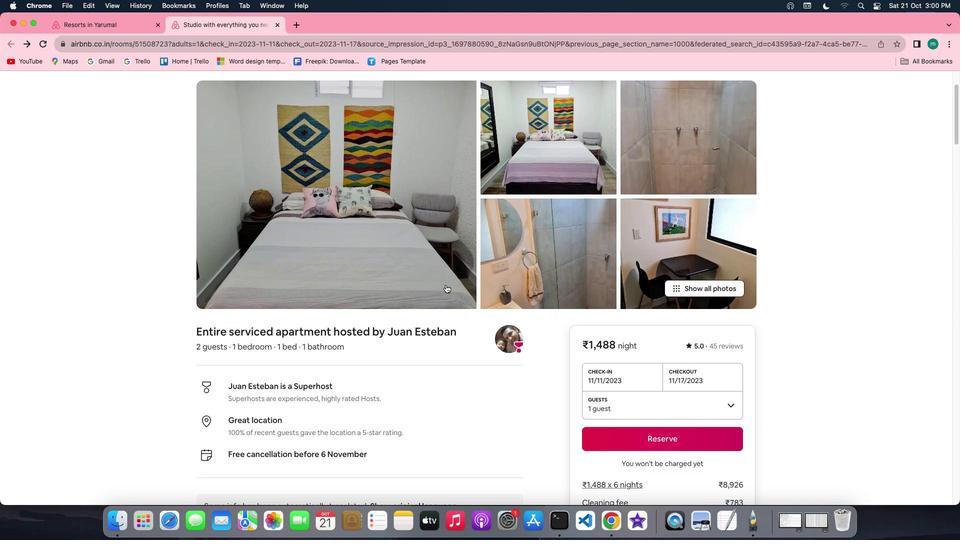 
Action: Mouse scrolled (445, 285) with delta (0, 0)
Screenshot: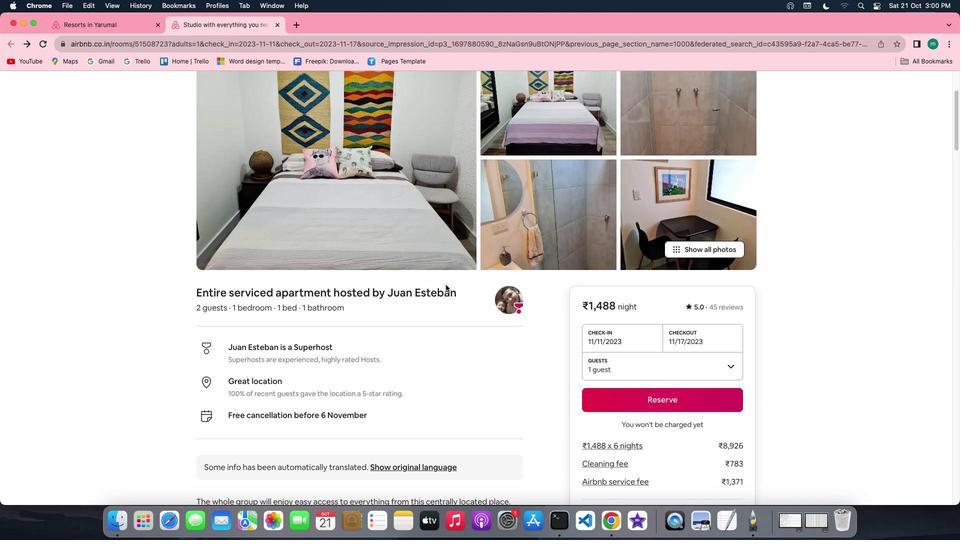 
Action: Mouse scrolled (445, 285) with delta (0, 0)
Screenshot: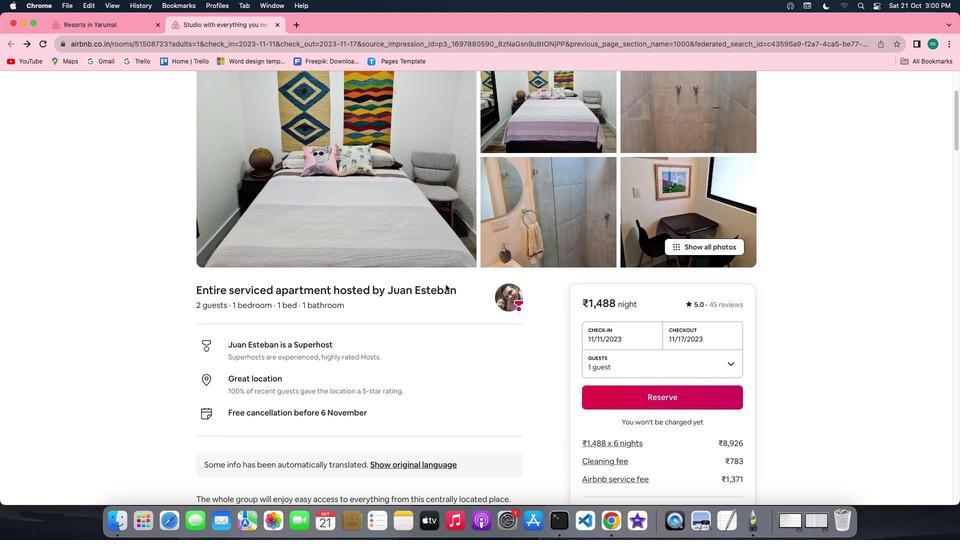 
Action: Mouse scrolled (445, 285) with delta (0, 0)
Screenshot: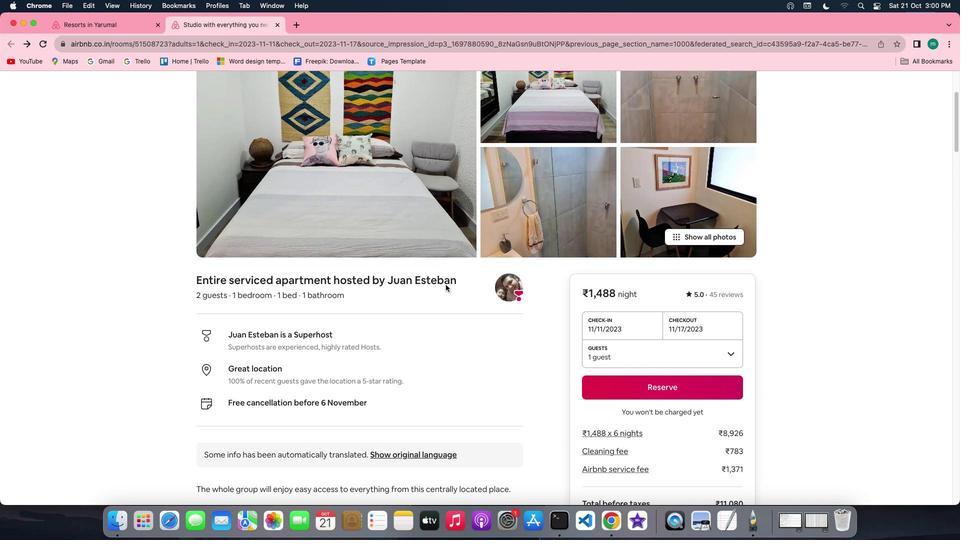 
Action: Mouse scrolled (445, 285) with delta (0, 0)
Screenshot: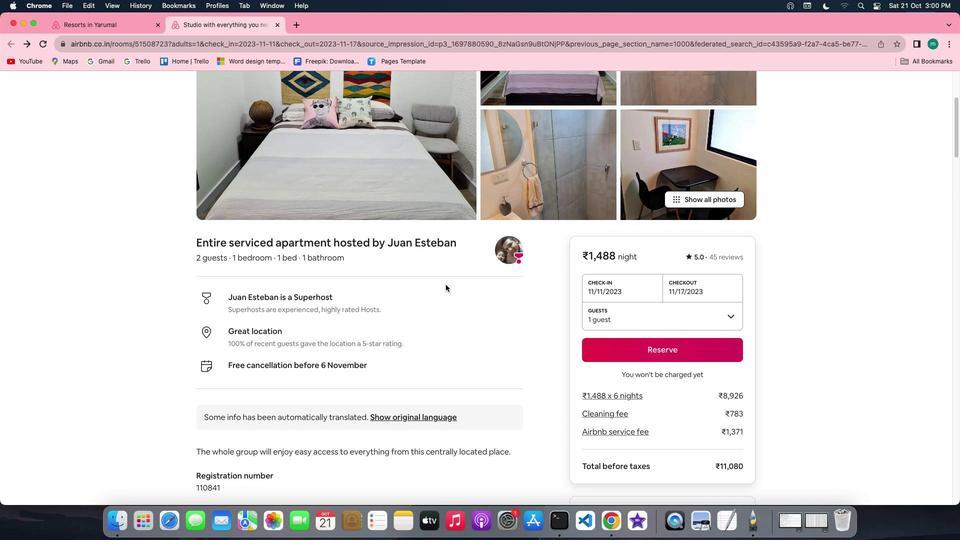 
Action: Mouse scrolled (445, 285) with delta (0, 0)
Screenshot: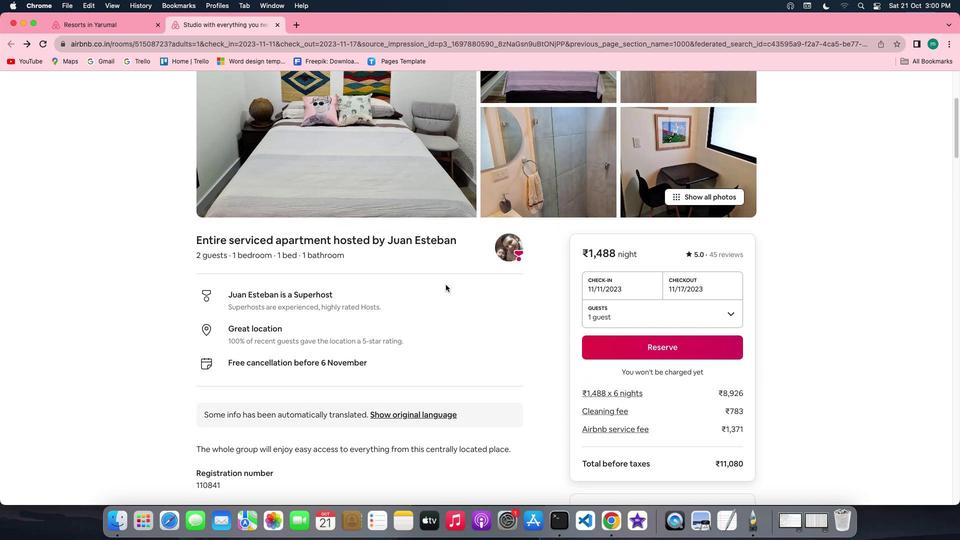 
Action: Mouse scrolled (445, 285) with delta (0, 0)
Screenshot: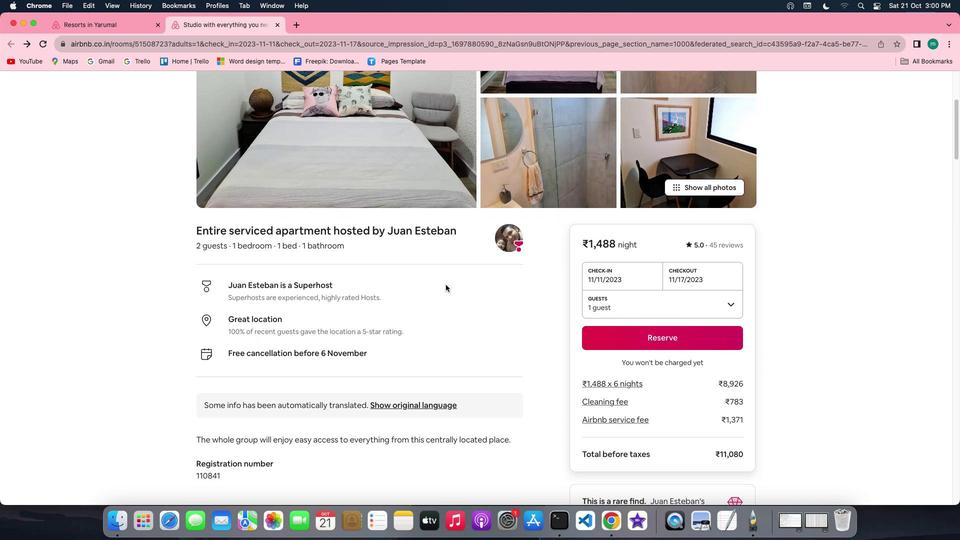 
Action: Mouse scrolled (445, 285) with delta (0, 0)
Screenshot: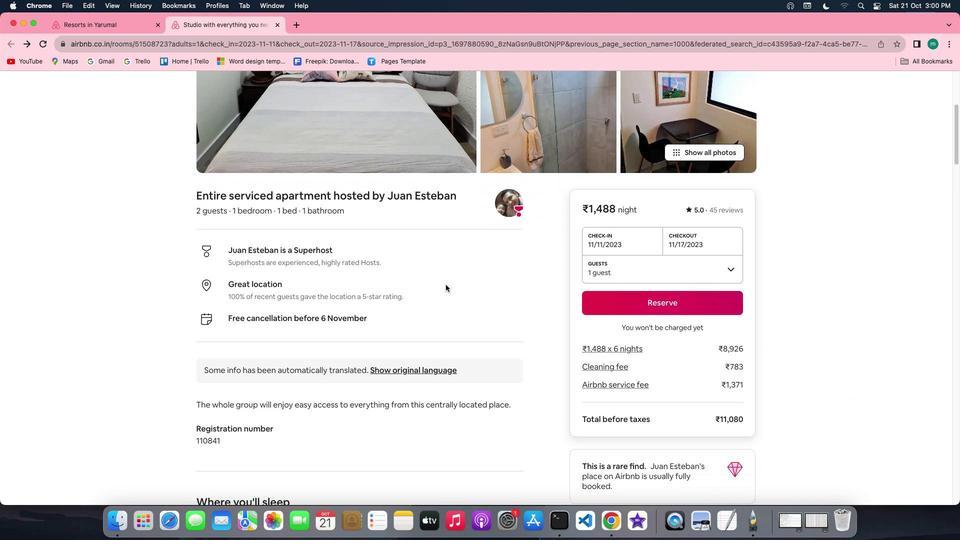 
Action: Mouse scrolled (445, 285) with delta (0, 0)
Screenshot: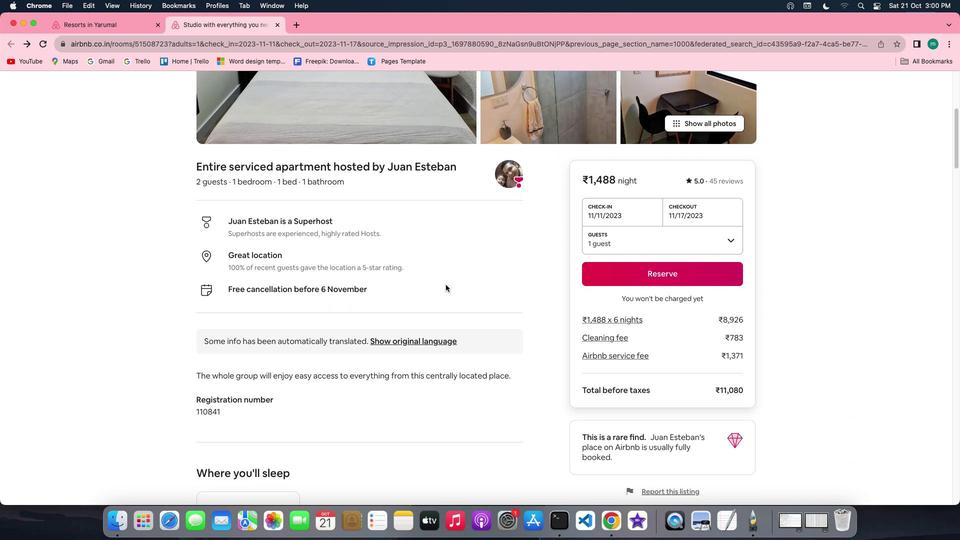 
Action: Mouse scrolled (445, 285) with delta (0, 0)
Screenshot: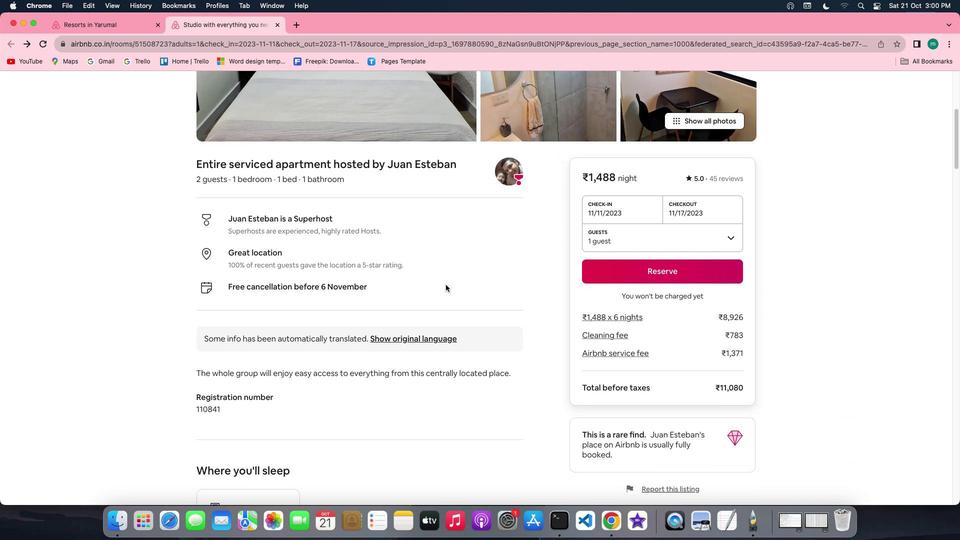 
Action: Mouse scrolled (445, 285) with delta (0, 0)
Screenshot: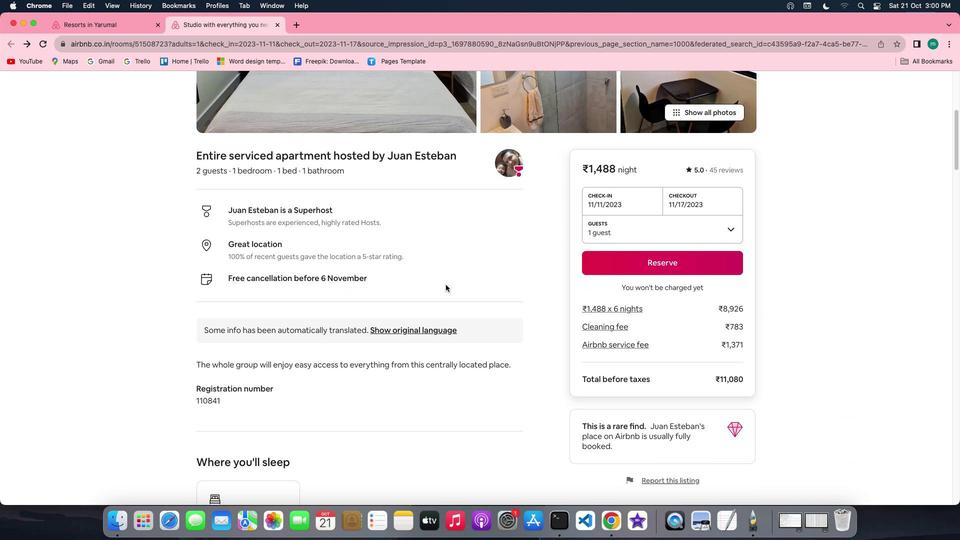 
Action: Mouse scrolled (445, 285) with delta (0, 0)
Screenshot: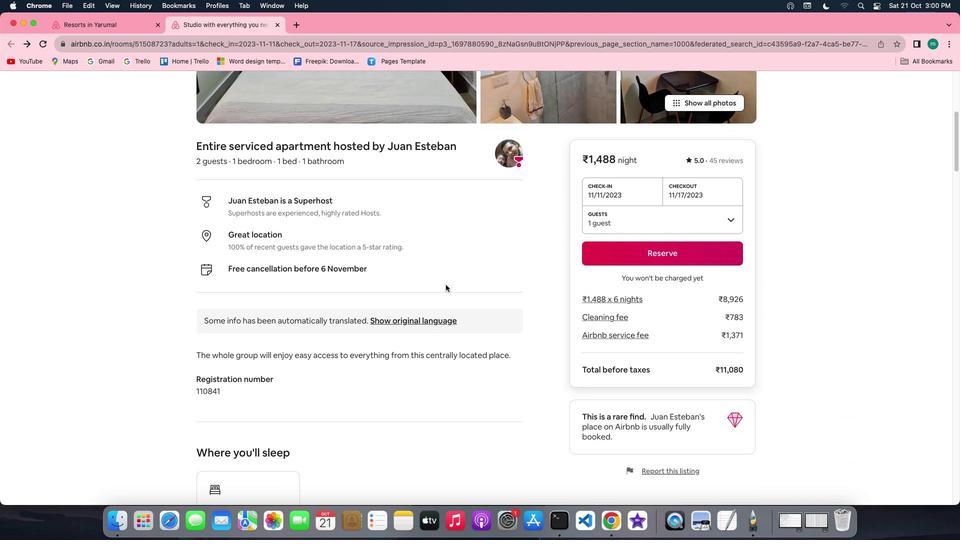 
Action: Mouse scrolled (445, 285) with delta (0, 0)
Screenshot: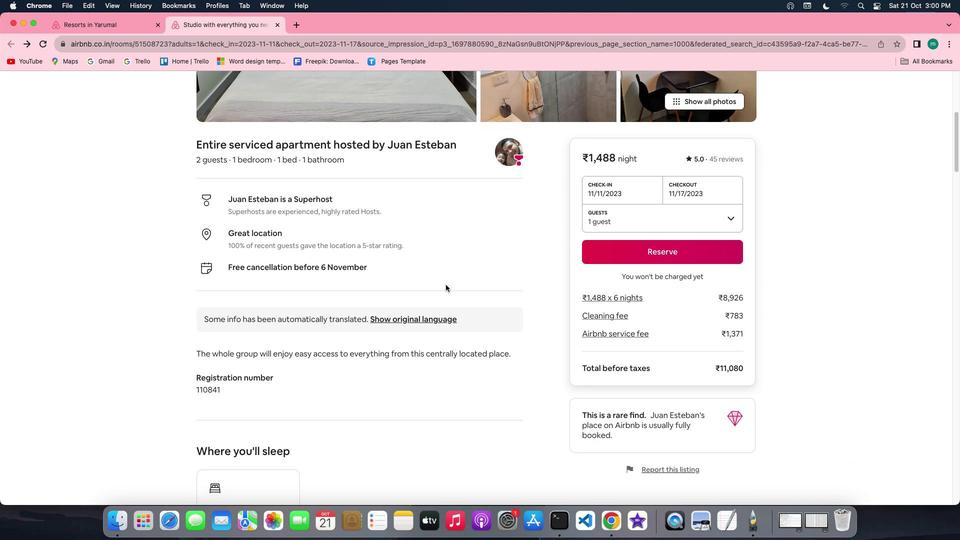 
Action: Mouse scrolled (445, 285) with delta (0, 0)
Screenshot: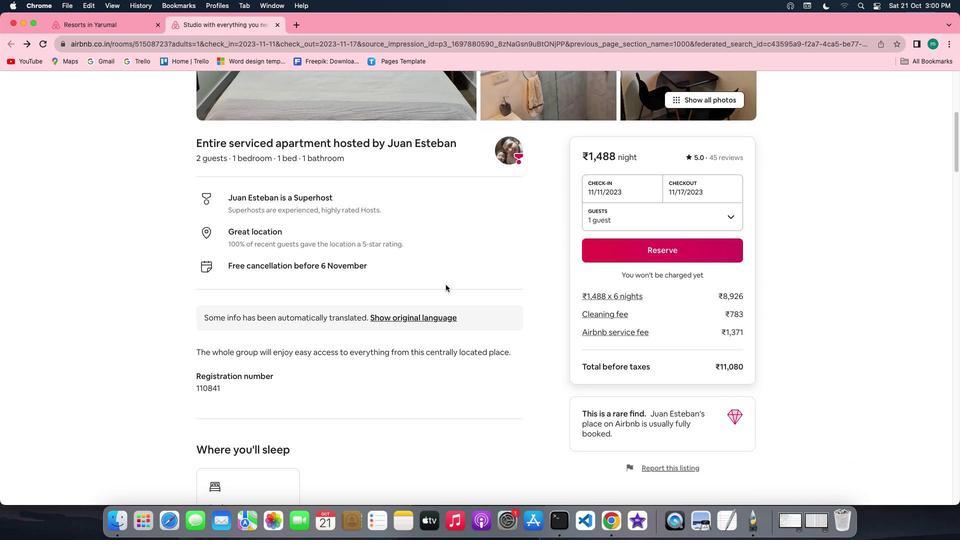 
Action: Mouse scrolled (445, 285) with delta (0, 0)
Screenshot: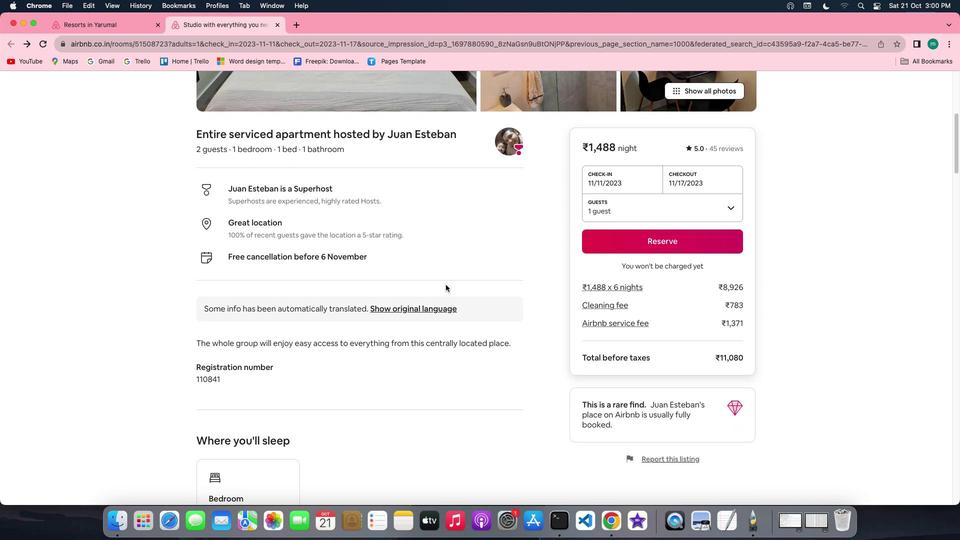 
Action: Mouse scrolled (445, 285) with delta (0, -1)
Screenshot: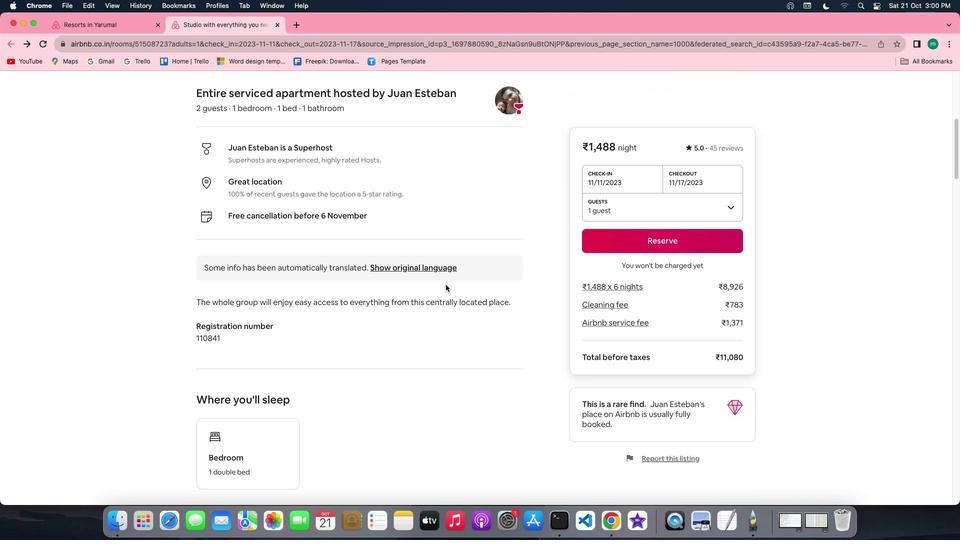 
Action: Mouse scrolled (445, 285) with delta (0, 0)
Screenshot: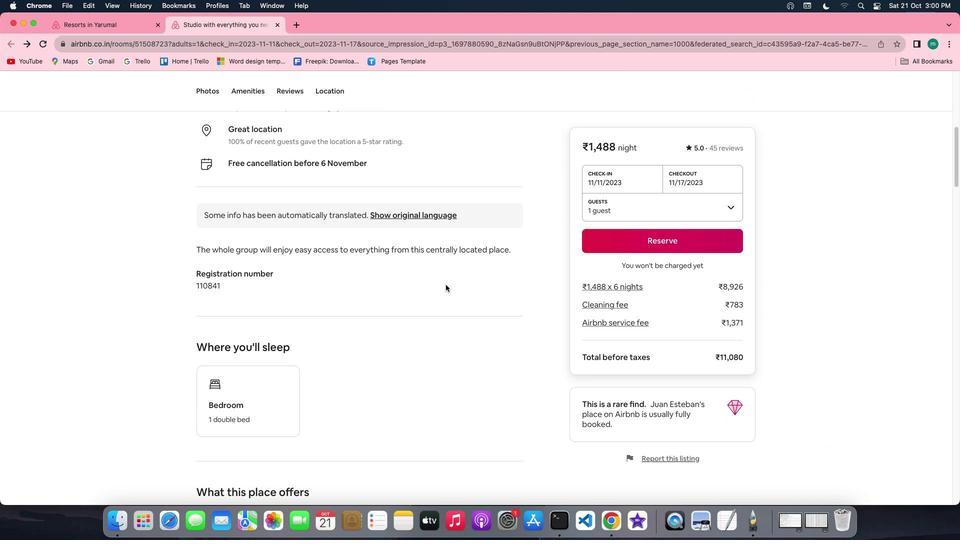 
Action: Mouse scrolled (445, 285) with delta (0, 0)
Screenshot: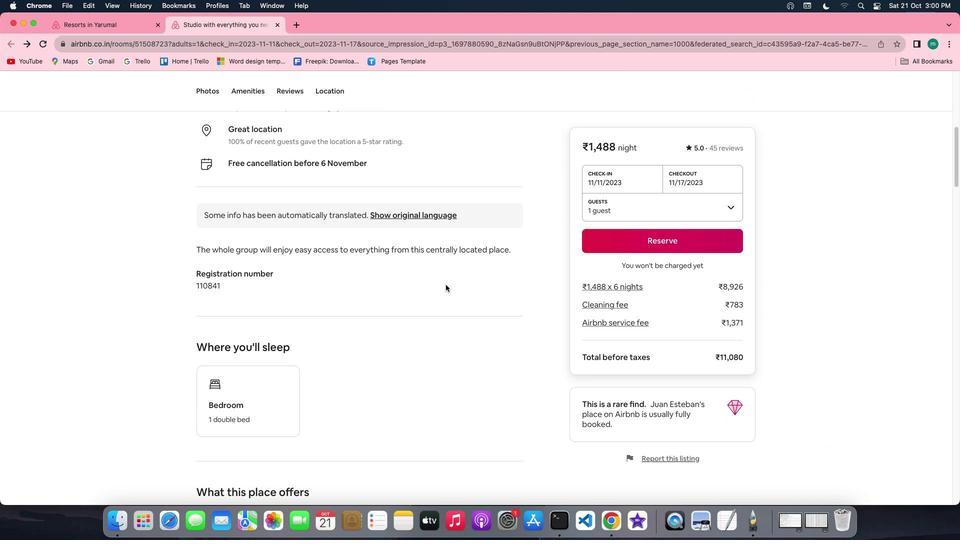 
Action: Mouse scrolled (445, 285) with delta (0, -1)
Screenshot: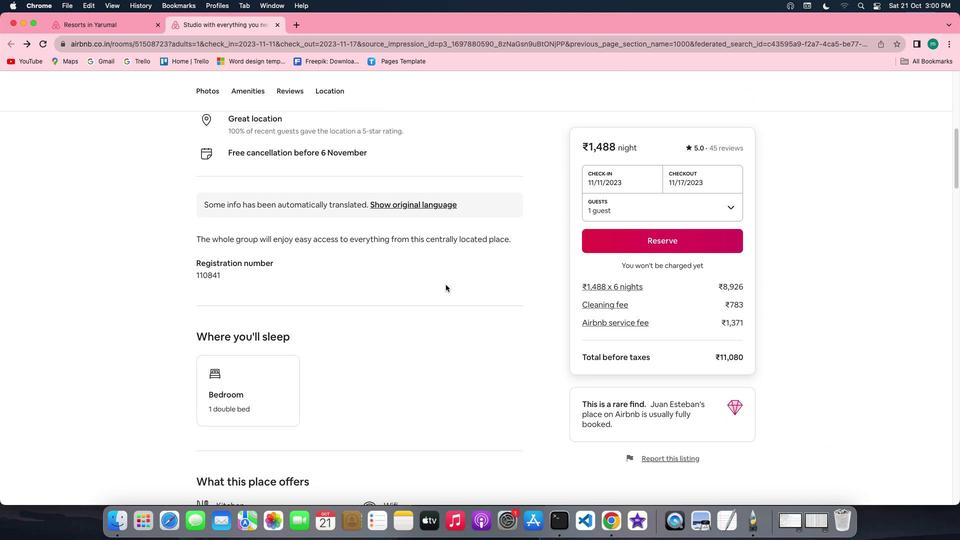 
Action: Mouse scrolled (445, 285) with delta (0, -1)
Screenshot: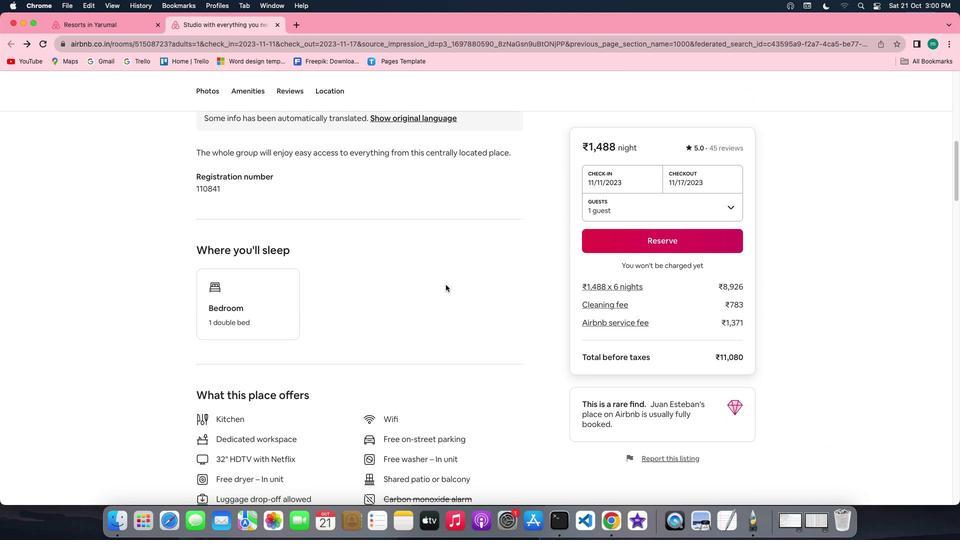 
Action: Mouse scrolled (445, 285) with delta (0, 0)
Screenshot: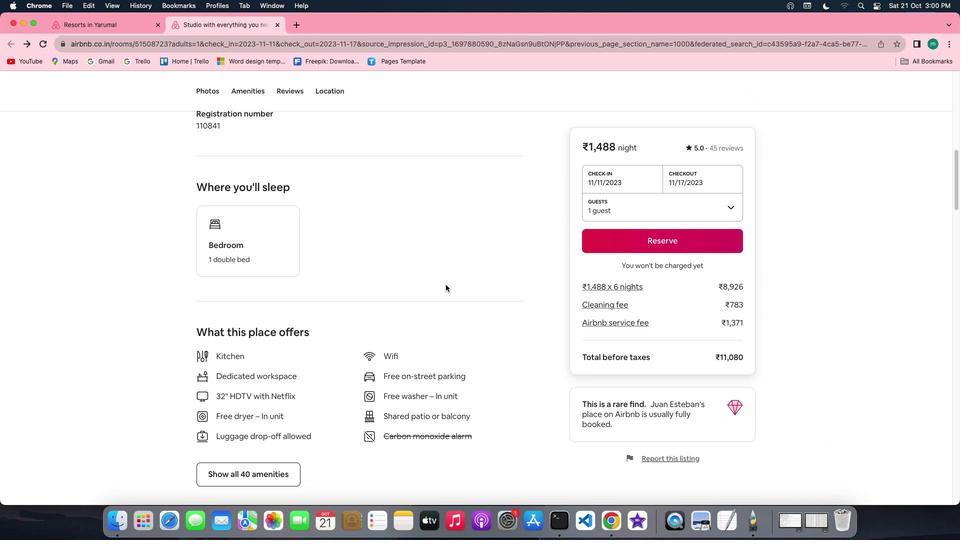
Action: Mouse scrolled (445, 285) with delta (0, 0)
Screenshot: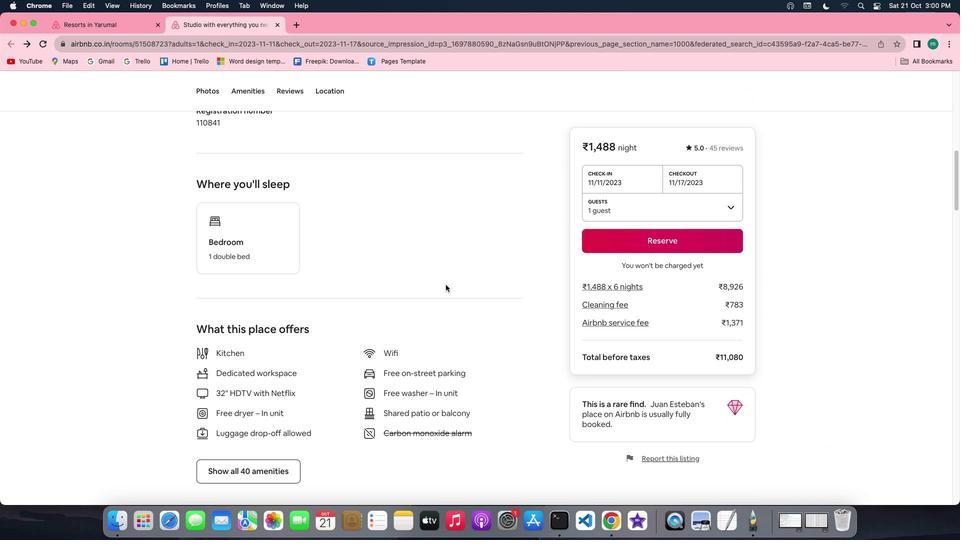 
Action: Mouse scrolled (445, 285) with delta (0, -1)
Screenshot: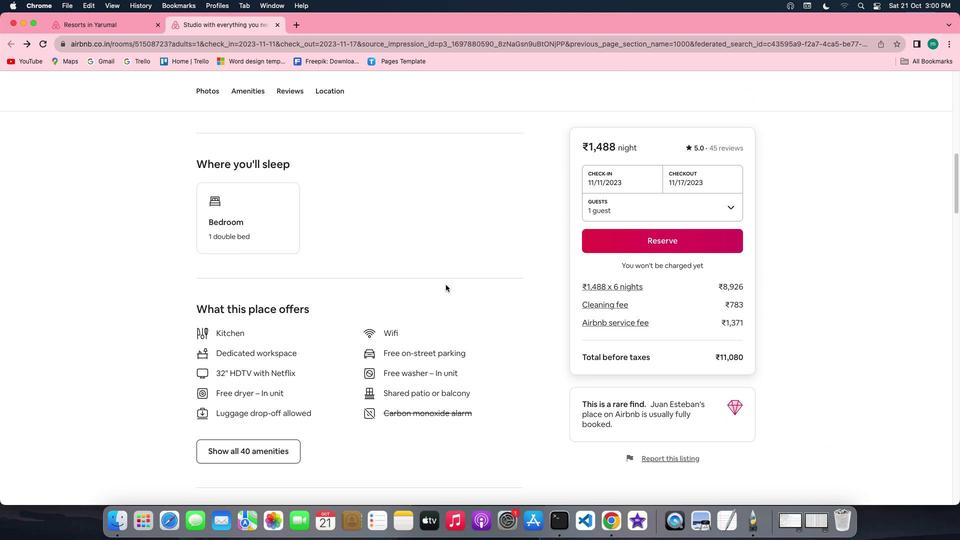 
Action: Mouse scrolled (445, 285) with delta (0, -1)
Screenshot: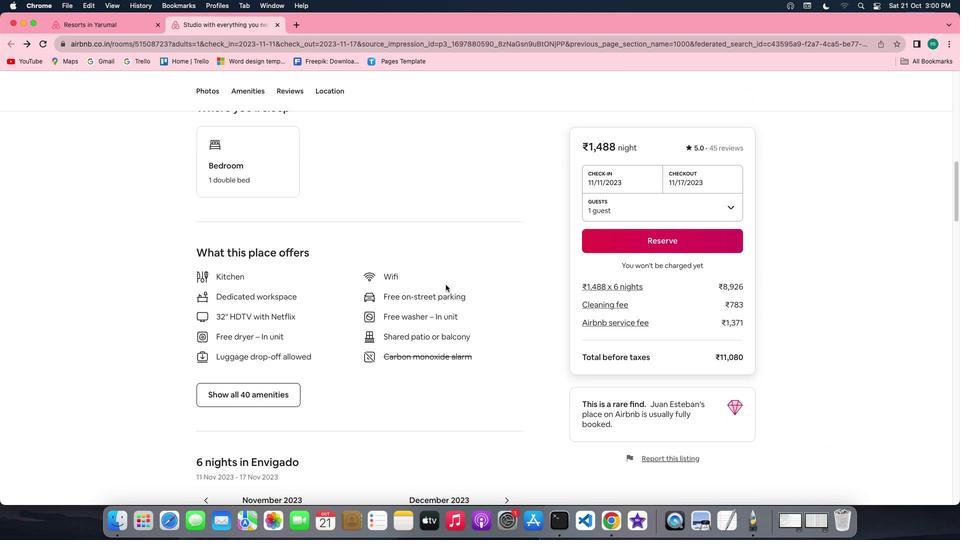 
Action: Mouse moved to (272, 346)
Screenshot: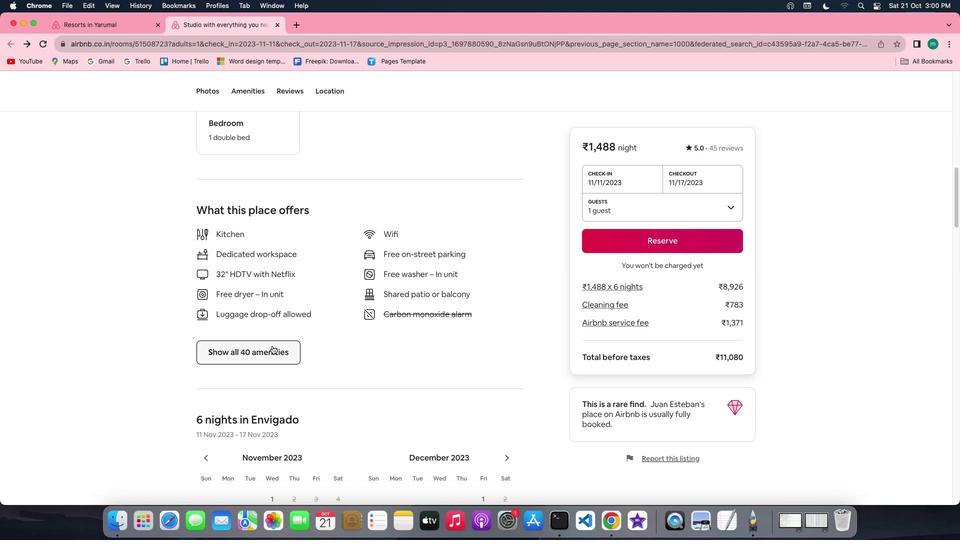 
Action: Mouse pressed left at (272, 346)
Screenshot: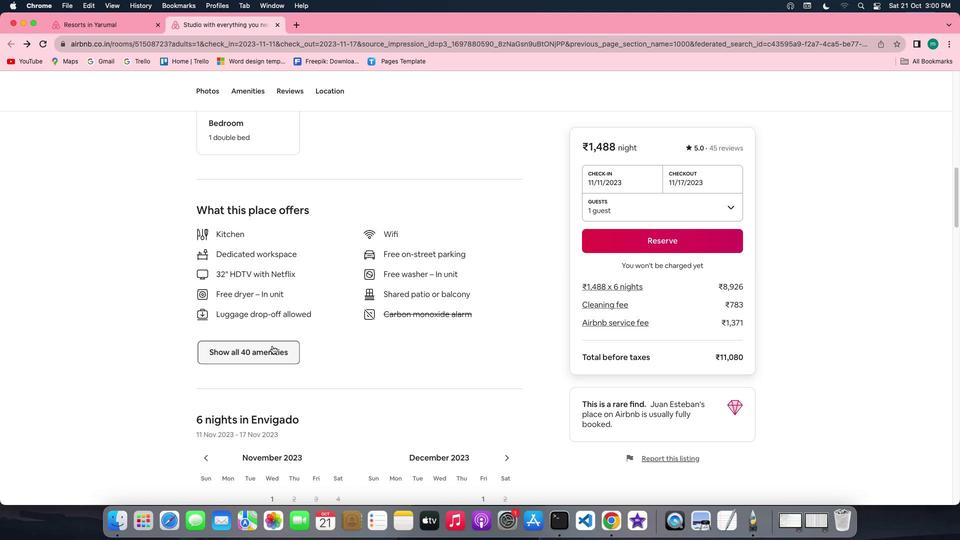 
Action: Mouse moved to (576, 325)
Screenshot: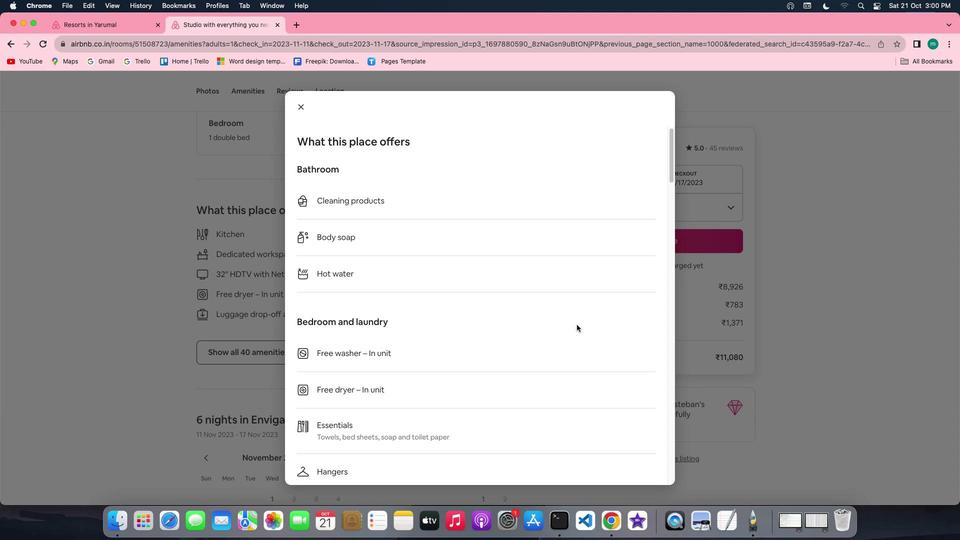 
Action: Mouse scrolled (576, 325) with delta (0, 0)
Screenshot: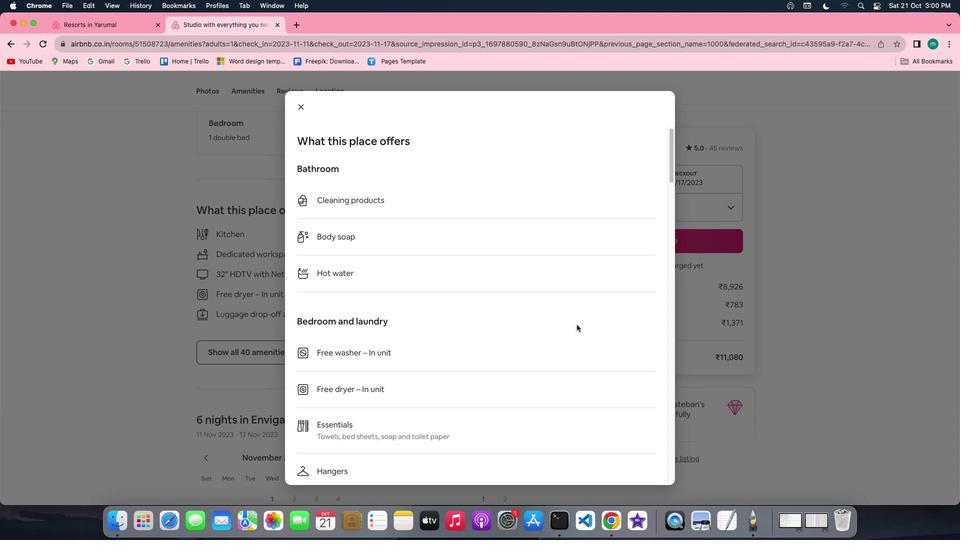 
Action: Mouse scrolled (576, 325) with delta (0, 0)
Screenshot: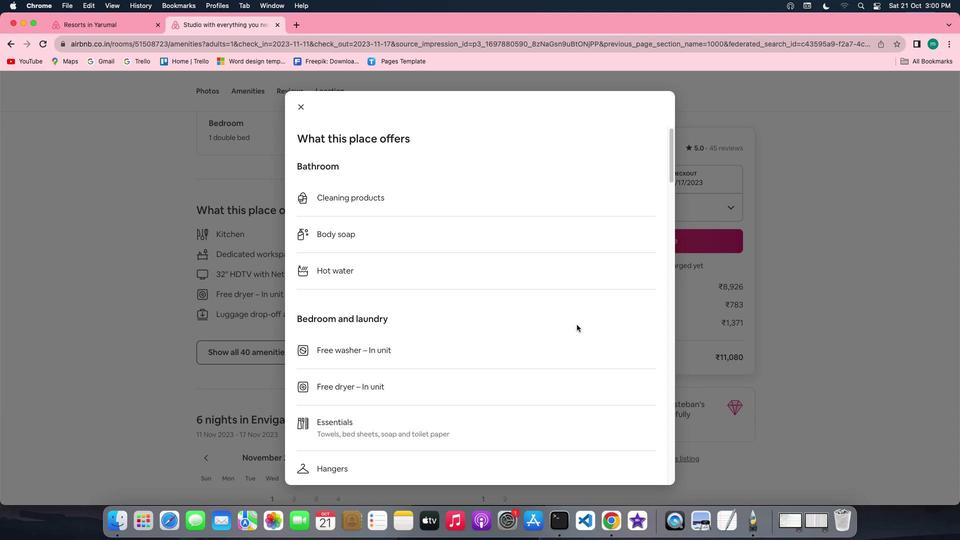 
Action: Mouse scrolled (576, 325) with delta (0, 0)
Screenshot: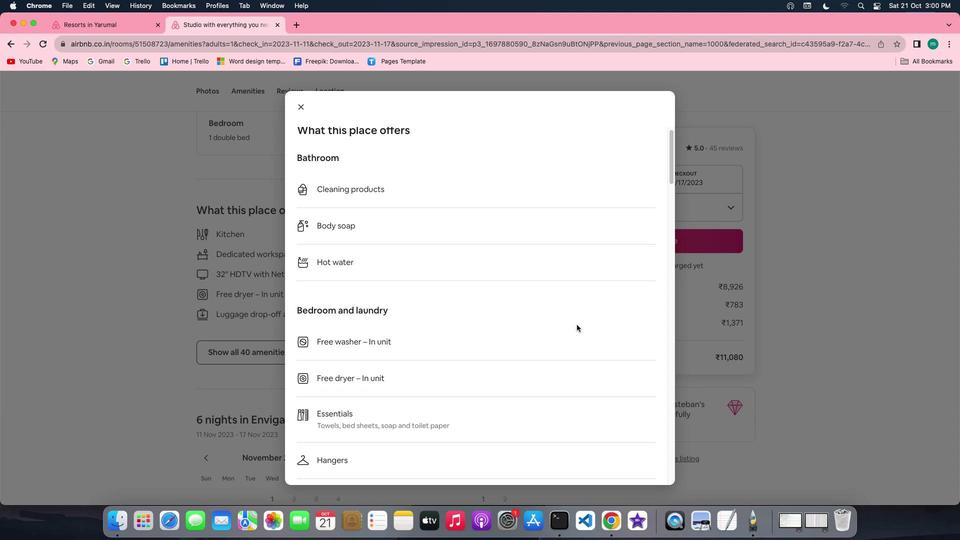 
Action: Mouse scrolled (576, 325) with delta (0, 0)
Screenshot: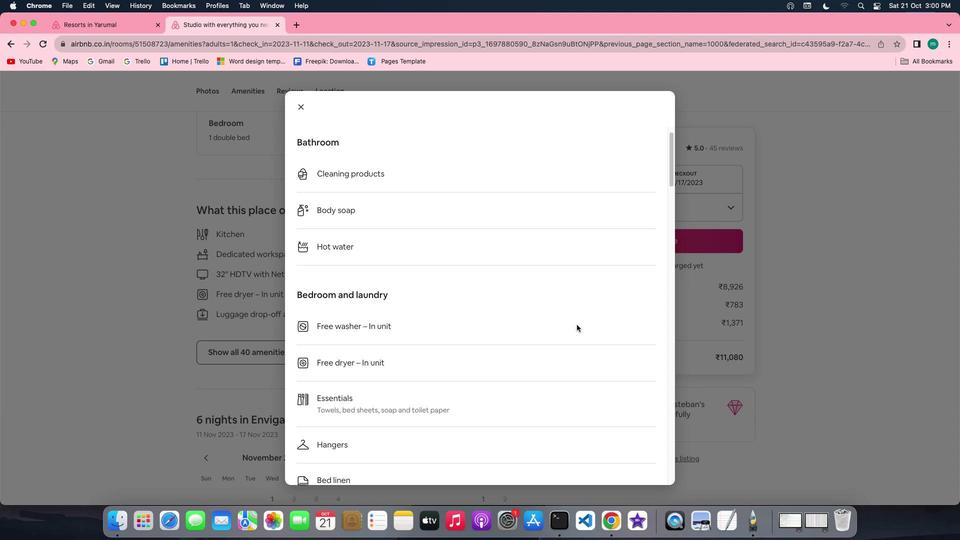 
Action: Mouse scrolled (576, 325) with delta (0, 0)
Screenshot: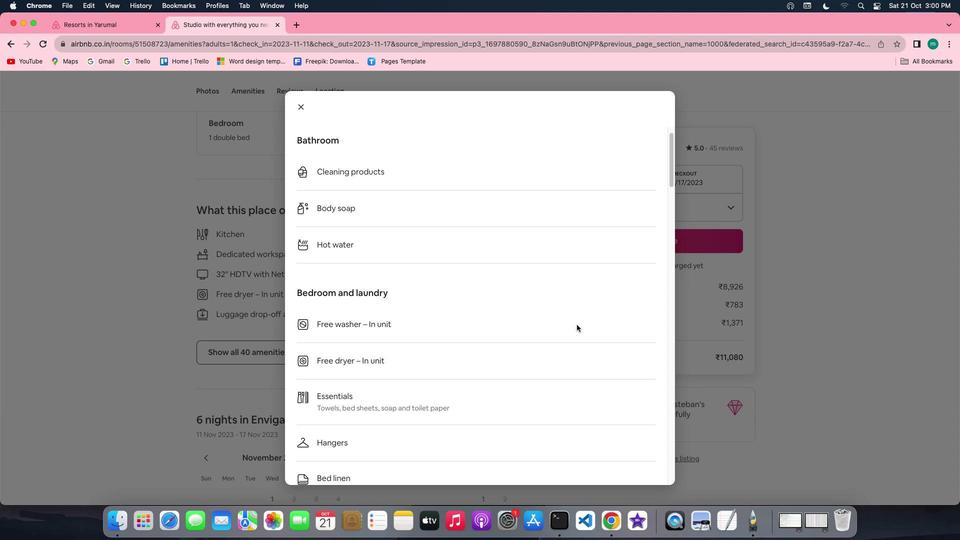 
Action: Mouse scrolled (576, 325) with delta (0, 0)
Screenshot: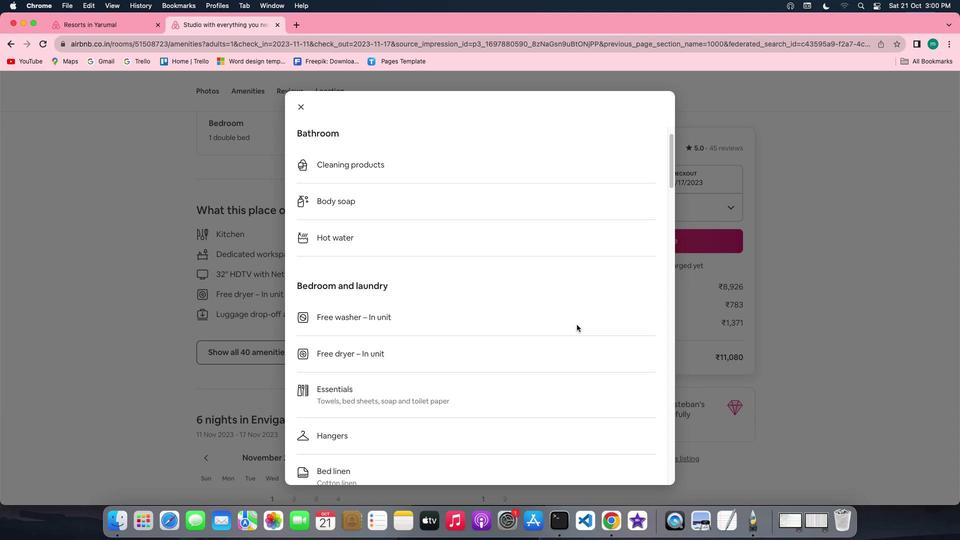 
Action: Mouse scrolled (576, 325) with delta (0, 0)
Screenshot: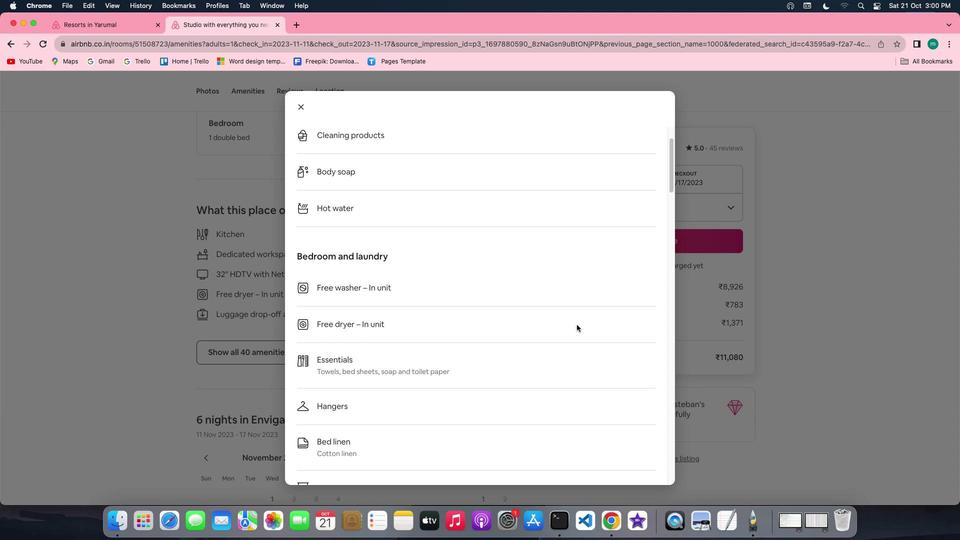 
Action: Mouse scrolled (576, 325) with delta (0, 0)
Screenshot: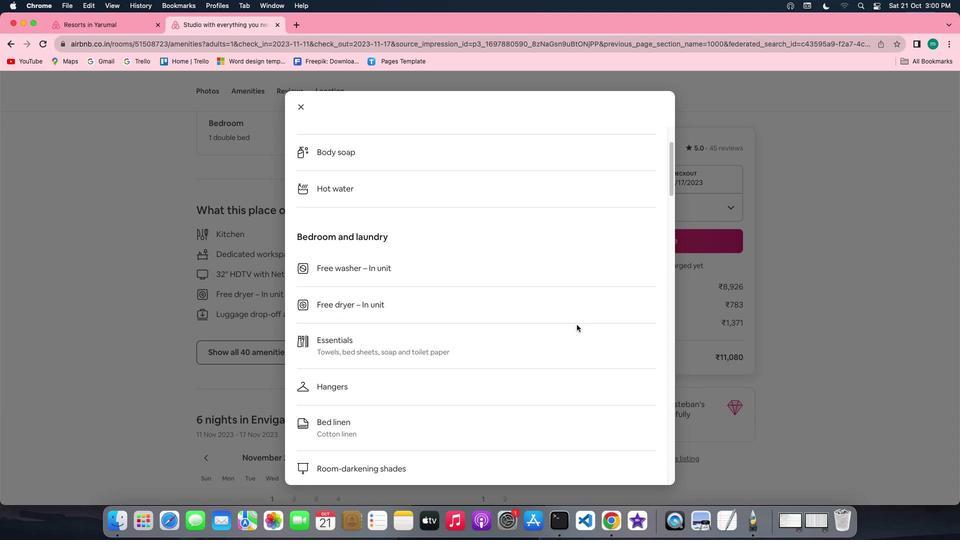 
Action: Mouse scrolled (576, 325) with delta (0, 0)
Screenshot: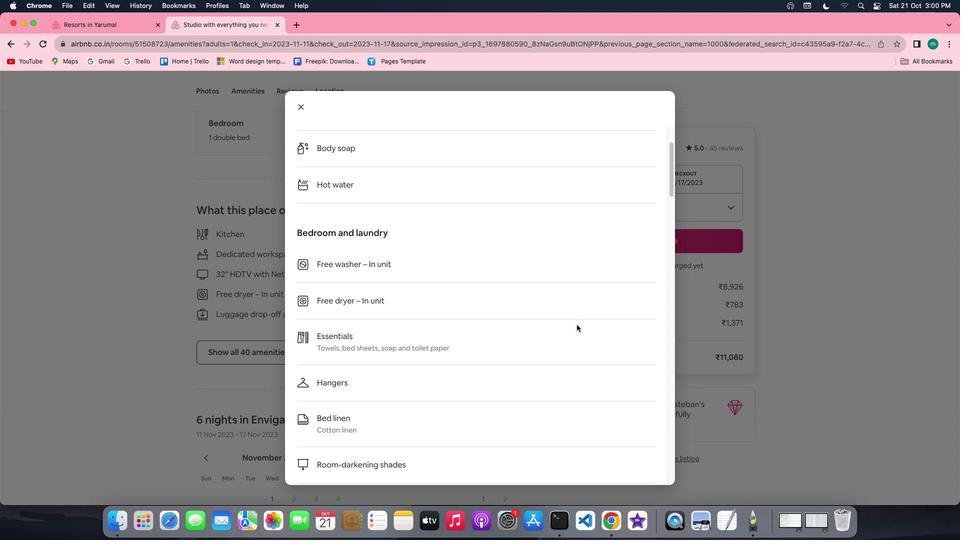 
Action: Mouse scrolled (576, 325) with delta (0, 0)
Screenshot: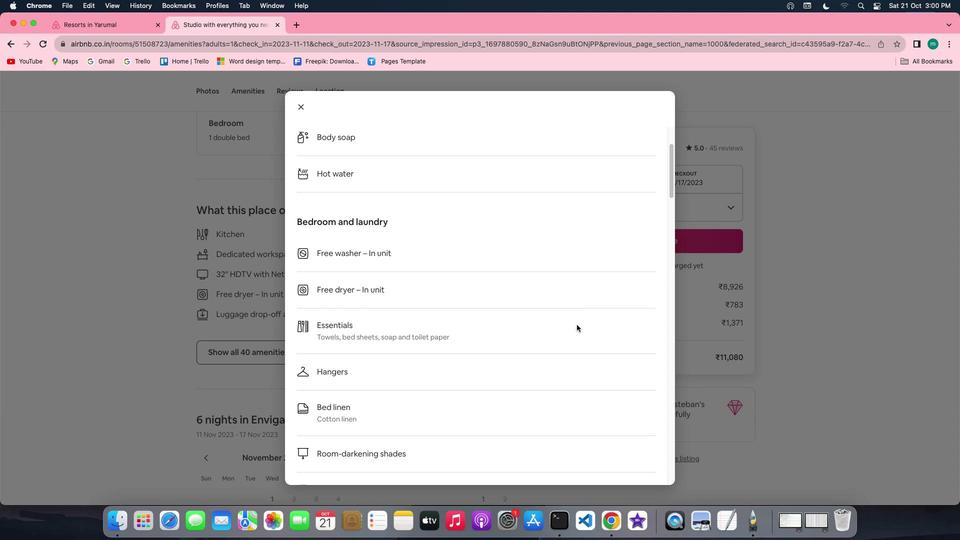 
Action: Mouse scrolled (576, 325) with delta (0, 0)
Screenshot: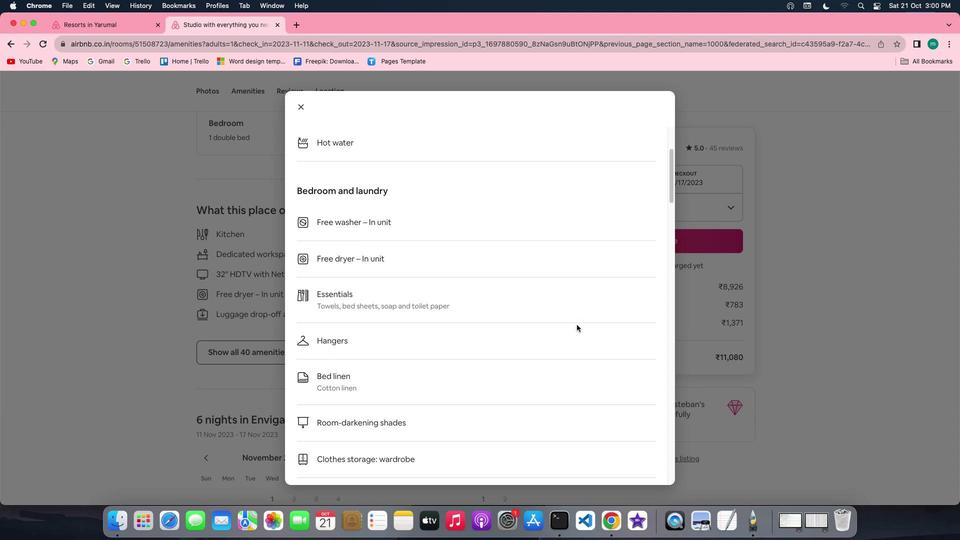 
Action: Mouse scrolled (576, 325) with delta (0, 0)
Screenshot: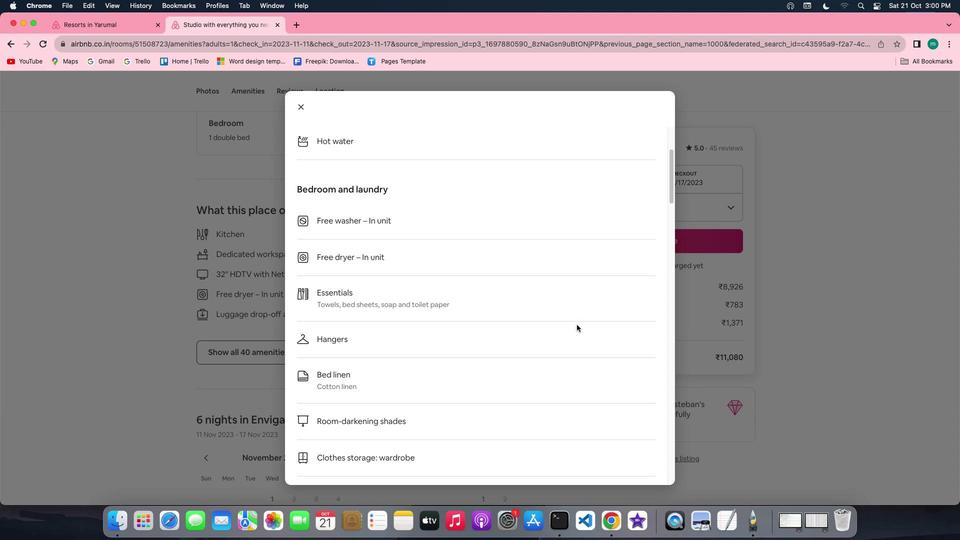 
Action: Mouse scrolled (576, 325) with delta (0, 0)
Screenshot: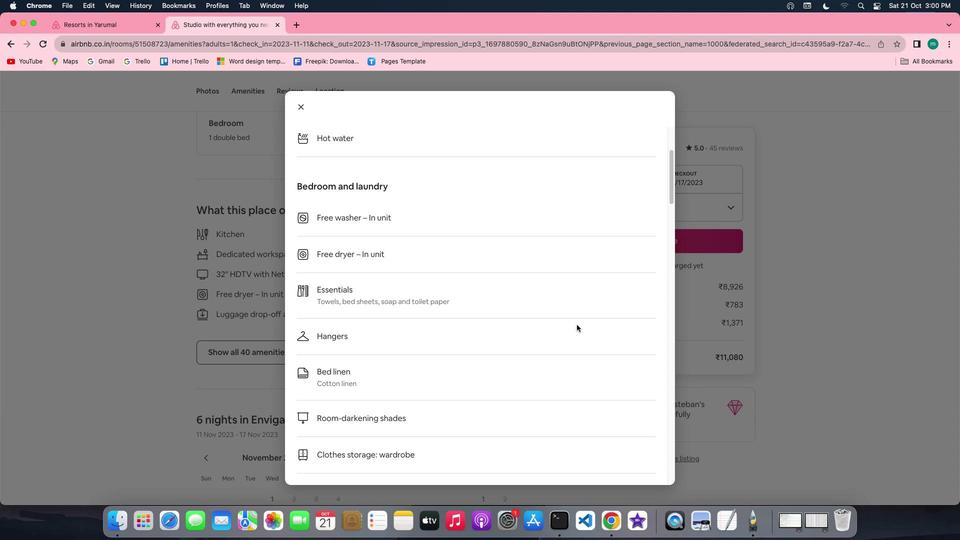 
Action: Mouse scrolled (576, 325) with delta (0, 0)
Screenshot: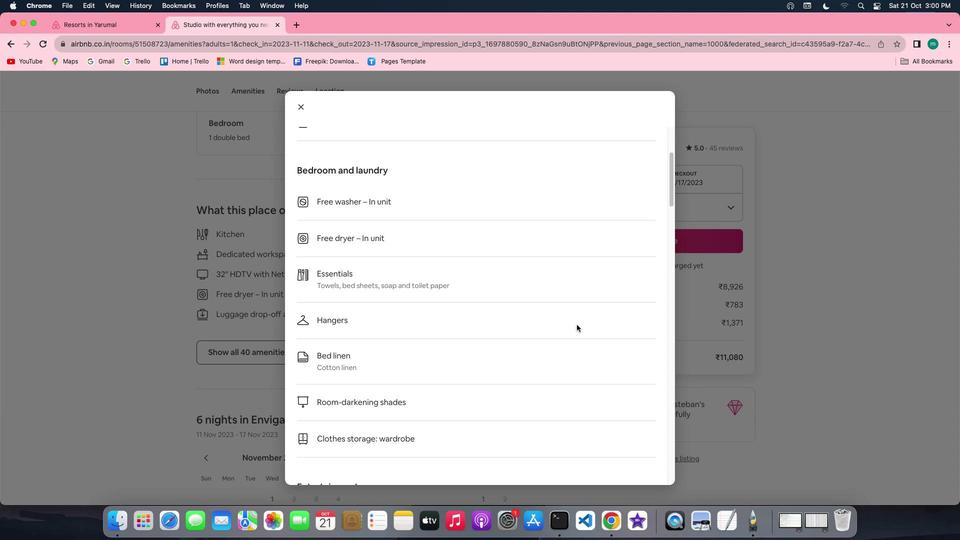 
Action: Mouse scrolled (576, 325) with delta (0, 0)
Screenshot: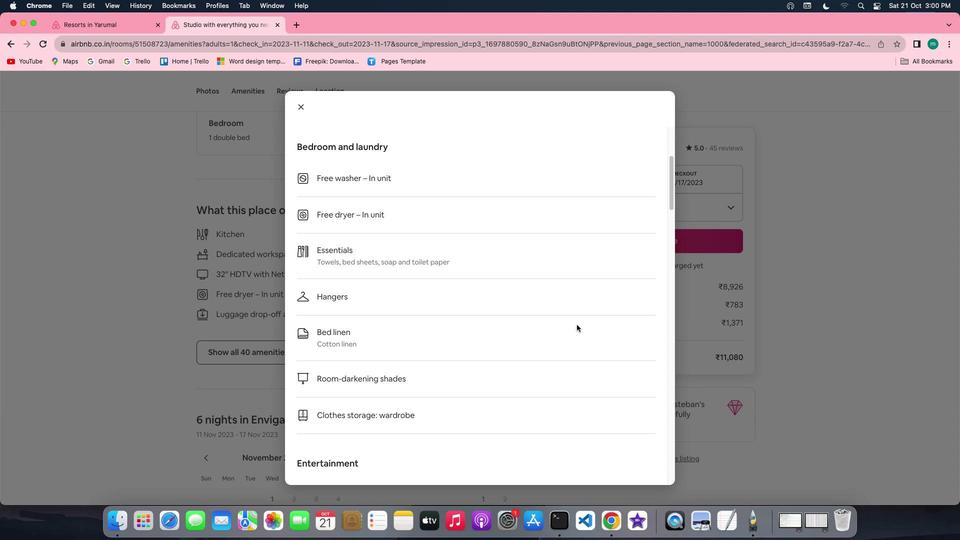 
Action: Mouse scrolled (576, 325) with delta (0, 0)
Screenshot: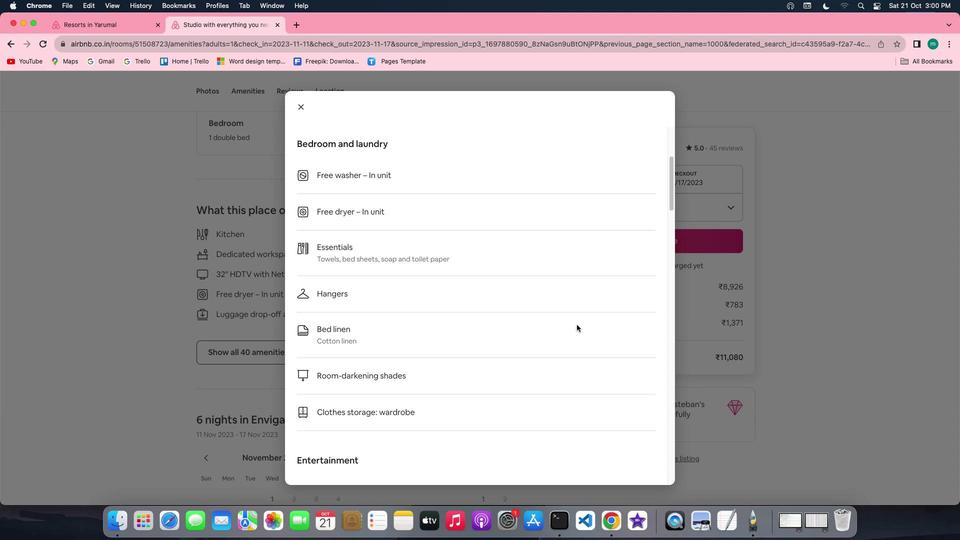 
Action: Mouse scrolled (576, 325) with delta (0, 0)
Screenshot: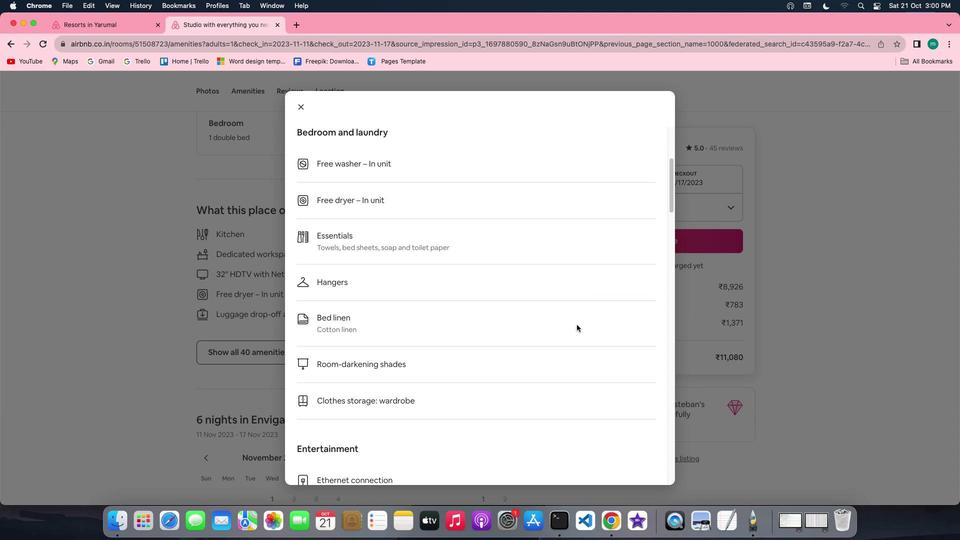 
Action: Mouse scrolled (576, 325) with delta (0, 0)
Screenshot: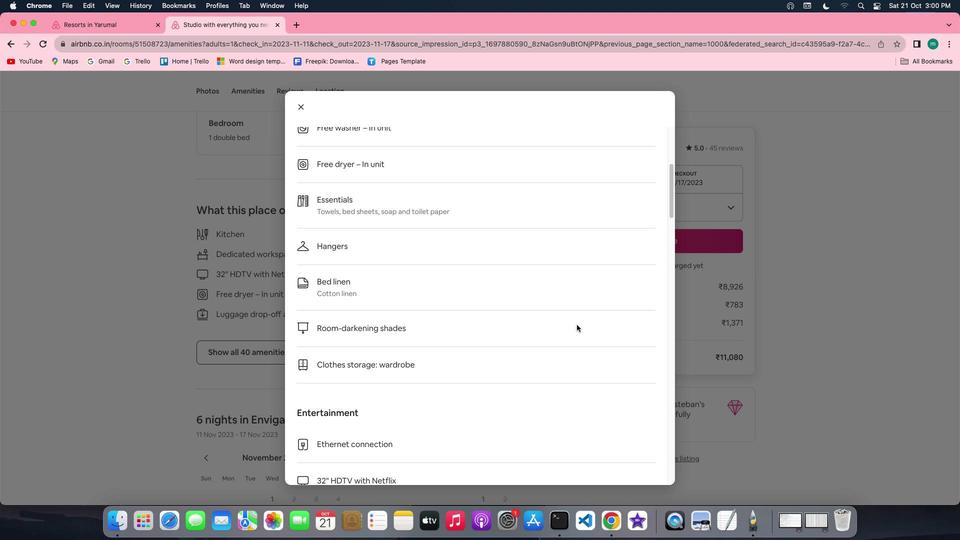 
Action: Mouse scrolled (576, 325) with delta (0, 0)
Screenshot: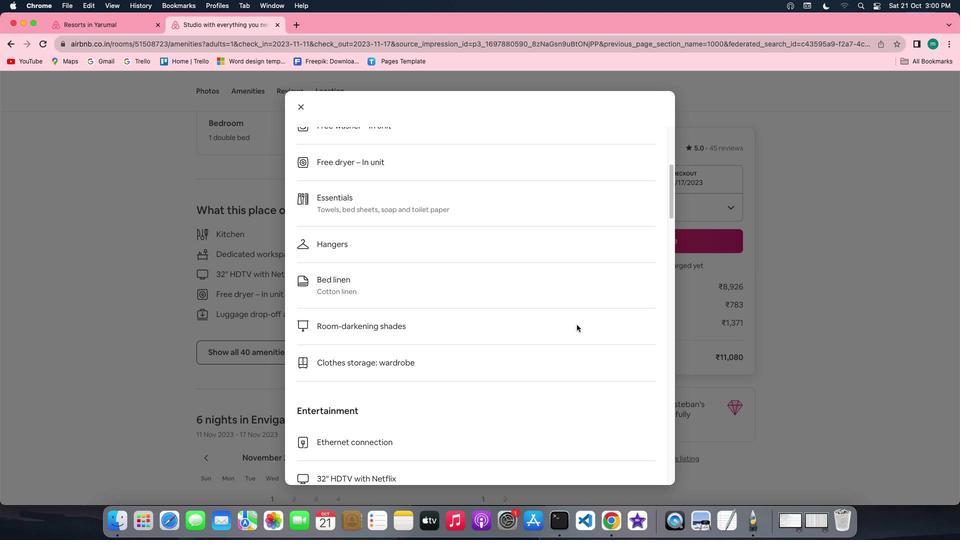 
Action: Mouse scrolled (576, 325) with delta (0, 0)
Screenshot: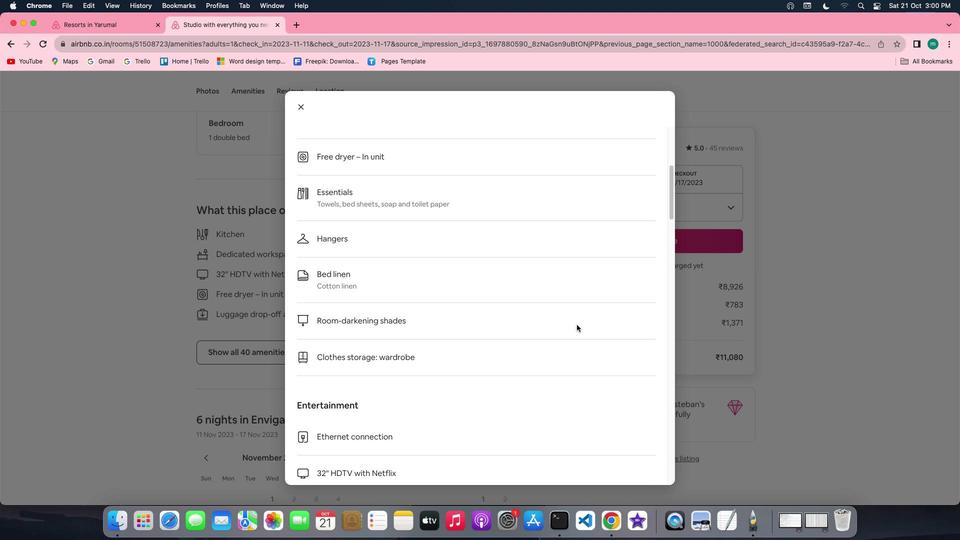 
Action: Mouse scrolled (576, 325) with delta (0, 0)
Screenshot: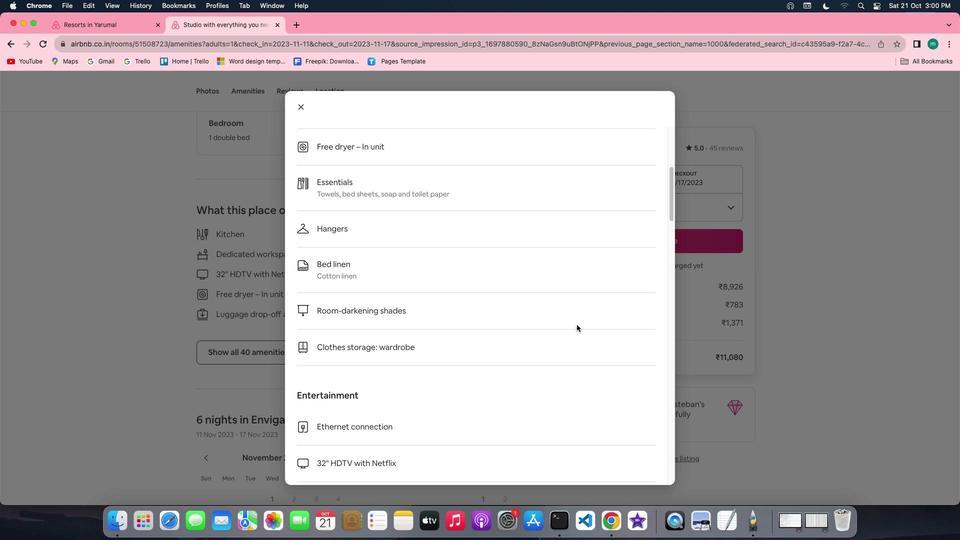 
Action: Mouse scrolled (576, 325) with delta (0, 0)
Screenshot: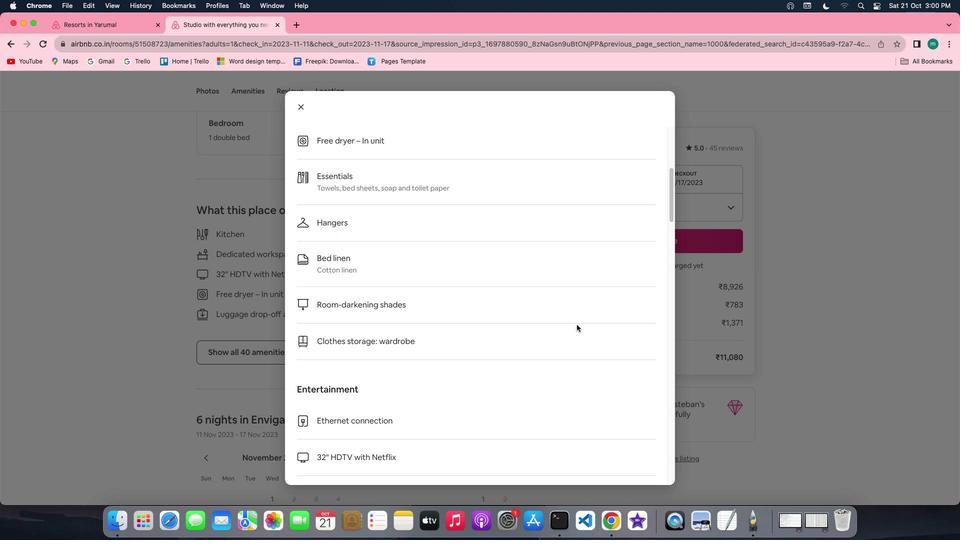 
Action: Mouse scrolled (576, 325) with delta (0, 0)
Screenshot: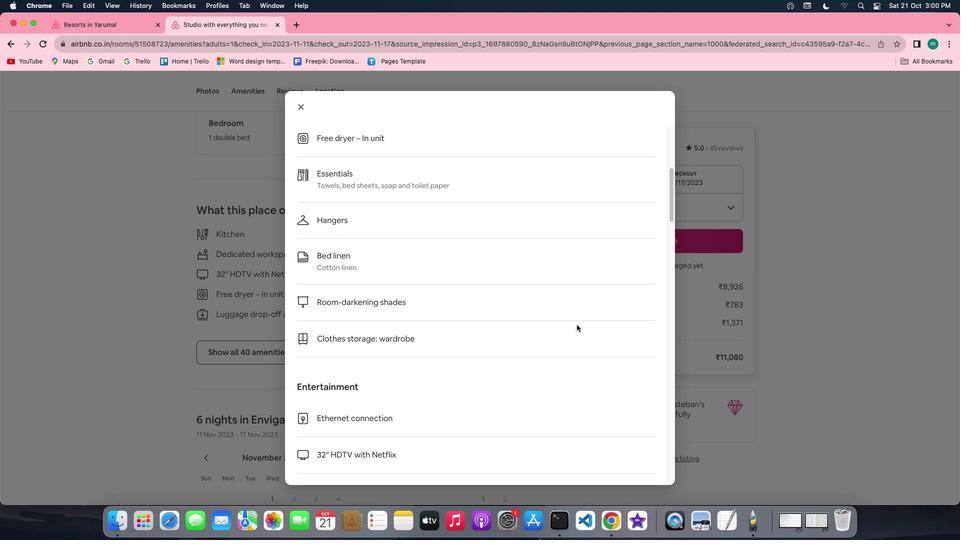 
Action: Mouse scrolled (576, 325) with delta (0, 0)
Screenshot: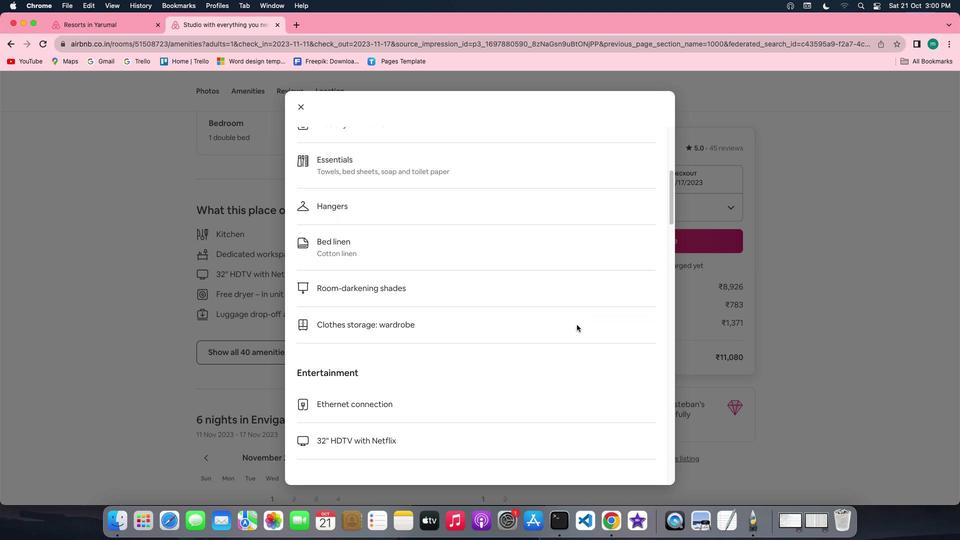 
Action: Mouse scrolled (576, 325) with delta (0, 0)
Screenshot: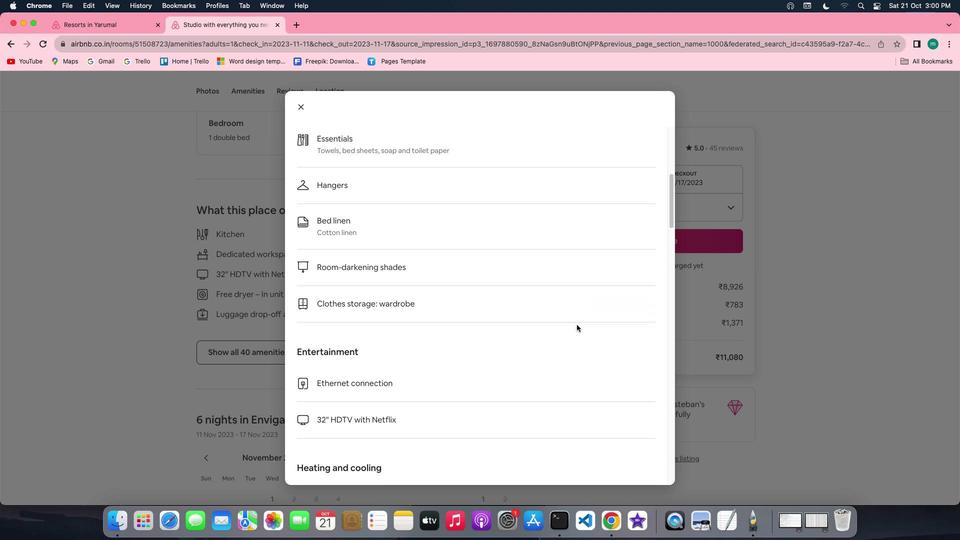 
Action: Mouse scrolled (576, 325) with delta (0, 0)
Screenshot: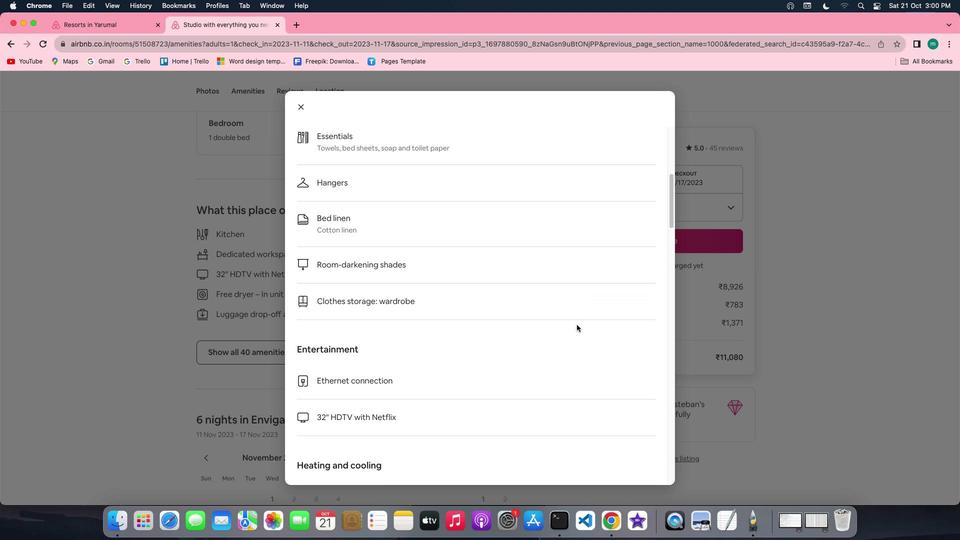 
Action: Mouse scrolled (576, 325) with delta (0, 0)
Screenshot: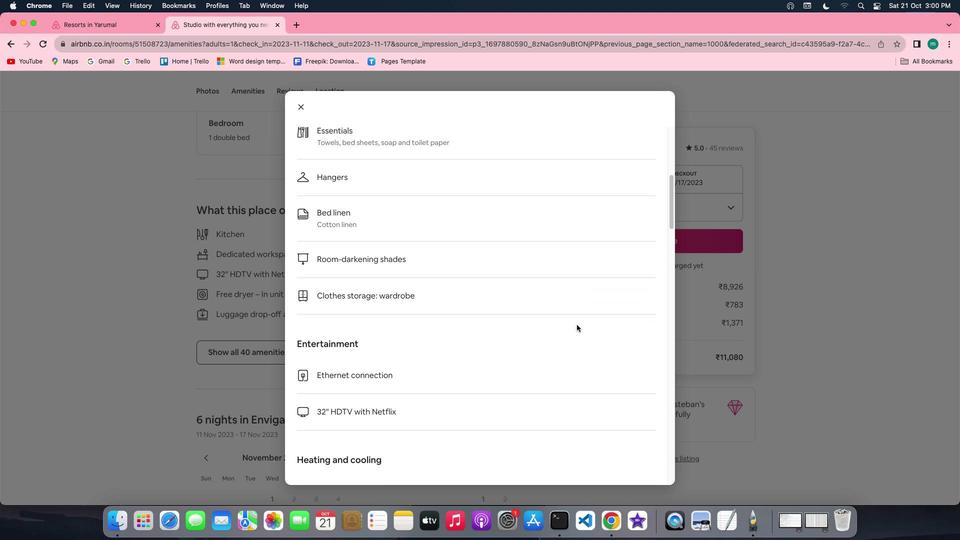 
Action: Mouse scrolled (576, 325) with delta (0, 0)
Screenshot: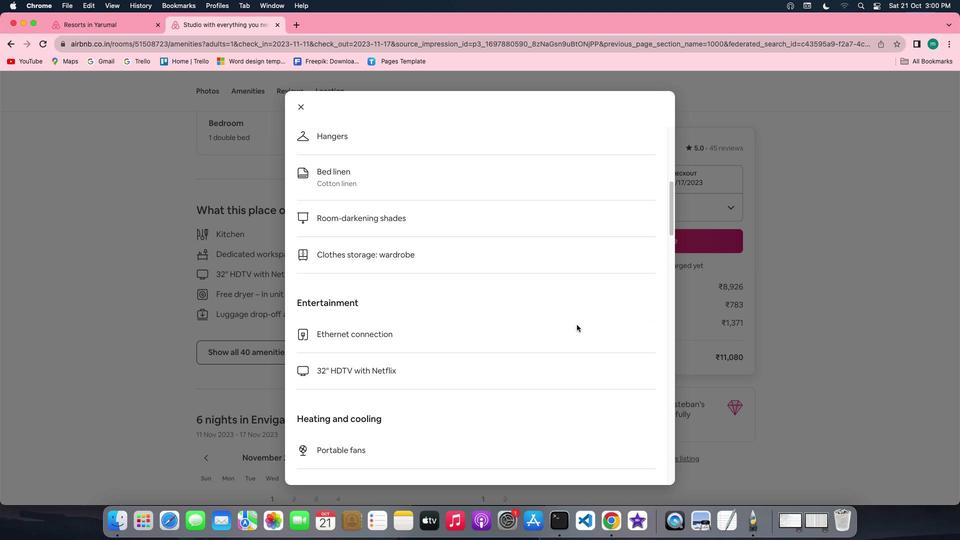 
Action: Mouse scrolled (576, 325) with delta (0, 0)
Screenshot: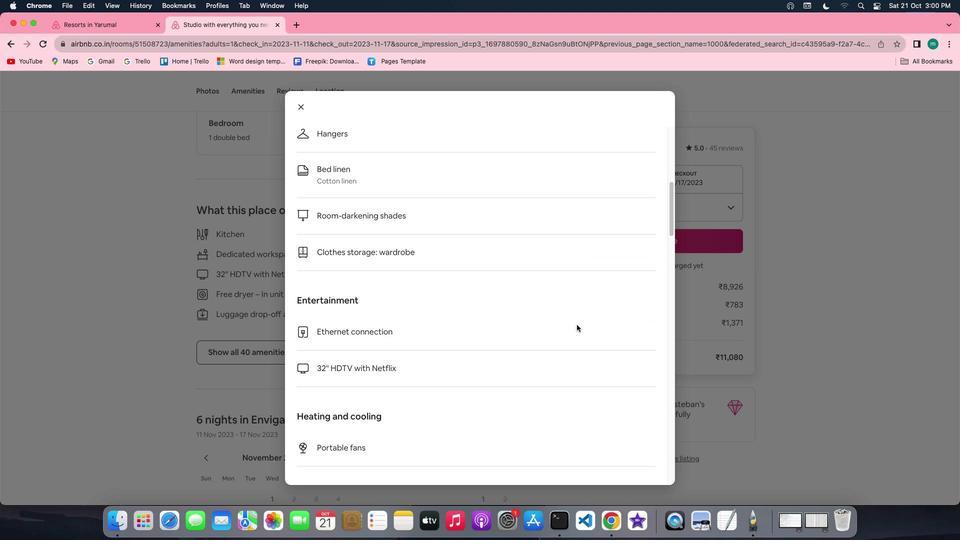 
Action: Mouse scrolled (576, 325) with delta (0, 0)
Screenshot: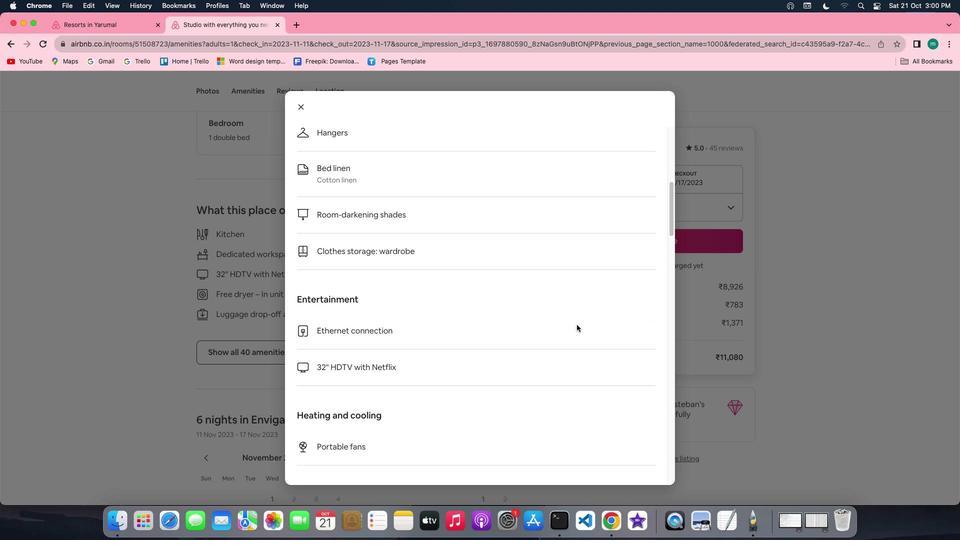 
Action: Mouse scrolled (576, 325) with delta (0, 0)
Screenshot: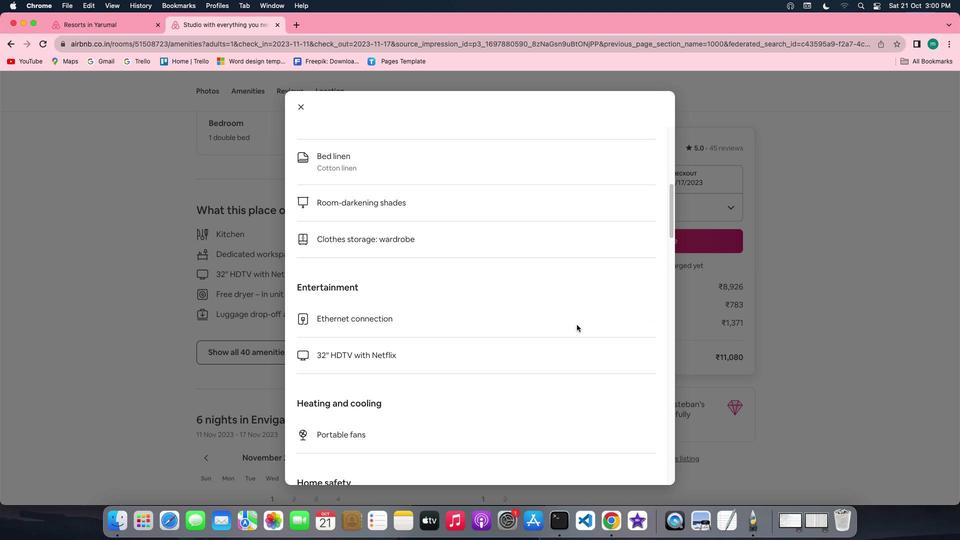 
Action: Mouse scrolled (576, 325) with delta (0, 0)
Screenshot: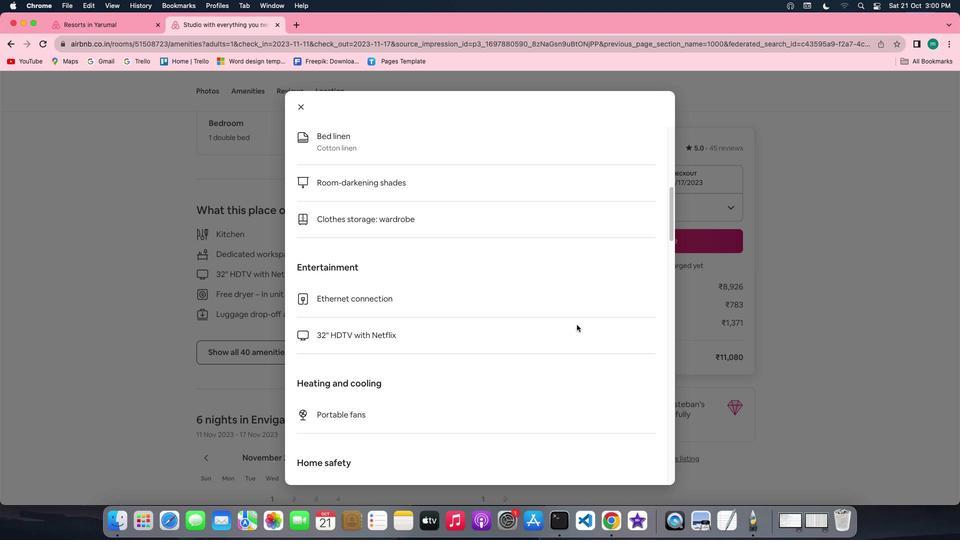 
Action: Mouse scrolled (576, 325) with delta (0, 0)
Screenshot: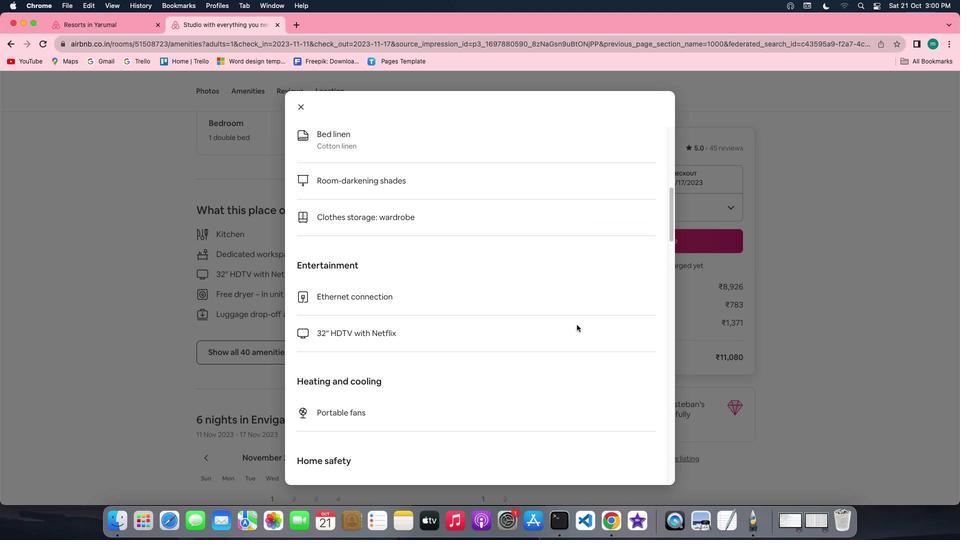 
Action: Mouse scrolled (576, 325) with delta (0, 0)
Screenshot: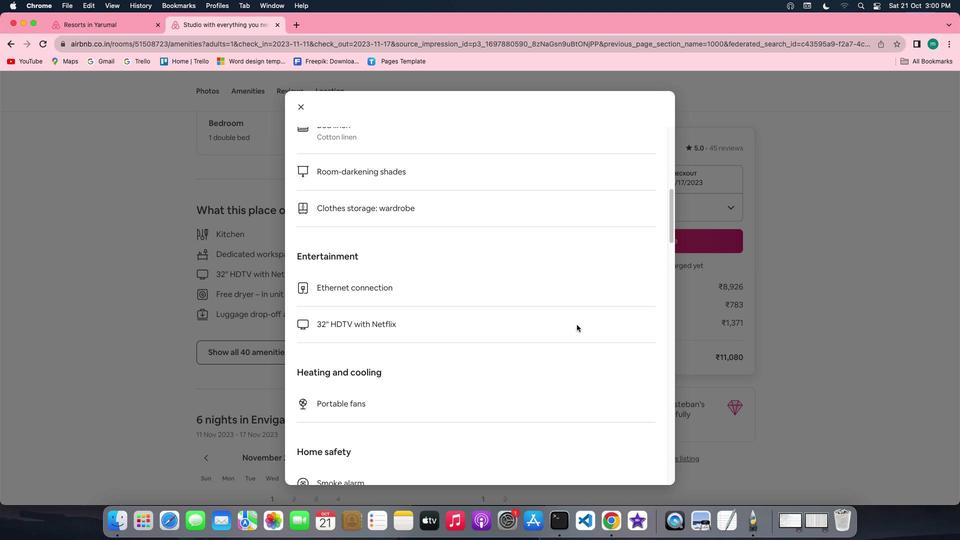 
Action: Mouse scrolled (576, 325) with delta (0, 0)
Screenshot: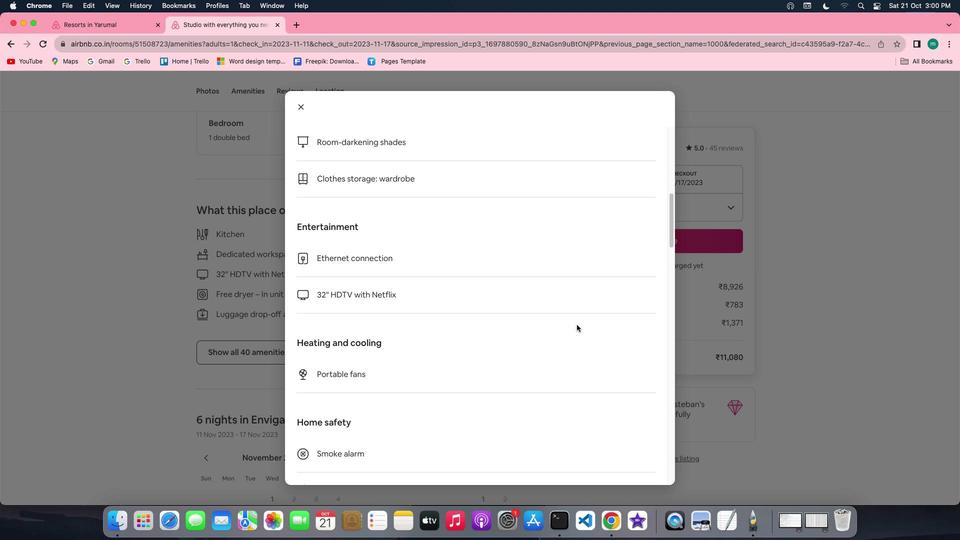 
Action: Mouse scrolled (576, 325) with delta (0, 0)
Screenshot: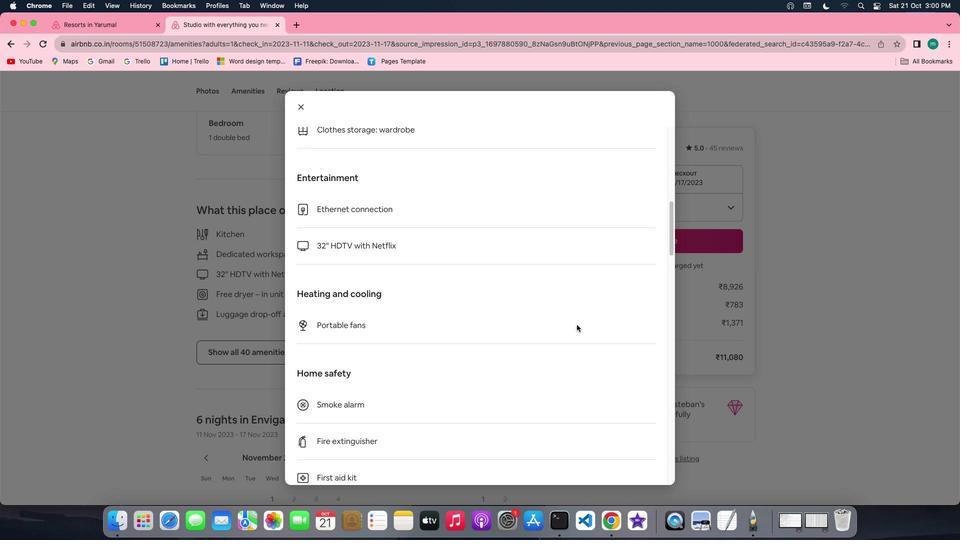 
Action: Mouse scrolled (576, 325) with delta (0, 0)
Screenshot: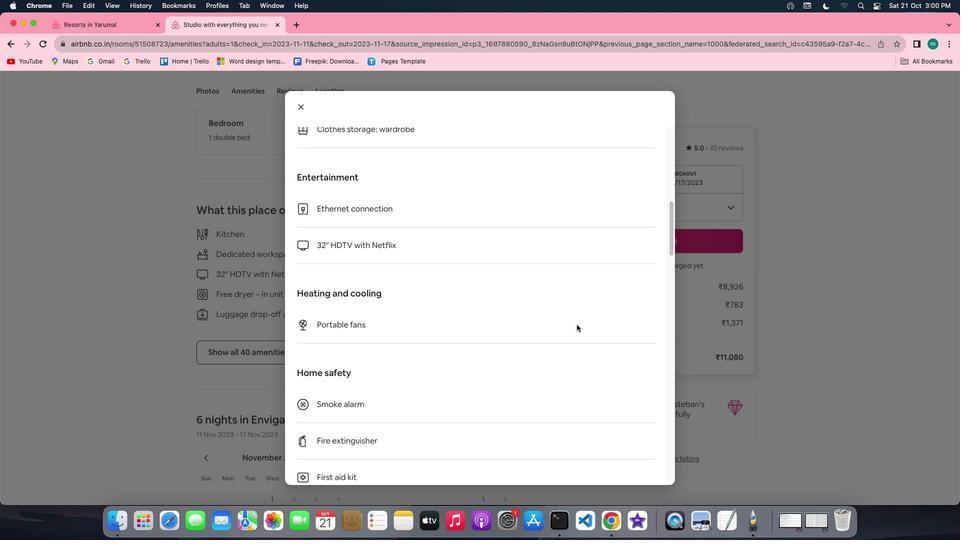 
Action: Mouse scrolled (576, 325) with delta (0, 0)
Screenshot: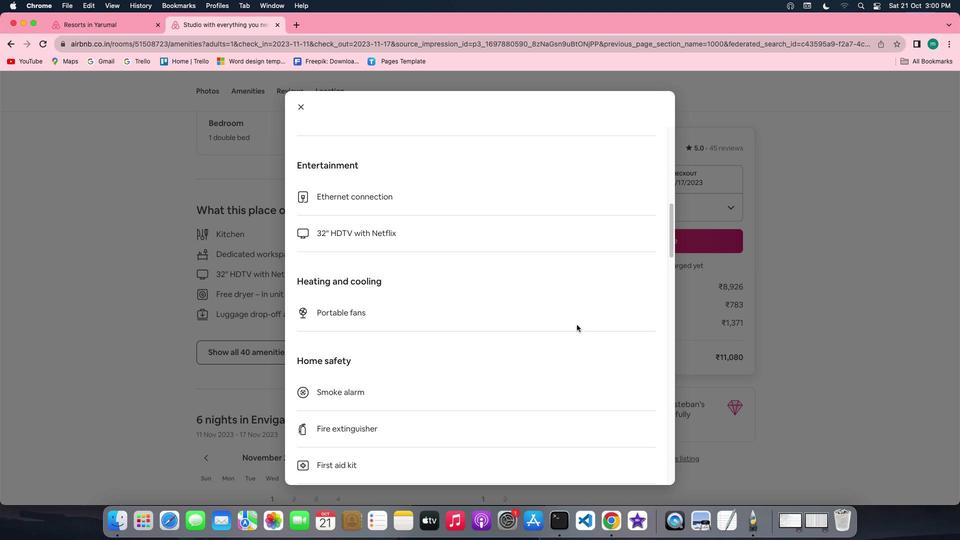 
Action: Mouse scrolled (576, 325) with delta (0, 0)
Screenshot: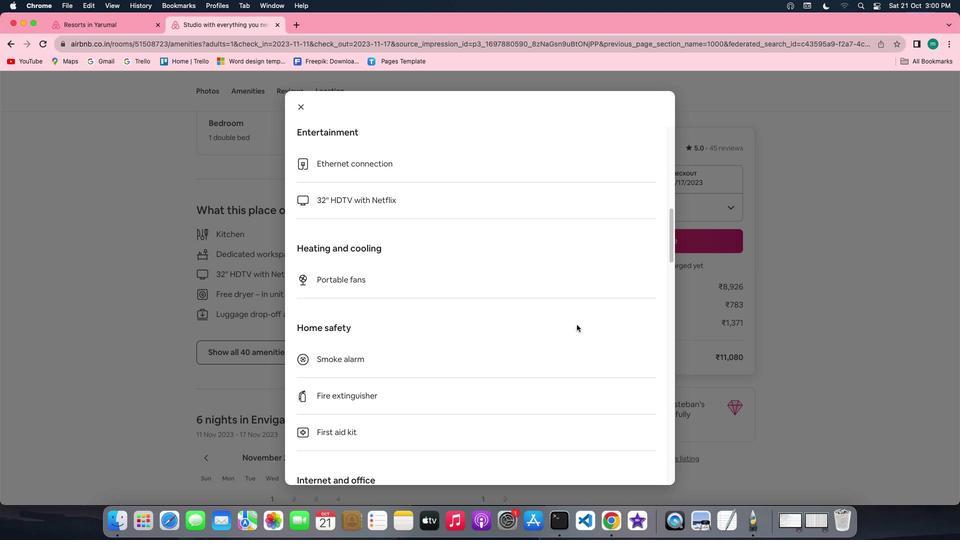 
Action: Mouse scrolled (576, 325) with delta (0, 0)
Screenshot: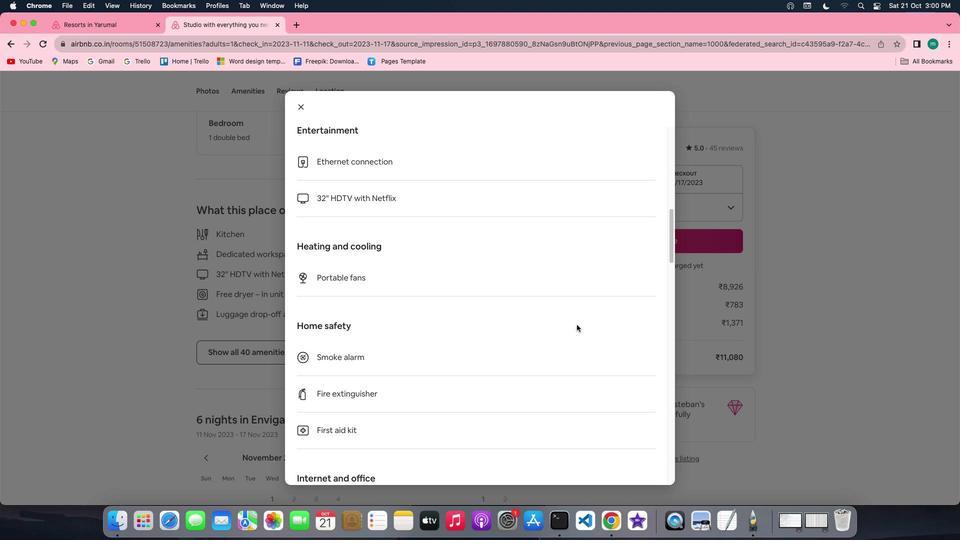 
Action: Mouse scrolled (576, 325) with delta (0, 0)
Screenshot: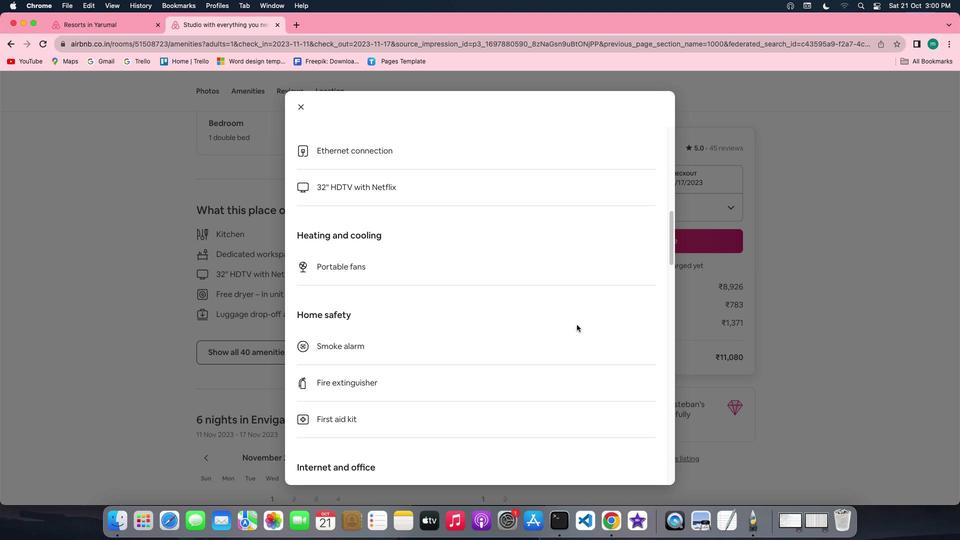
Action: Mouse scrolled (576, 325) with delta (0, 0)
Screenshot: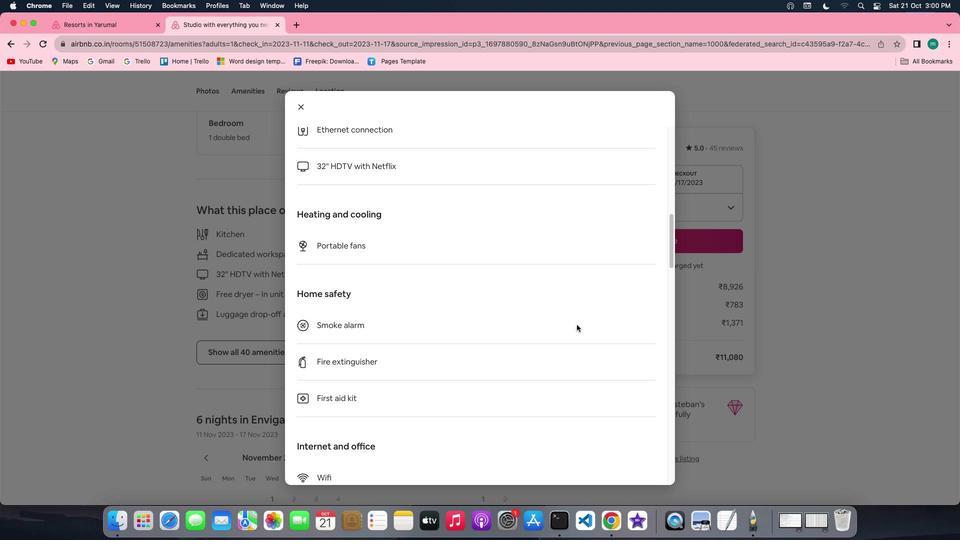
Action: Mouse scrolled (576, 325) with delta (0, 0)
Screenshot: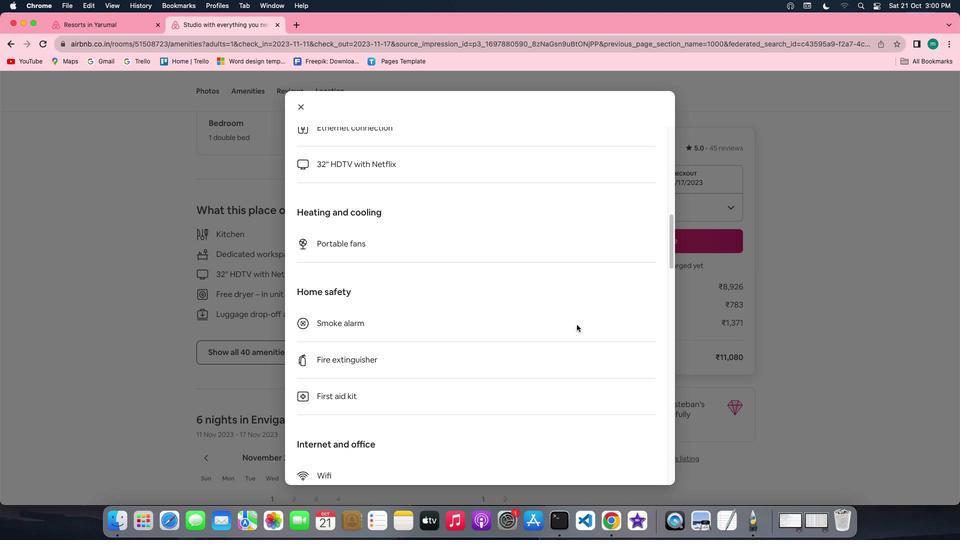 
Action: Mouse scrolled (576, 325) with delta (0, 0)
Screenshot: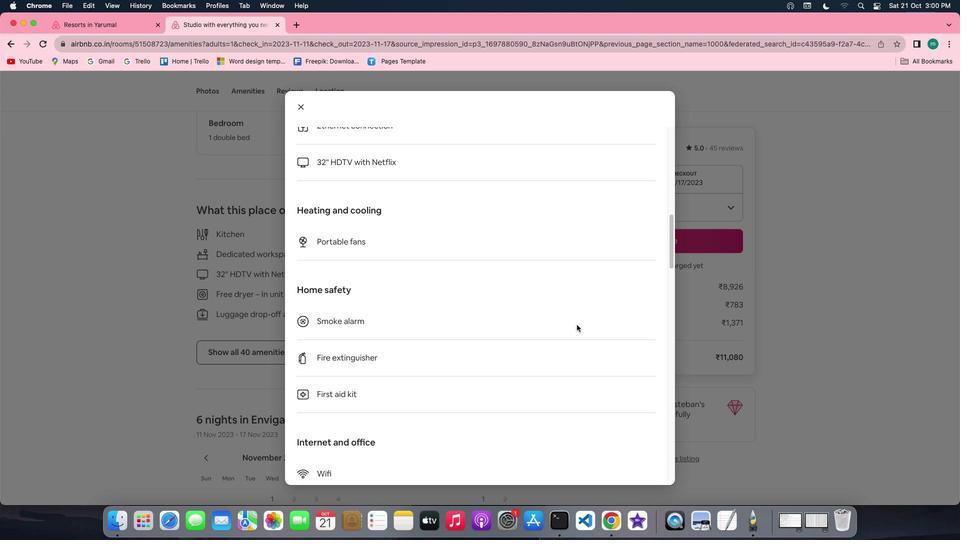 
Action: Mouse scrolled (576, 325) with delta (0, 0)
Screenshot: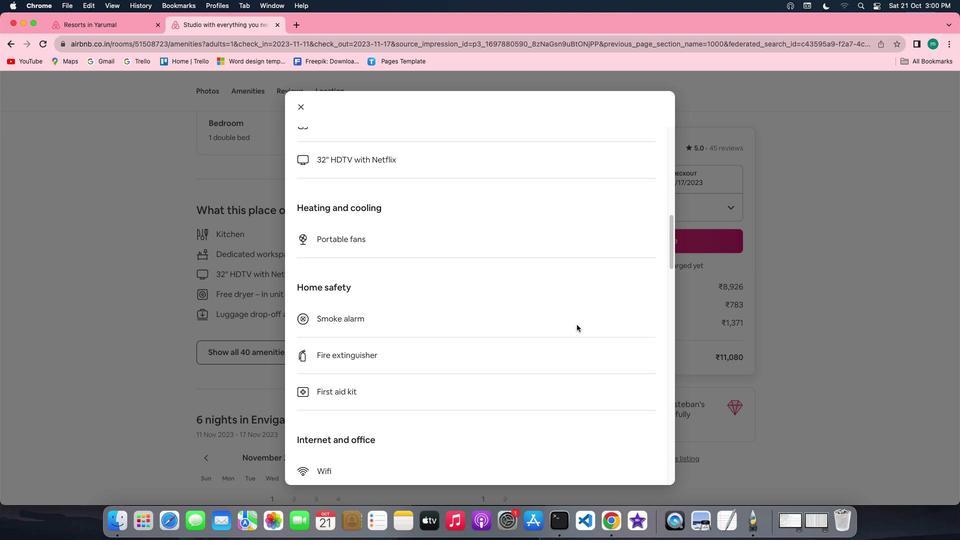 
Action: Mouse scrolled (576, 325) with delta (0, 0)
Screenshot: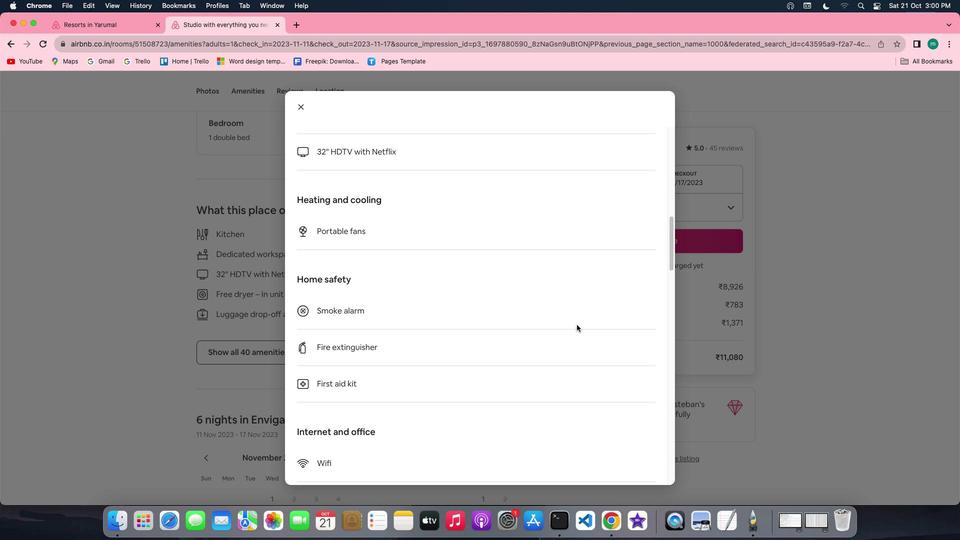 
Action: Mouse scrolled (576, 325) with delta (0, 0)
Screenshot: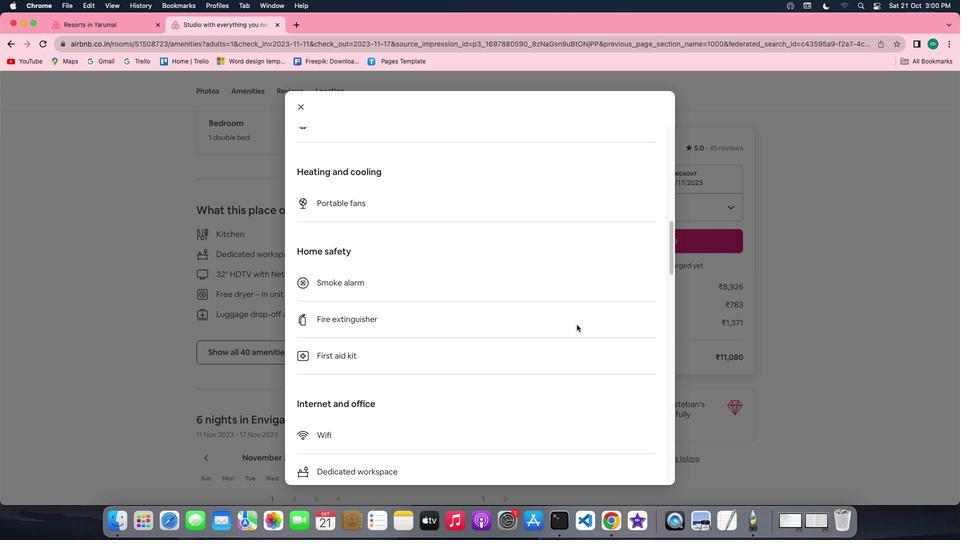 
Action: Mouse scrolled (576, 325) with delta (0, 0)
Screenshot: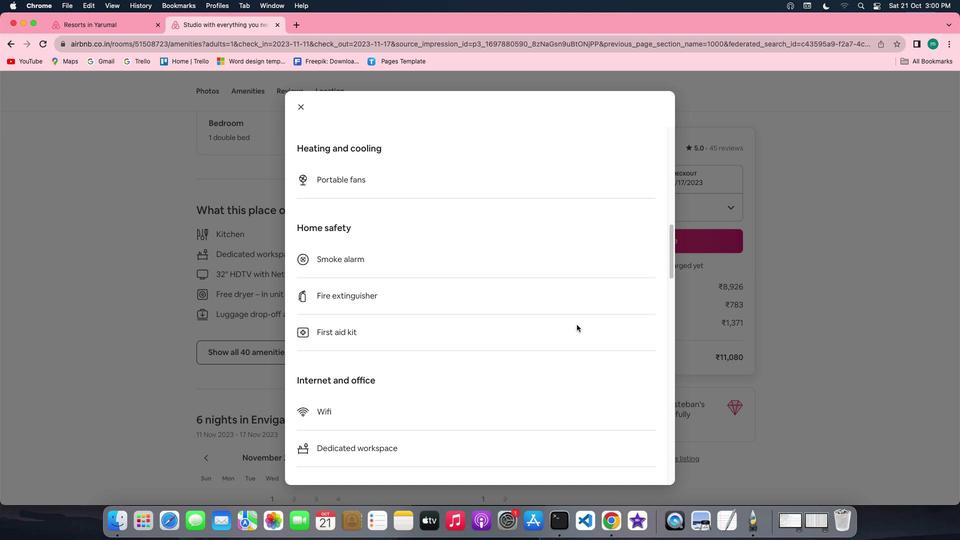 
Action: Mouse scrolled (576, 325) with delta (0, 0)
Screenshot: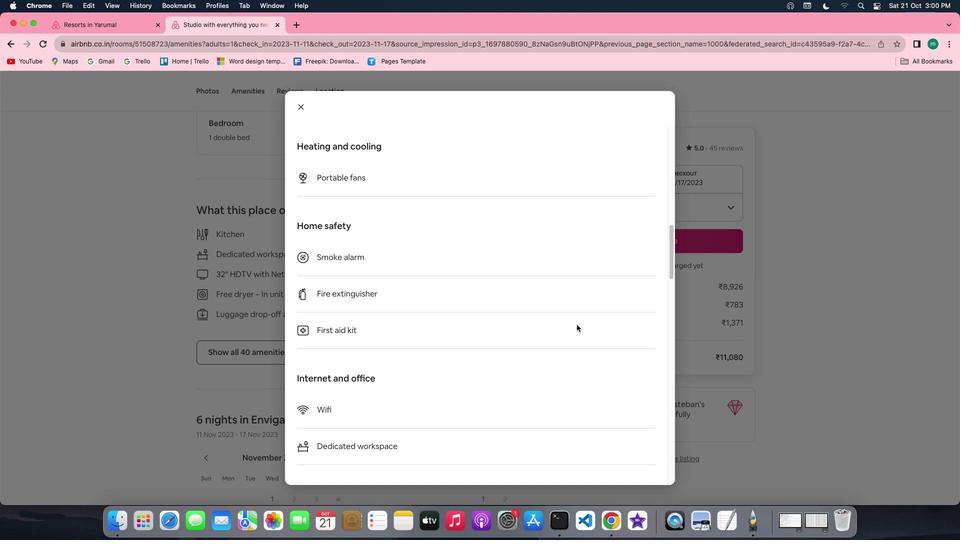 
Action: Mouse scrolled (576, 325) with delta (0, 0)
Screenshot: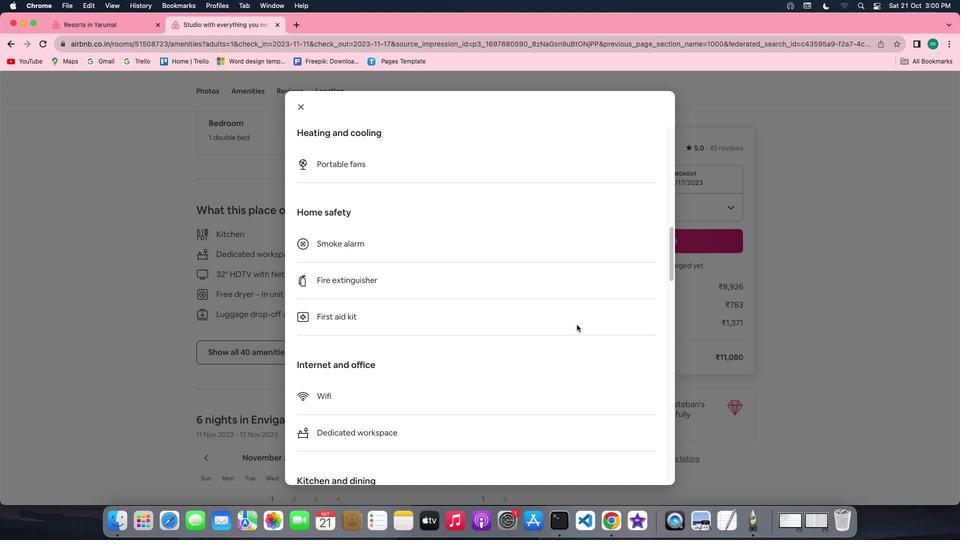 
Action: Mouse scrolled (576, 325) with delta (0, 0)
Screenshot: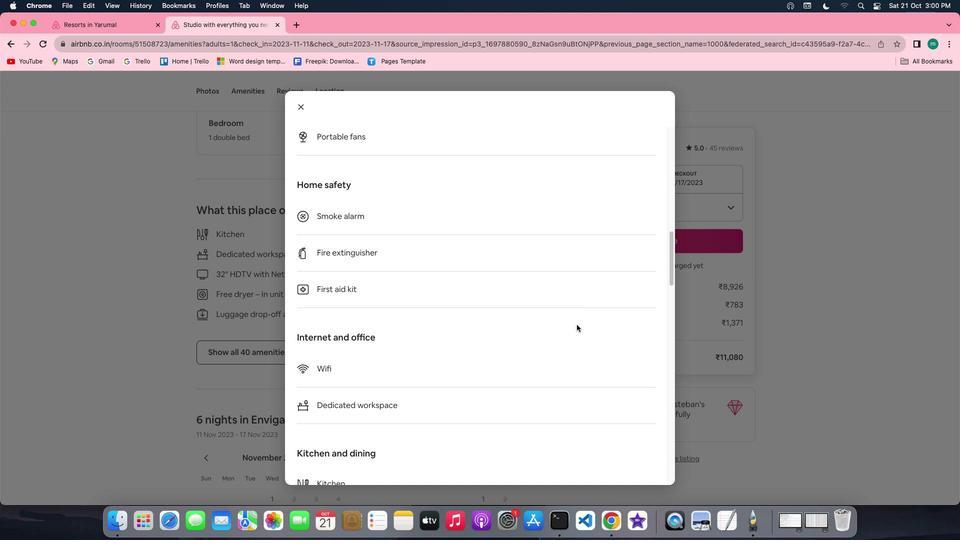 
Action: Mouse scrolled (576, 325) with delta (0, 0)
Screenshot: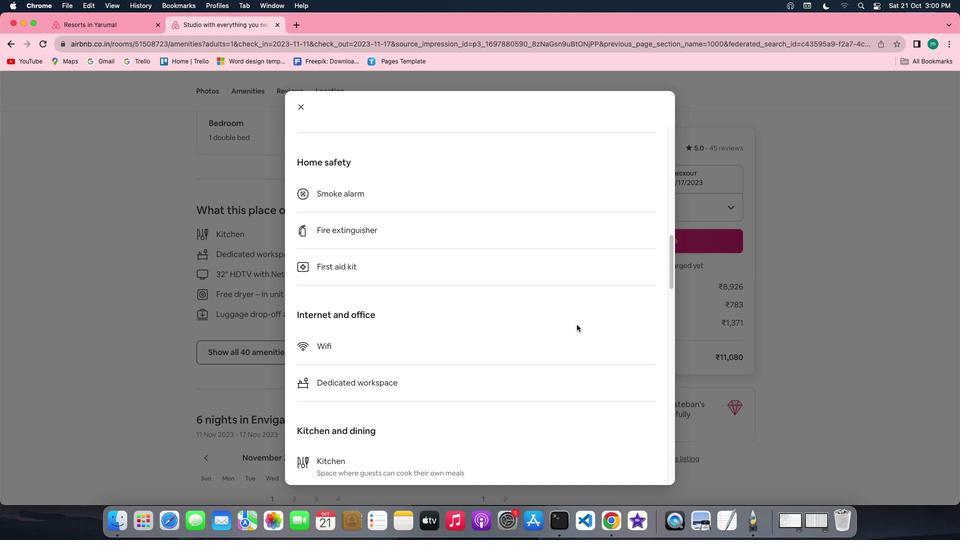 
Action: Mouse scrolled (576, 325) with delta (0, 0)
Screenshot: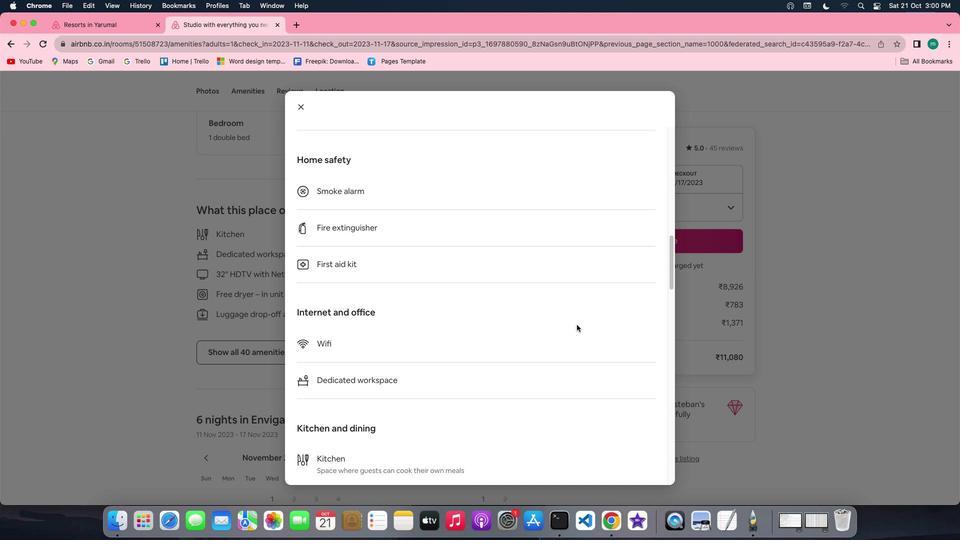 
Action: Mouse scrolled (576, 325) with delta (0, 0)
Screenshot: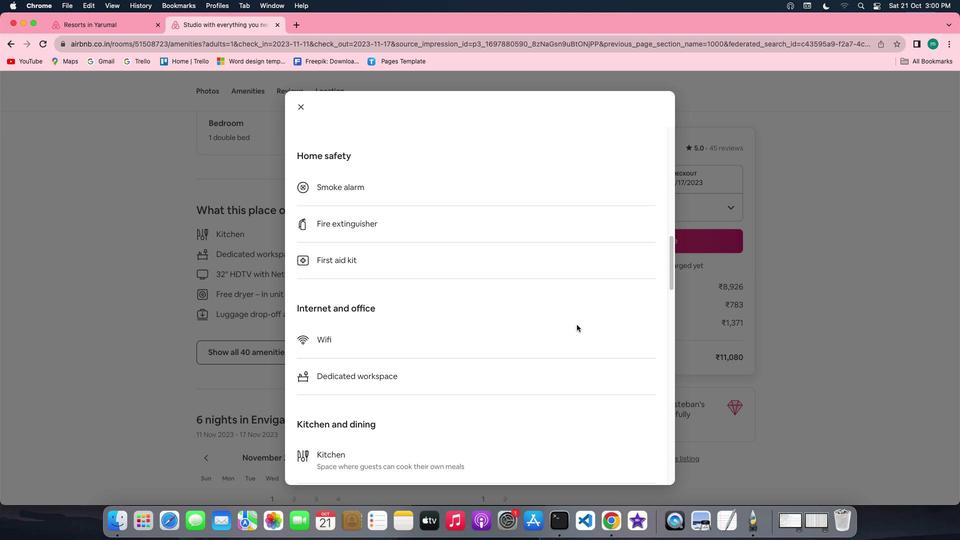
Action: Mouse scrolled (576, 325) with delta (0, 0)
Screenshot: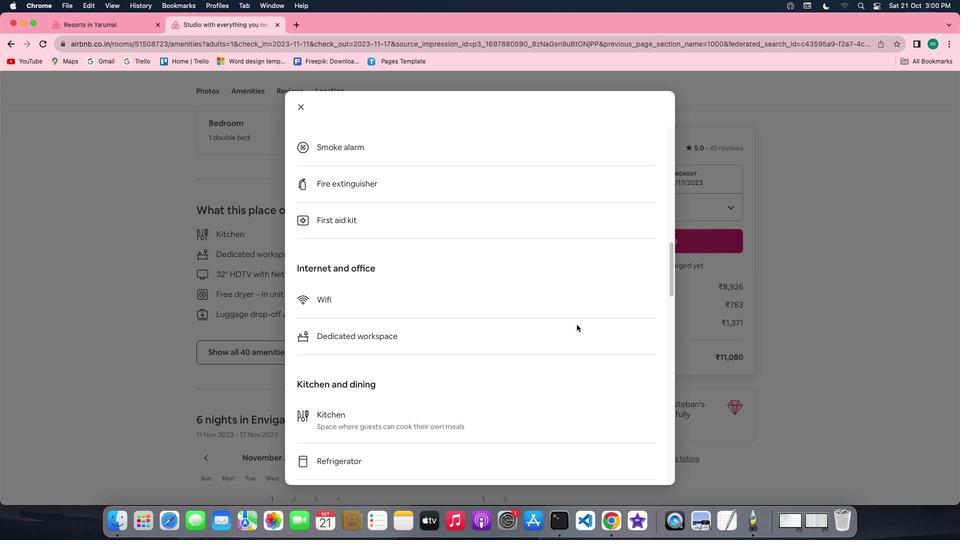 
Action: Mouse scrolled (576, 325) with delta (0, 0)
Screenshot: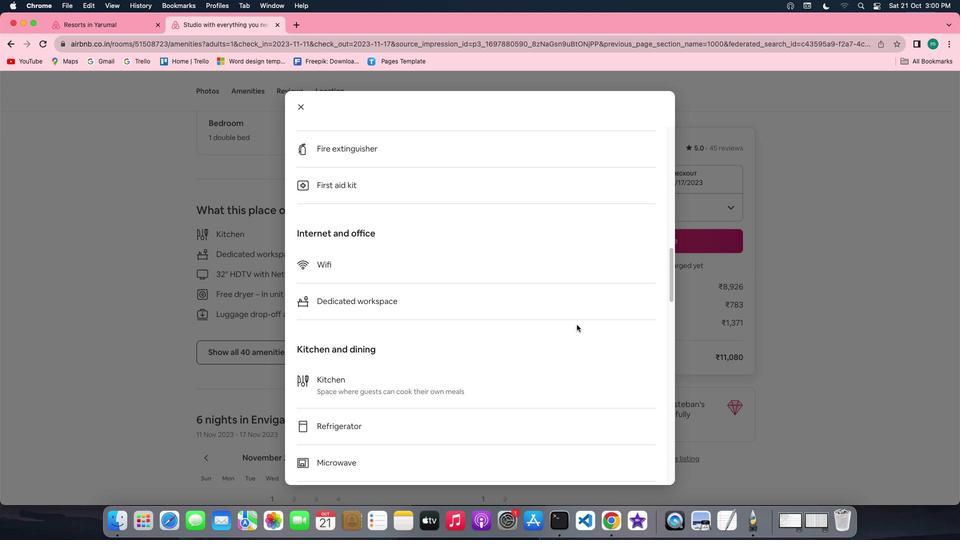 
Action: Mouse scrolled (576, 325) with delta (0, 0)
Screenshot: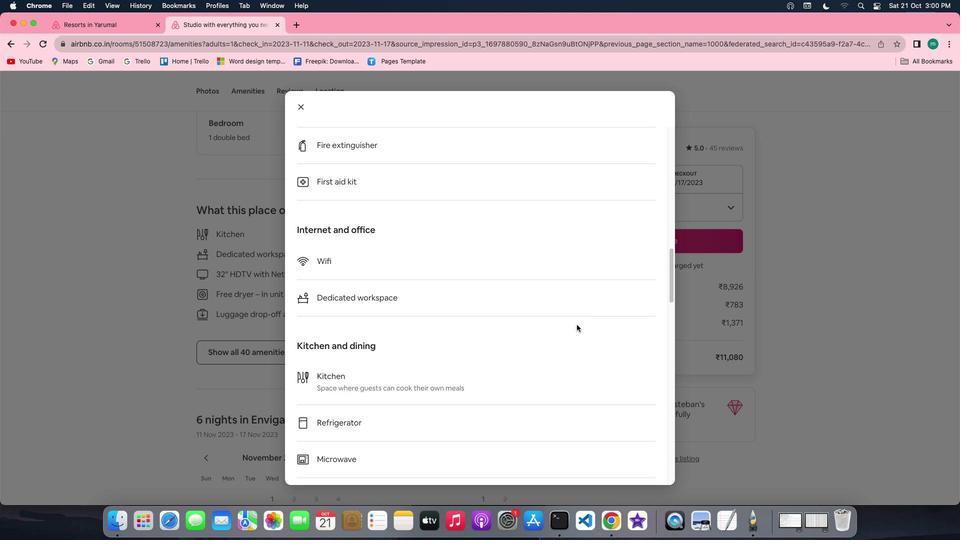 
Action: Mouse scrolled (576, 325) with delta (0, 0)
Screenshot: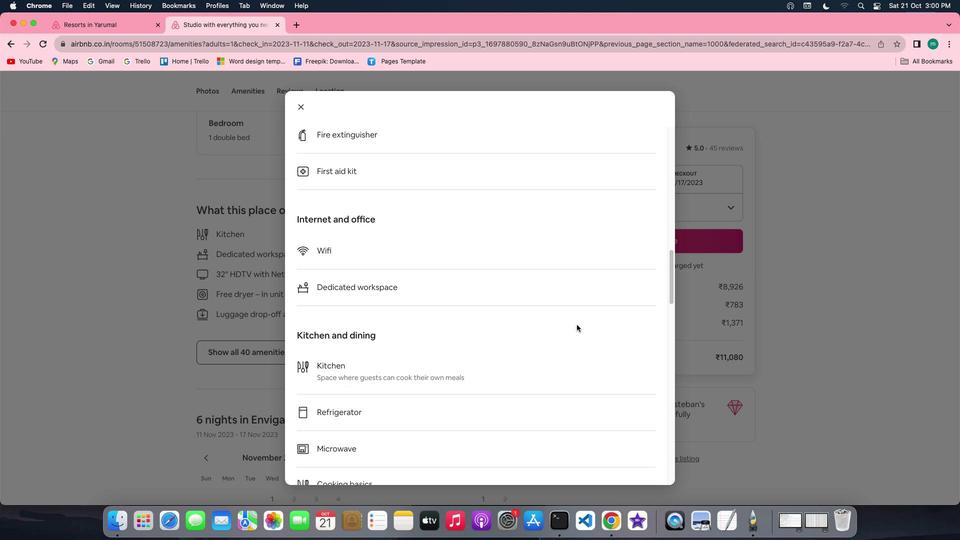 
Action: Mouse scrolled (576, 325) with delta (0, 0)
Screenshot: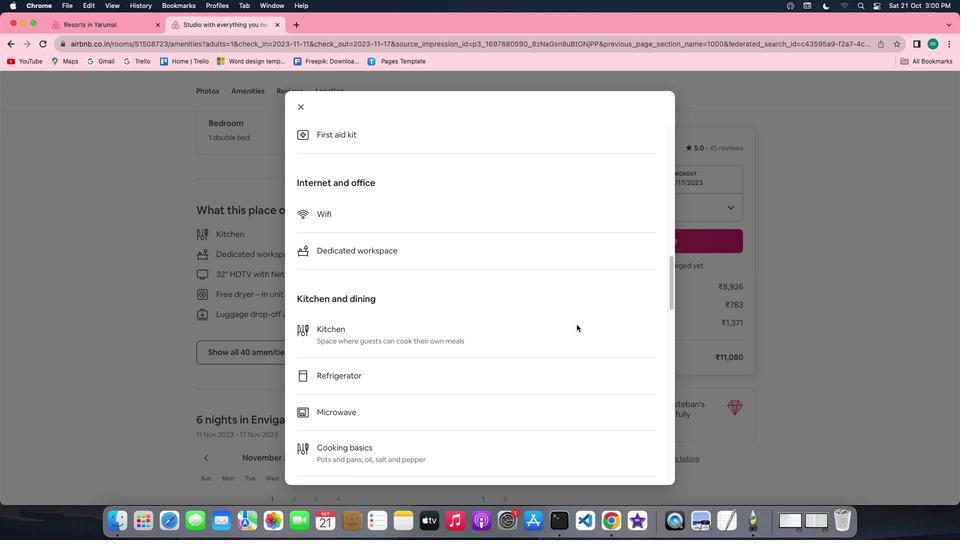 
Action: Mouse scrolled (576, 325) with delta (0, 0)
Screenshot: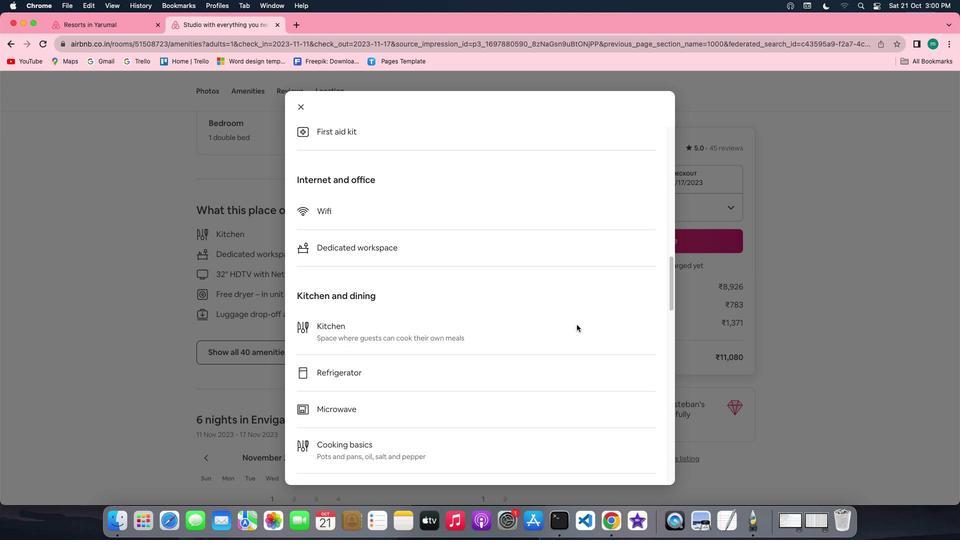 
Action: Mouse scrolled (576, 325) with delta (0, -1)
Screenshot: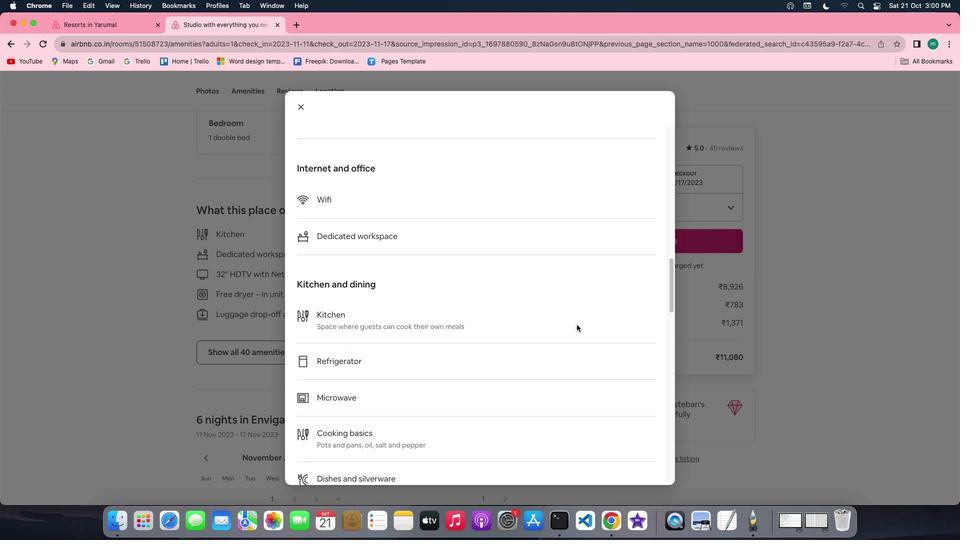 
Action: Mouse scrolled (576, 325) with delta (0, -1)
Screenshot: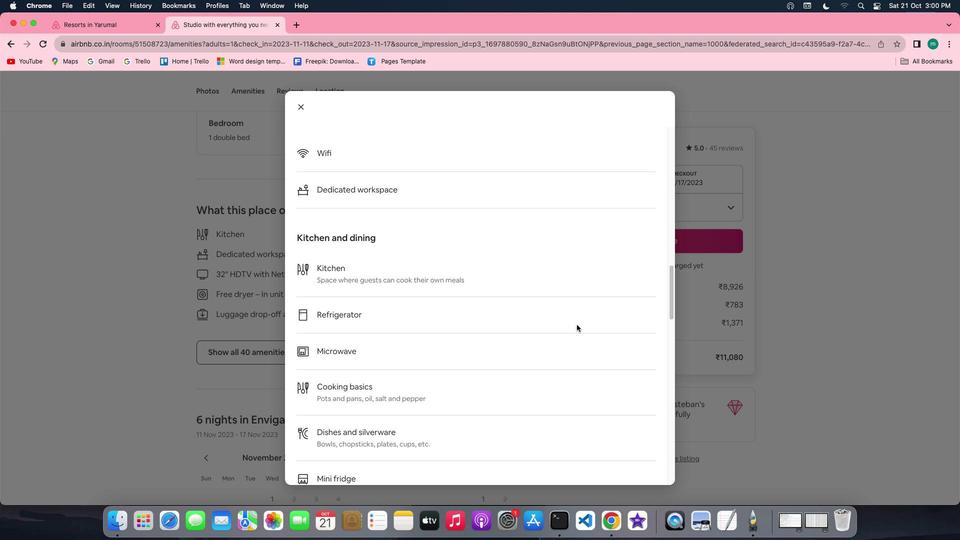 
Action: Mouse scrolled (576, 325) with delta (0, 0)
Screenshot: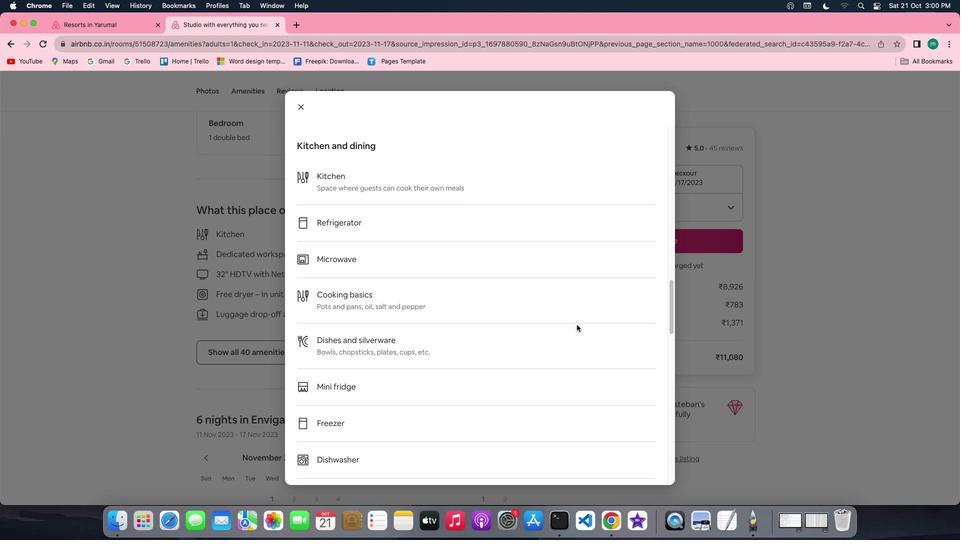 
Action: Mouse scrolled (576, 325) with delta (0, 0)
Screenshot: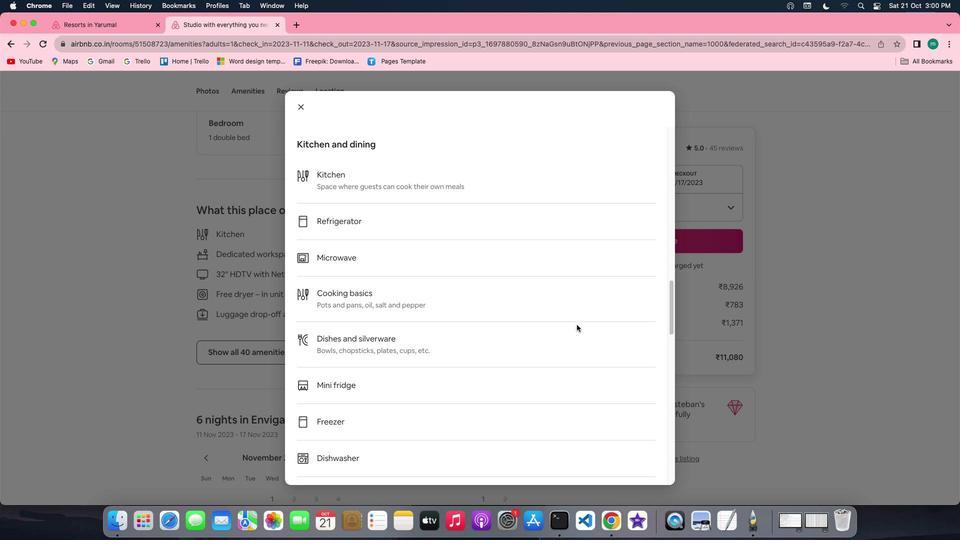
Action: Mouse scrolled (576, 325) with delta (0, 0)
Screenshot: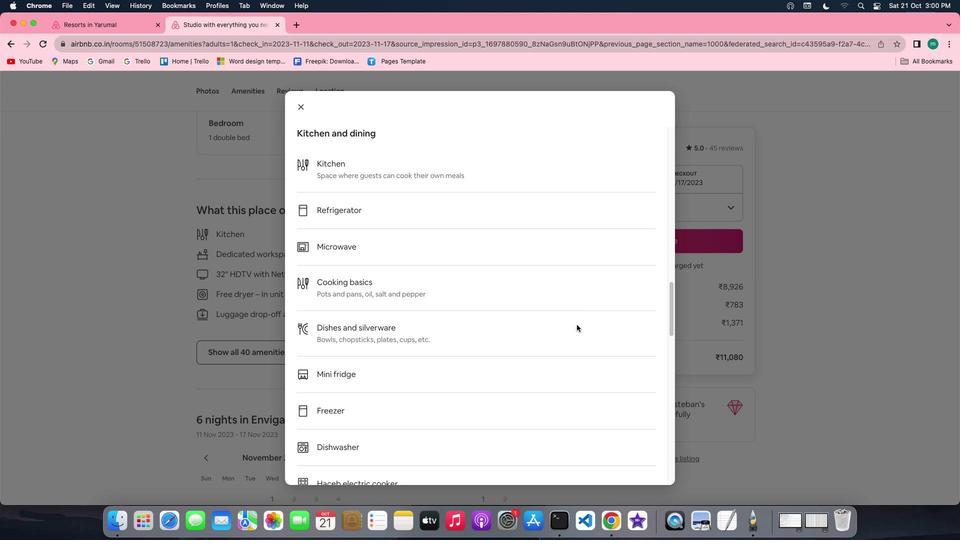 
Action: Mouse scrolled (576, 325) with delta (0, 0)
Screenshot: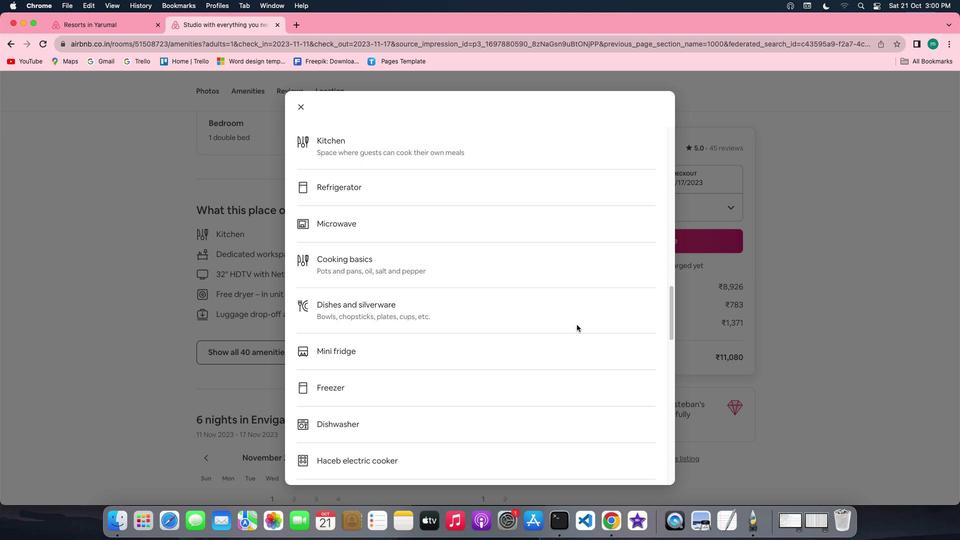 
Action: Mouse scrolled (576, 325) with delta (0, 0)
Screenshot: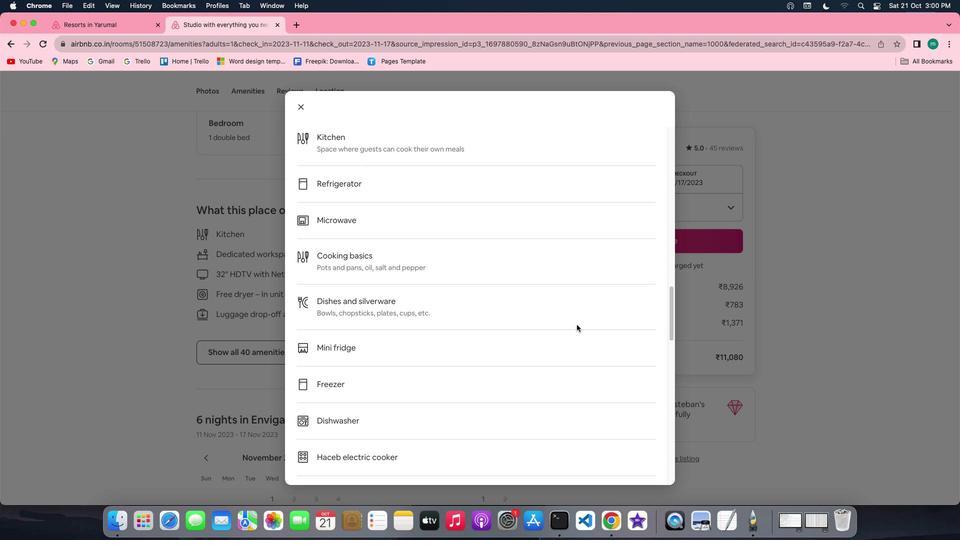 
Action: Mouse scrolled (576, 325) with delta (0, -1)
Screenshot: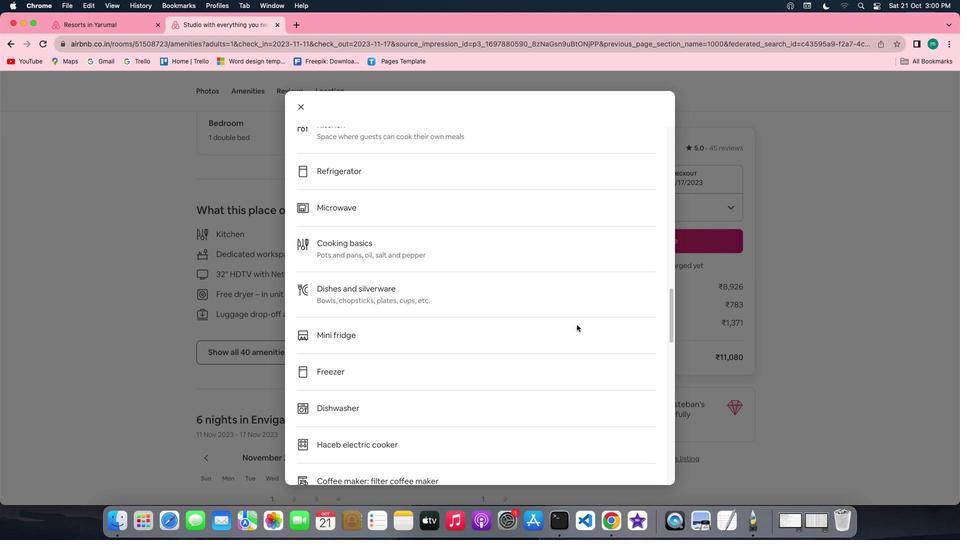
Action: Mouse scrolled (576, 325) with delta (0, -1)
Screenshot: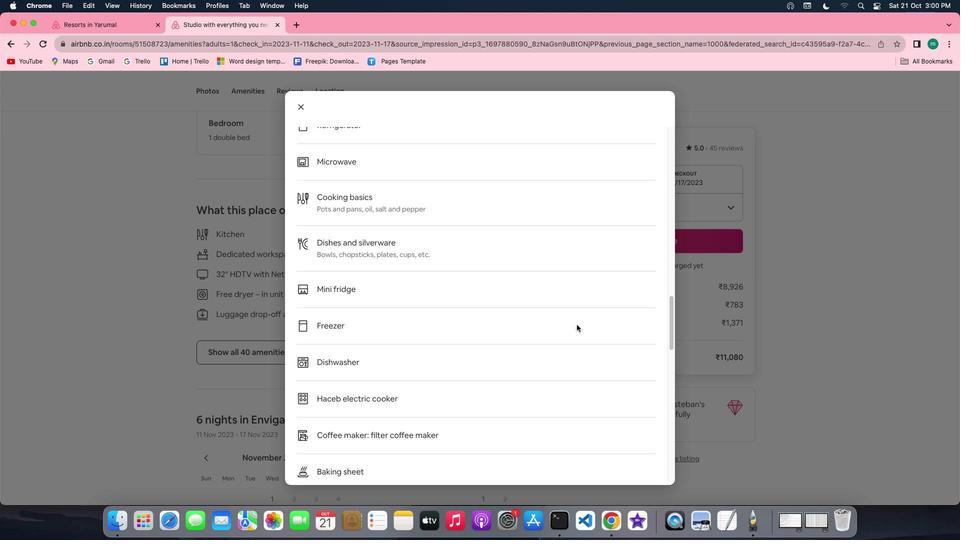
Action: Mouse scrolled (576, 325) with delta (0, 0)
Screenshot: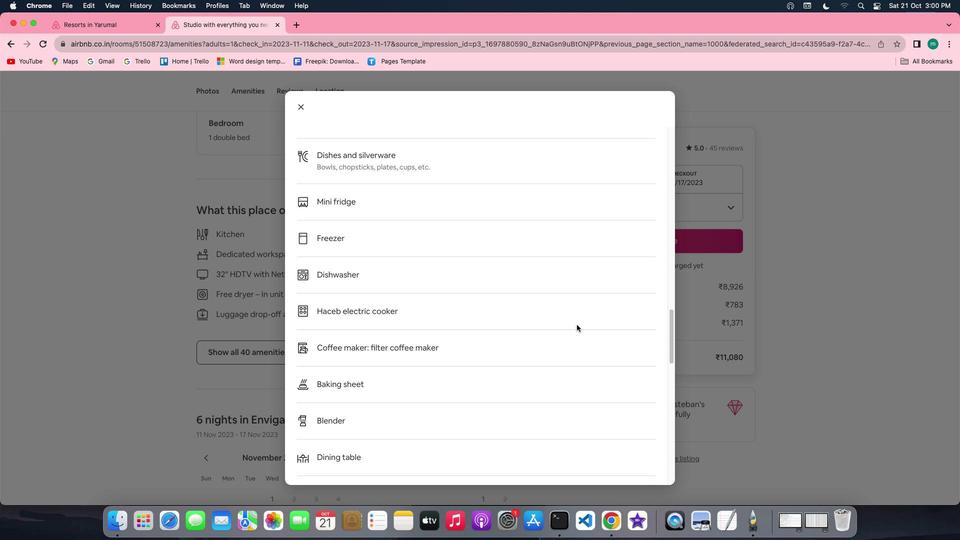 
Action: Mouse scrolled (576, 325) with delta (0, 0)
Screenshot: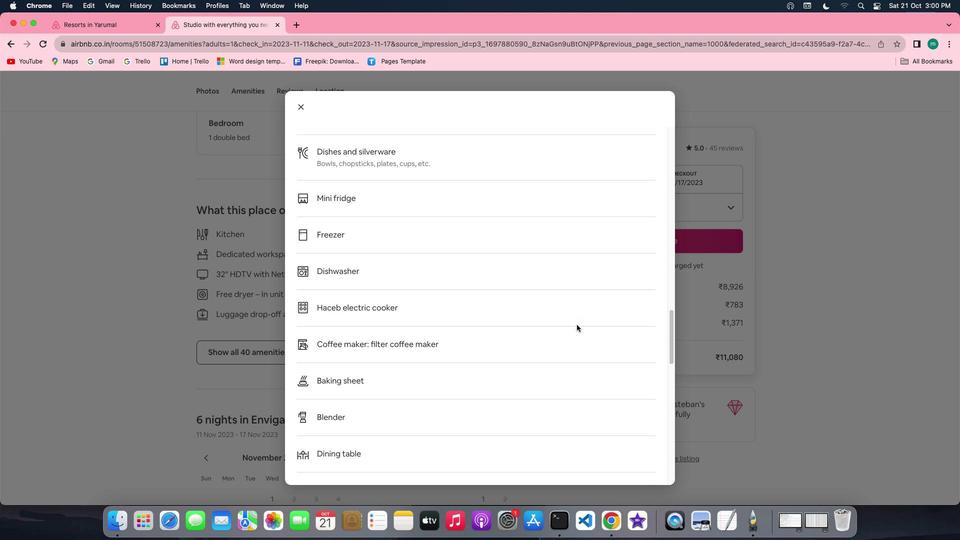 
Action: Mouse scrolled (576, 325) with delta (0, -1)
Screenshot: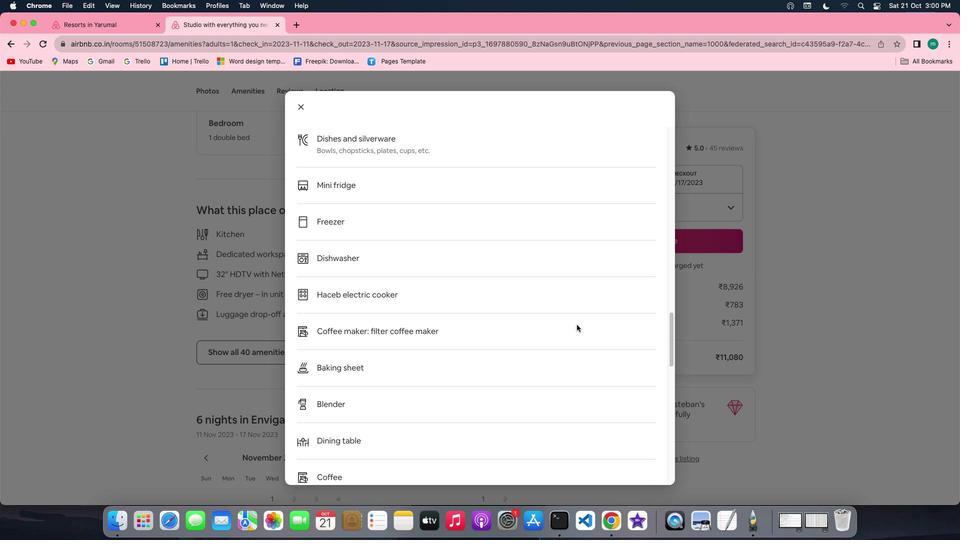 
Action: Mouse scrolled (576, 325) with delta (0, -2)
Screenshot: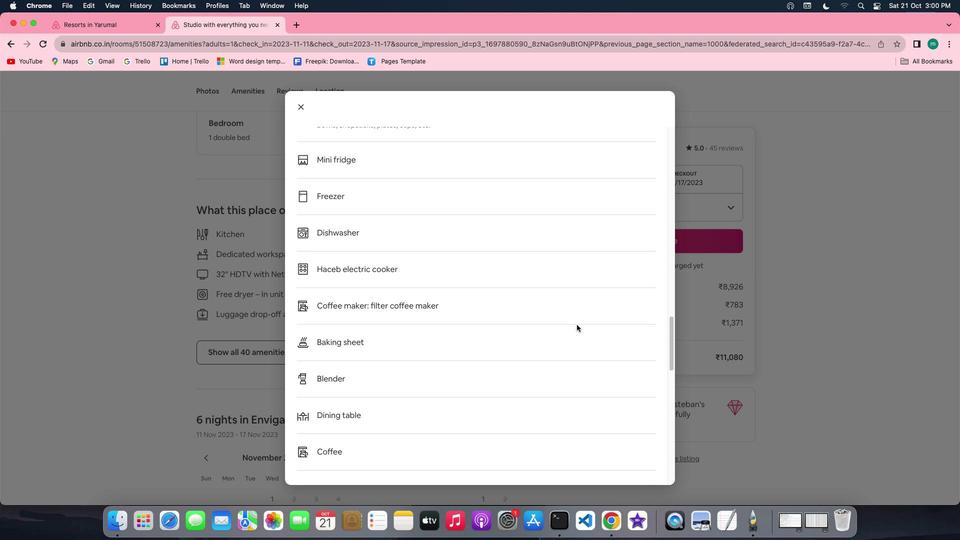 
Action: Mouse scrolled (576, 325) with delta (0, 0)
Screenshot: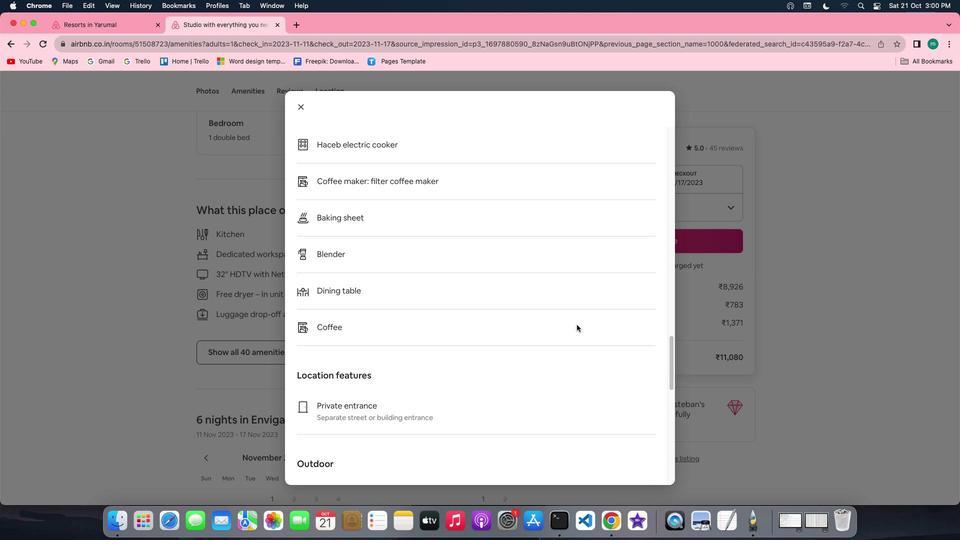 
Action: Mouse scrolled (576, 325) with delta (0, 0)
Screenshot: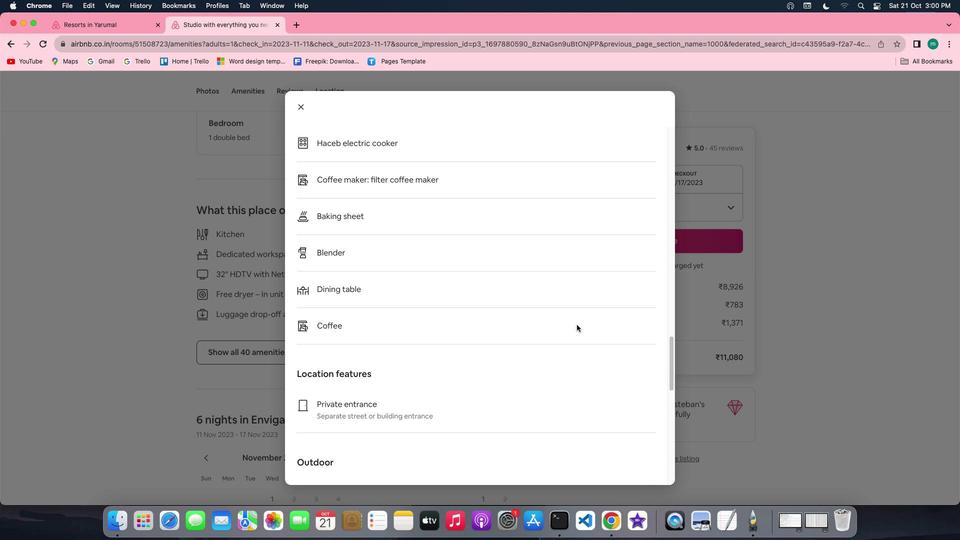 
Action: Mouse scrolled (576, 325) with delta (0, -1)
Screenshot: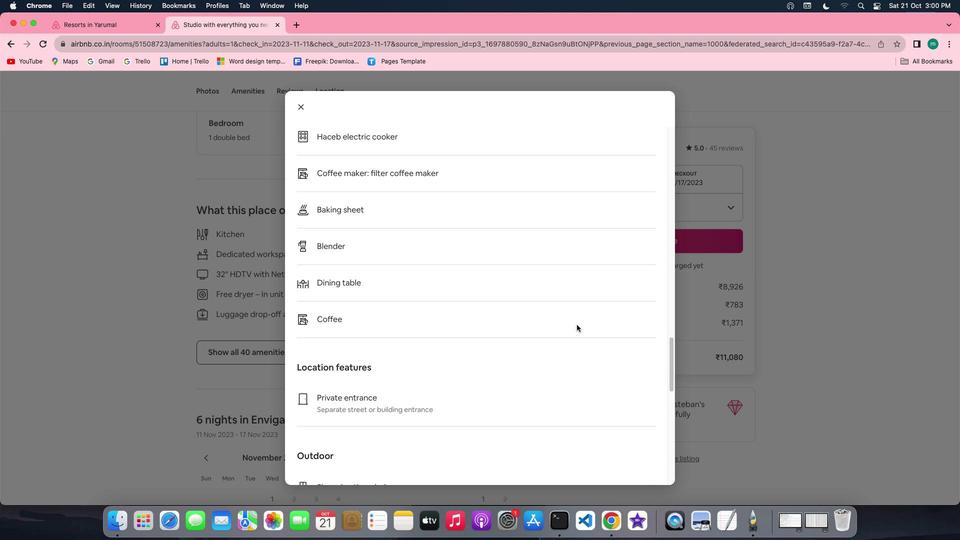 
Action: Mouse scrolled (576, 325) with delta (0, -2)
Screenshot: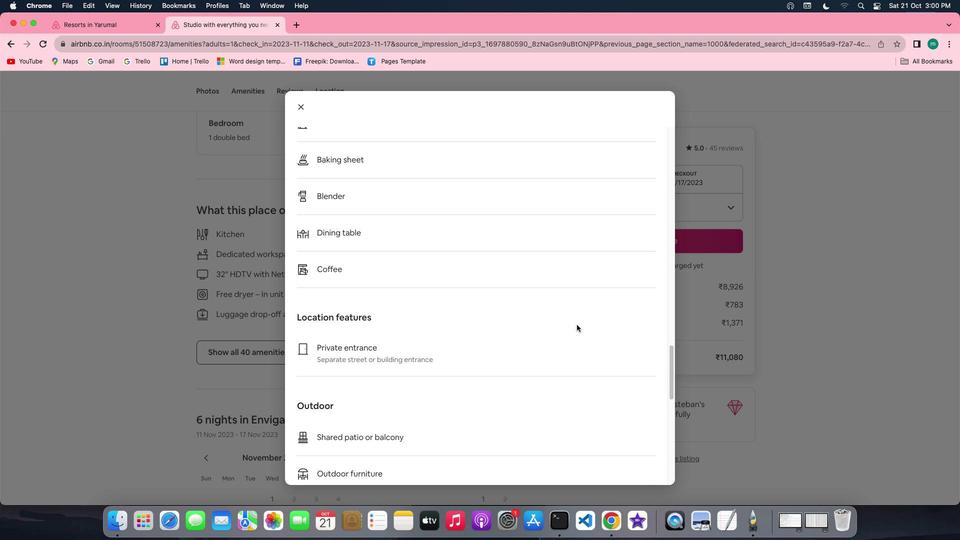 
Action: Mouse scrolled (576, 325) with delta (0, 0)
Screenshot: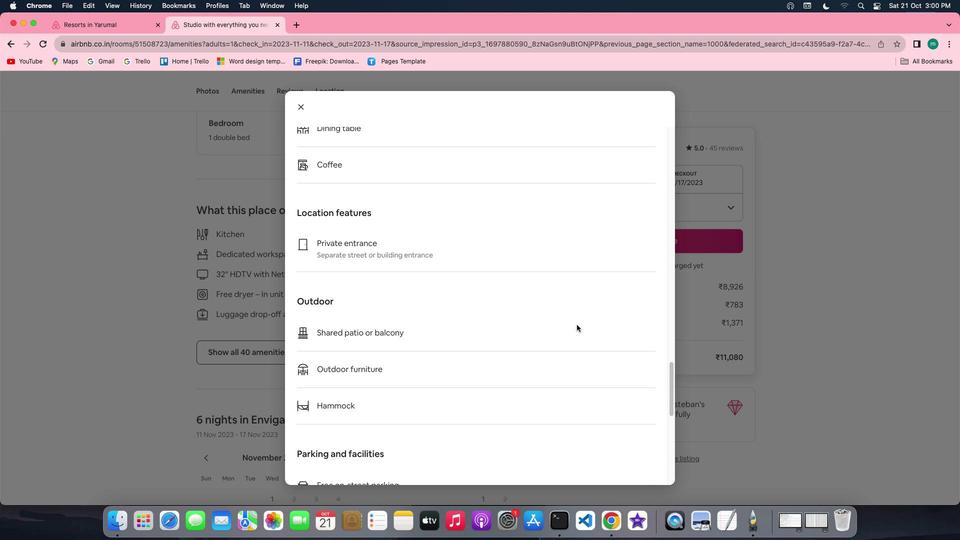 
Action: Mouse scrolled (576, 325) with delta (0, 0)
Screenshot: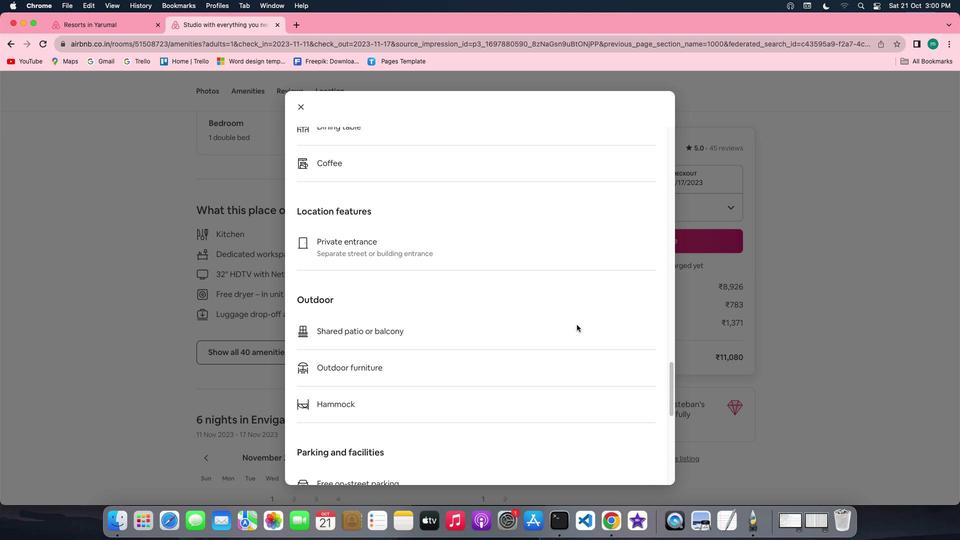 
Action: Mouse scrolled (576, 325) with delta (0, -1)
Screenshot: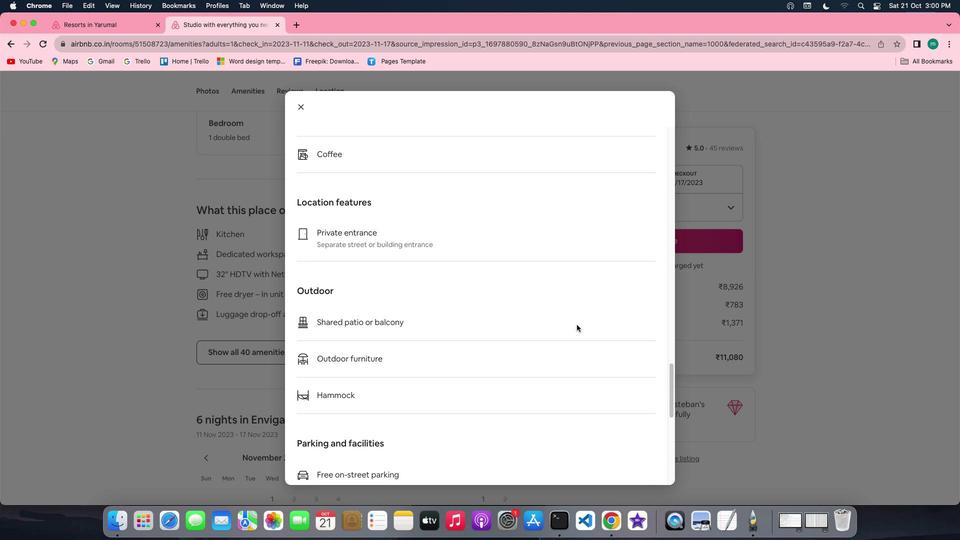 
Action: Mouse scrolled (576, 325) with delta (0, -2)
Screenshot: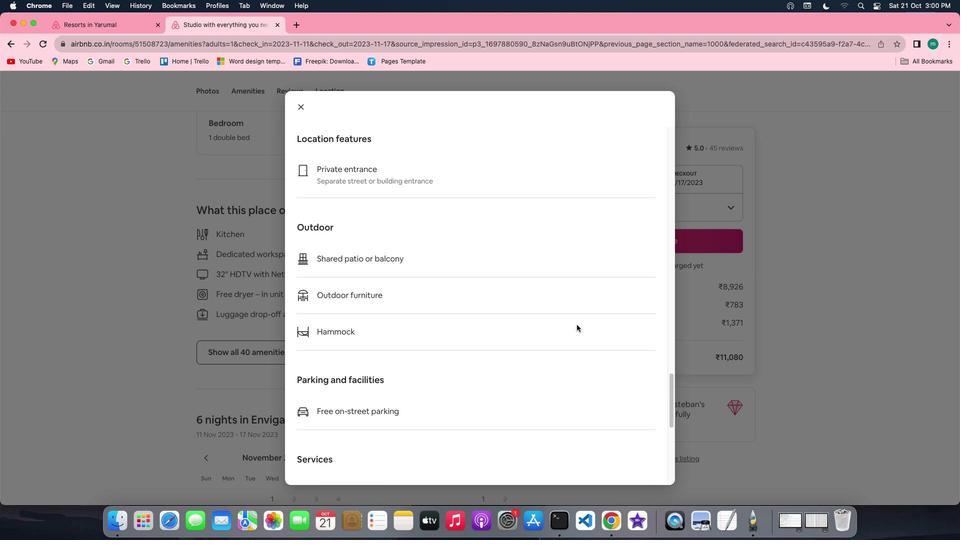 
Action: Mouse scrolled (576, 325) with delta (0, 0)
Screenshot: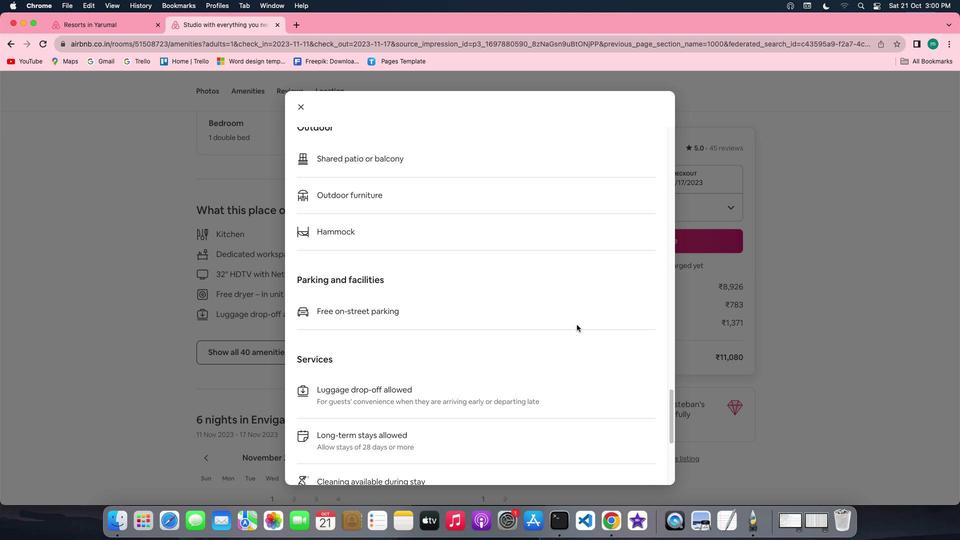
Action: Mouse scrolled (576, 325) with delta (0, 0)
Screenshot: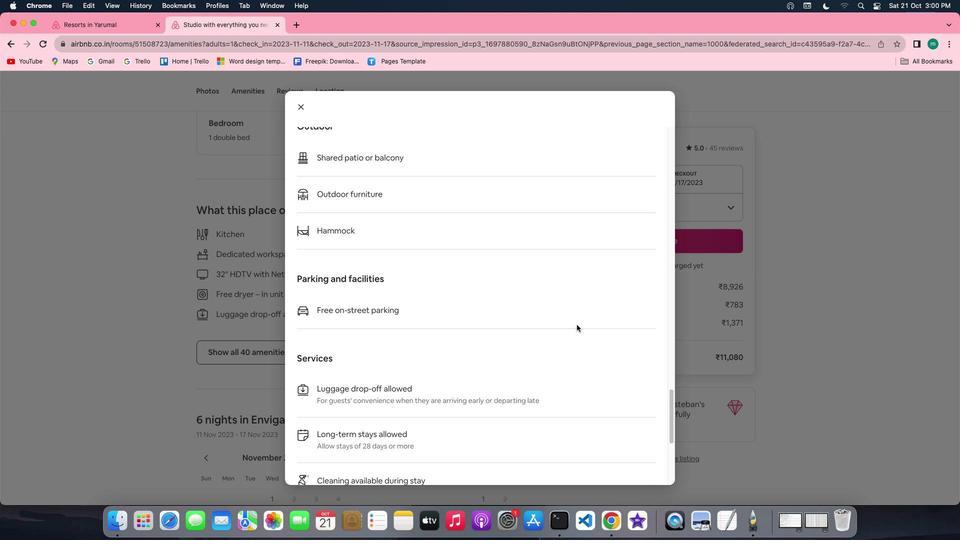 
Action: Mouse scrolled (576, 325) with delta (0, -1)
Screenshot: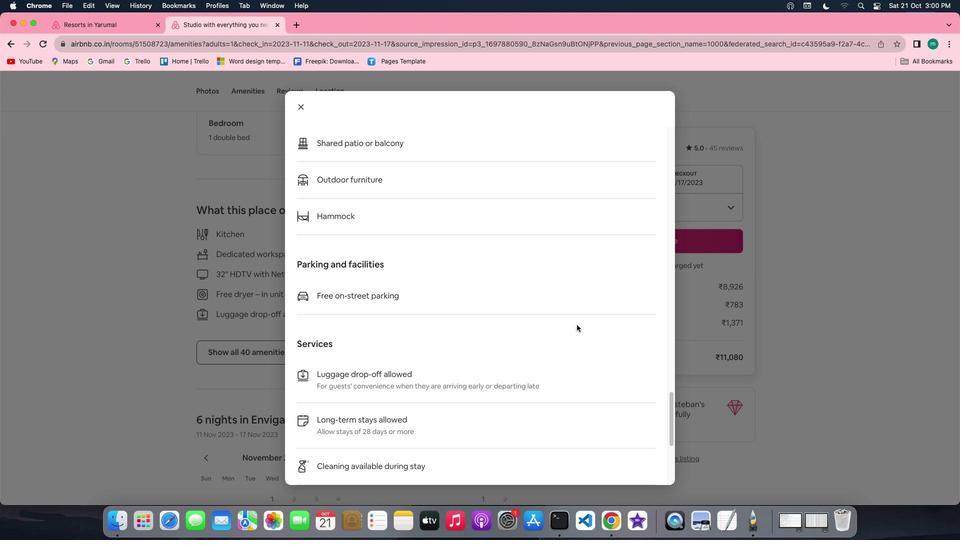 
Action: Mouse scrolled (576, 325) with delta (0, -2)
Screenshot: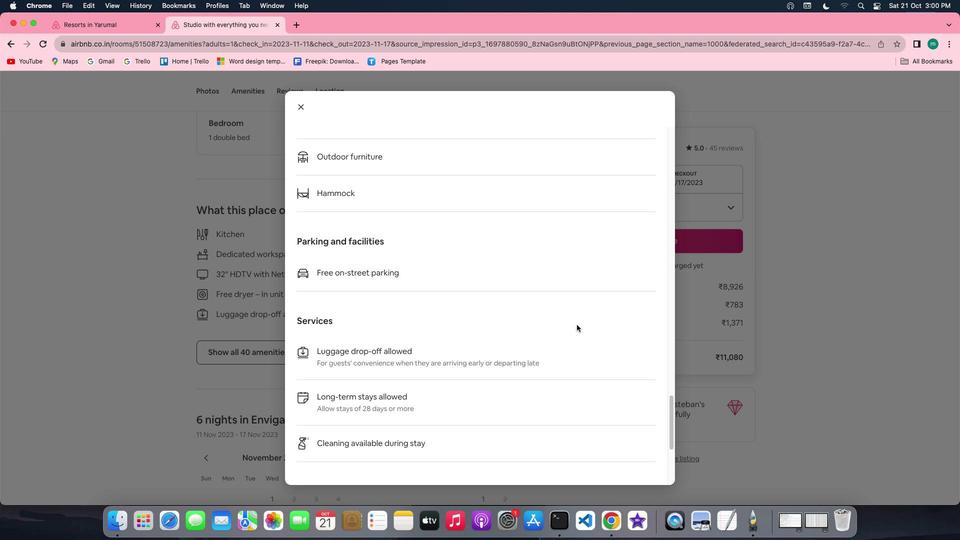 
Action: Mouse scrolled (576, 325) with delta (0, 0)
Screenshot: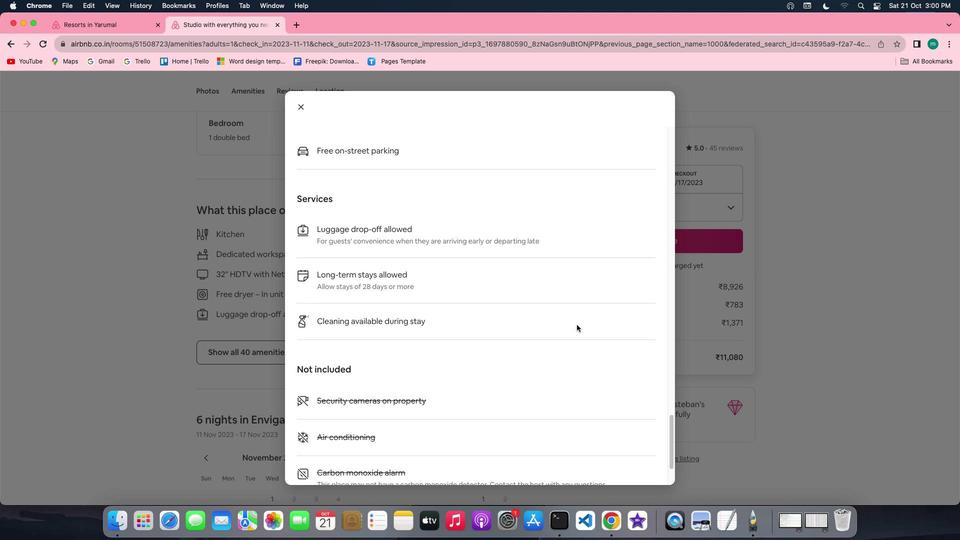 
Action: Mouse scrolled (576, 325) with delta (0, 0)
Screenshot: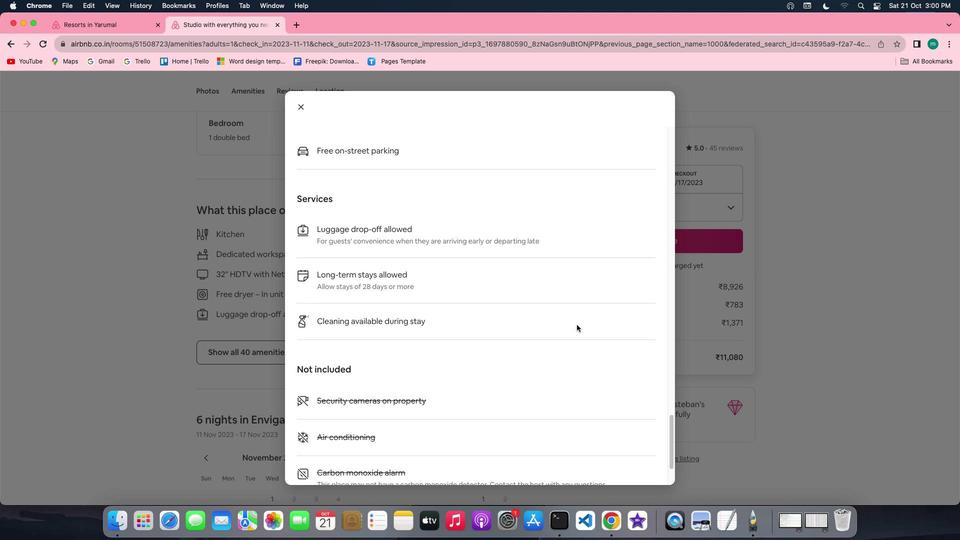 
Action: Mouse scrolled (576, 325) with delta (0, -1)
Screenshot: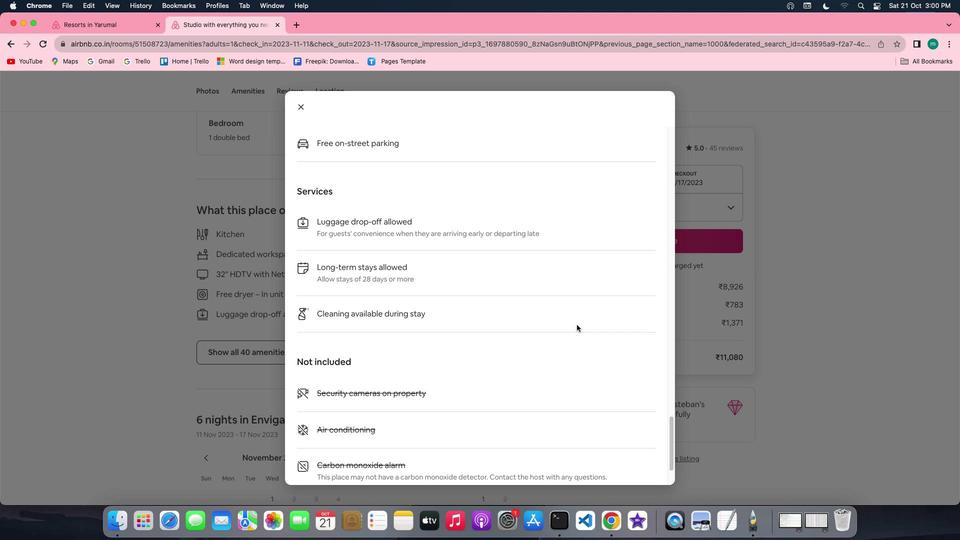 
Action: Mouse scrolled (576, 325) with delta (0, -2)
Screenshot: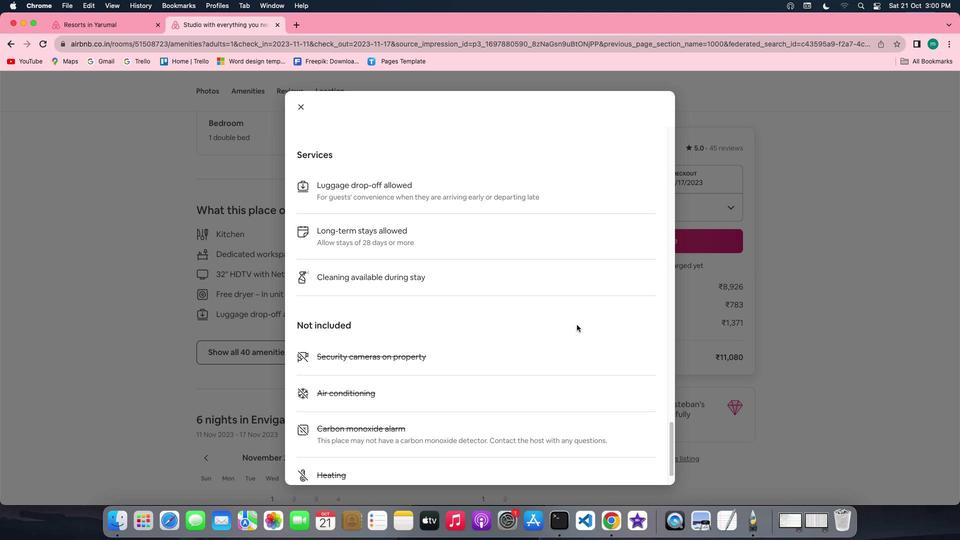 
Action: Mouse scrolled (576, 325) with delta (0, -2)
Screenshot: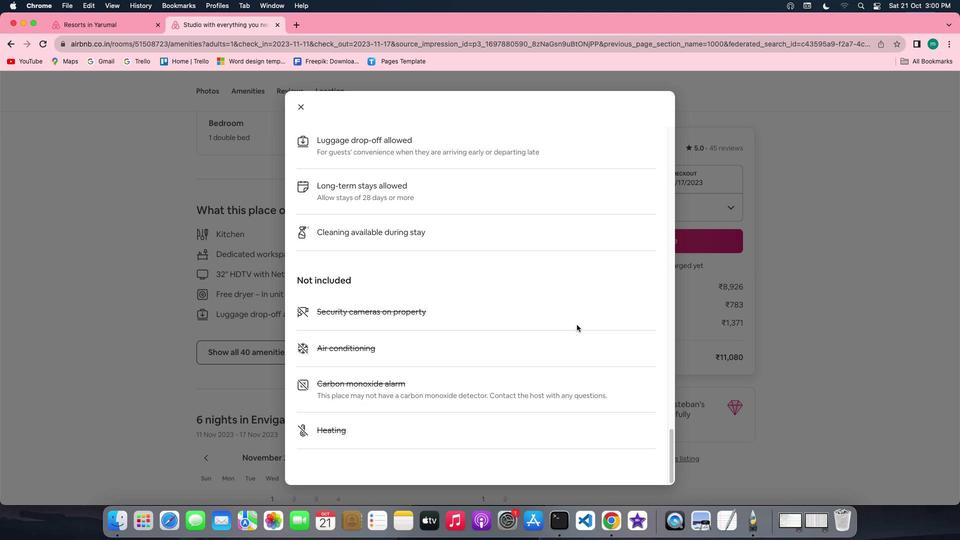 
Action: Mouse scrolled (576, 325) with delta (0, 0)
Screenshot: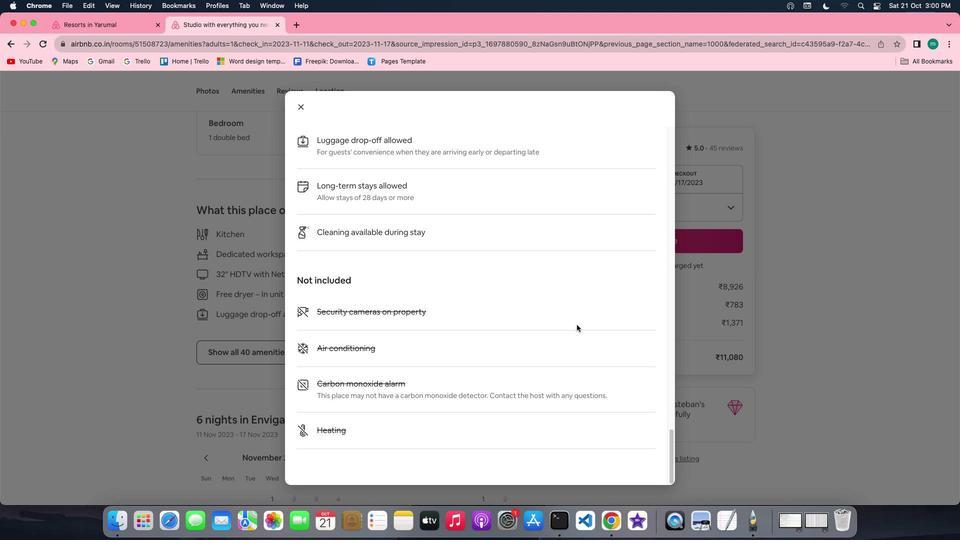 
Action: Mouse scrolled (576, 325) with delta (0, 0)
Screenshot: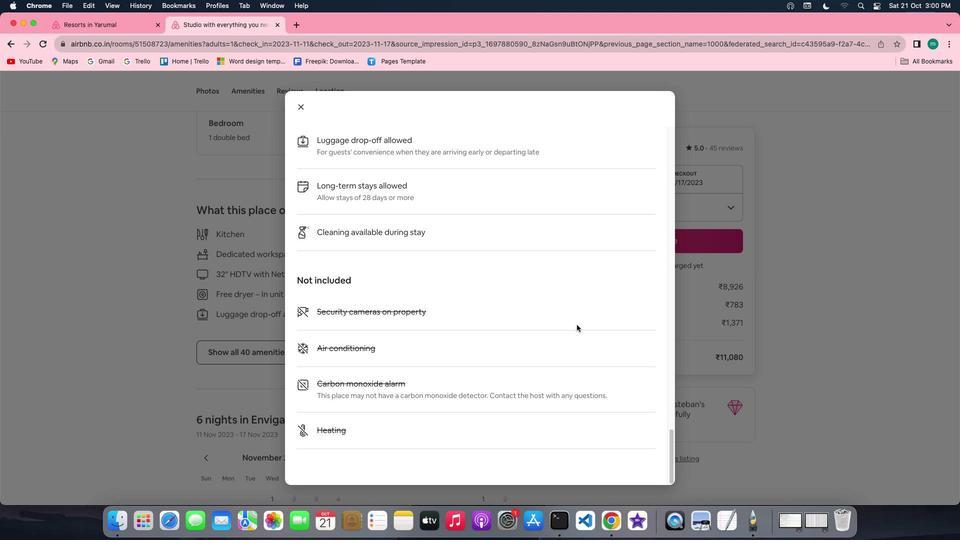 
Action: Mouse scrolled (576, 325) with delta (0, -1)
Screenshot: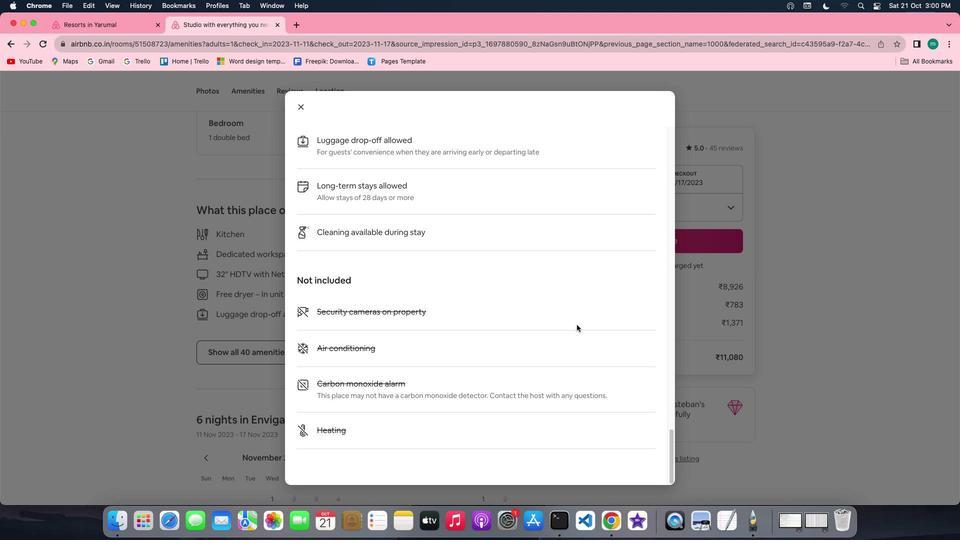 
Action: Mouse scrolled (576, 325) with delta (0, -2)
Screenshot: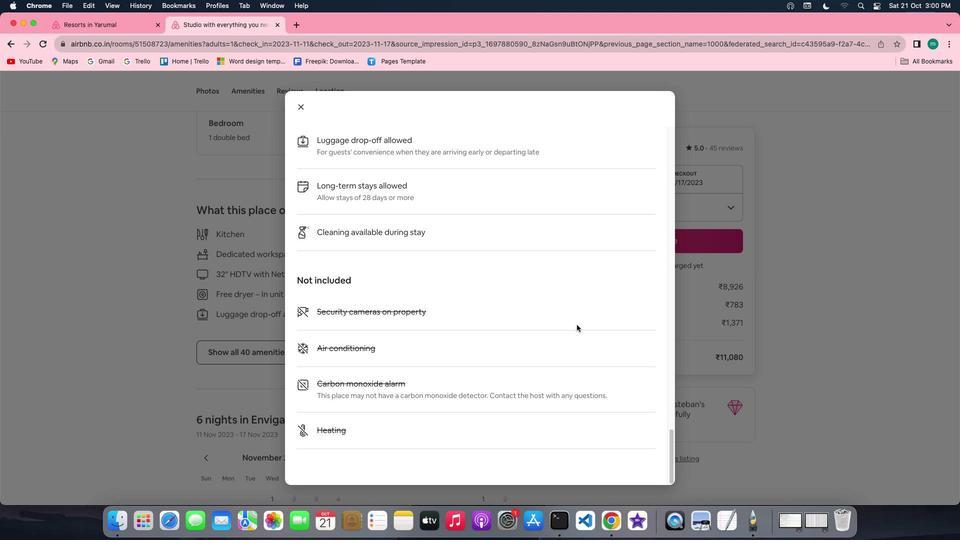 
Action: Mouse scrolled (576, 325) with delta (0, 0)
Screenshot: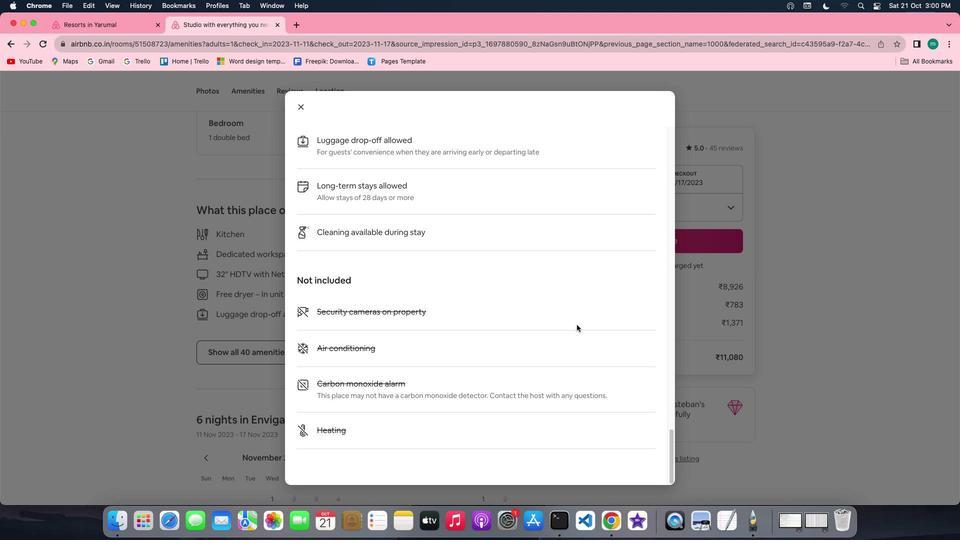 
Action: Mouse scrolled (576, 325) with delta (0, 0)
Screenshot: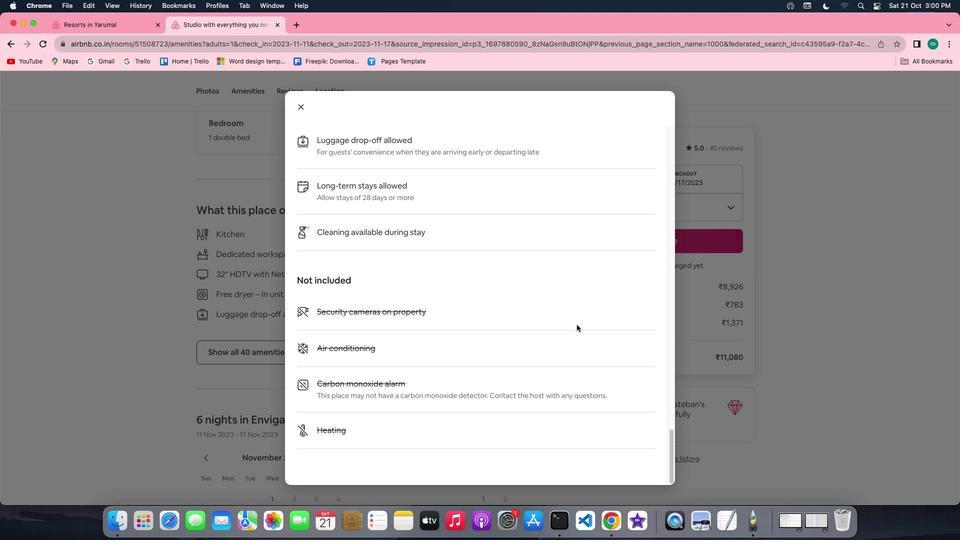 
Action: Mouse scrolled (576, 325) with delta (0, 0)
Screenshot: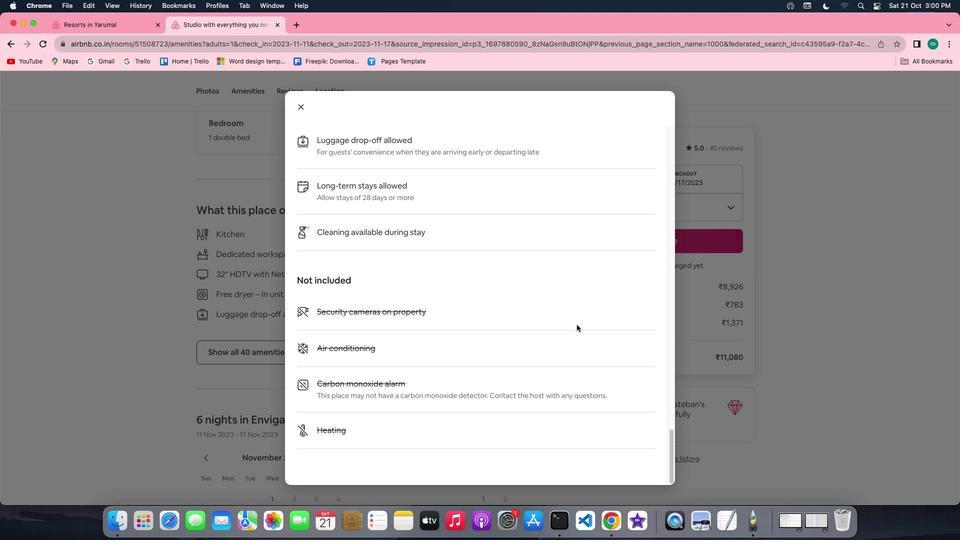 
Action: Mouse scrolled (576, 325) with delta (0, -1)
Screenshot: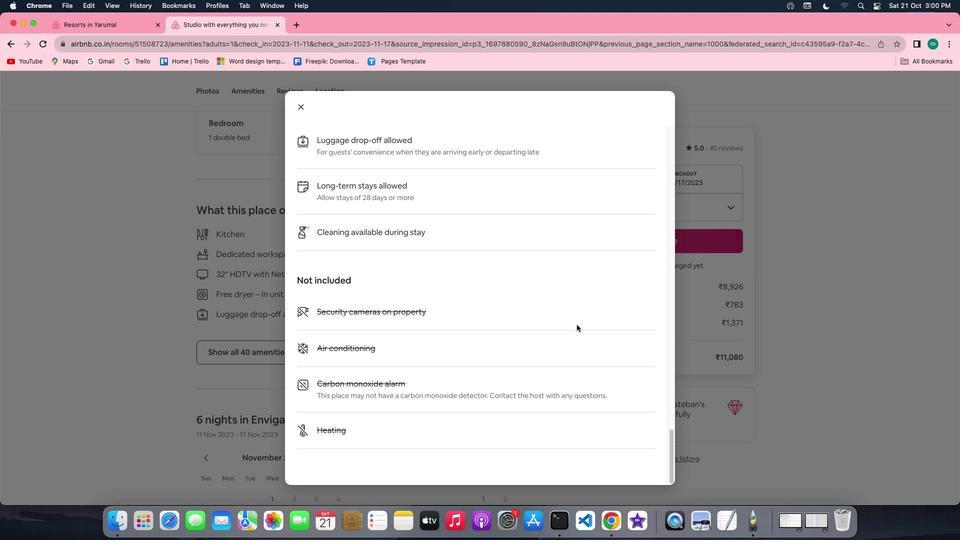 
Action: Mouse scrolled (576, 325) with delta (0, -2)
Screenshot: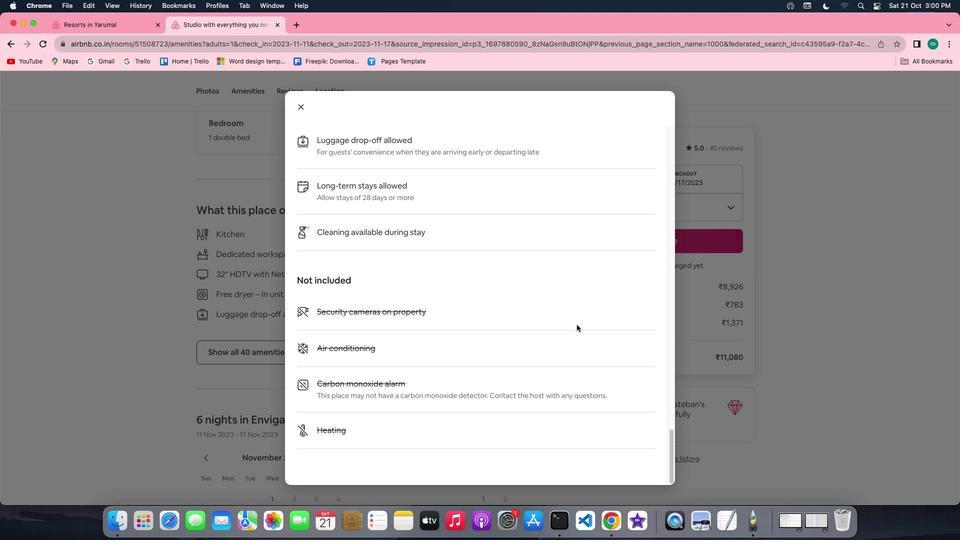 
Action: Mouse moved to (304, 109)
